 Task: Find connections with filter location Seinäjoki with filter topic #Businessmindsetswith filter profile language French with filter current company Jellyfish with filter school New Era High School with filter industry Courts of Law with filter service category Home Networking with filter keywords title Nurse
Action: Mouse moved to (299, 247)
Screenshot: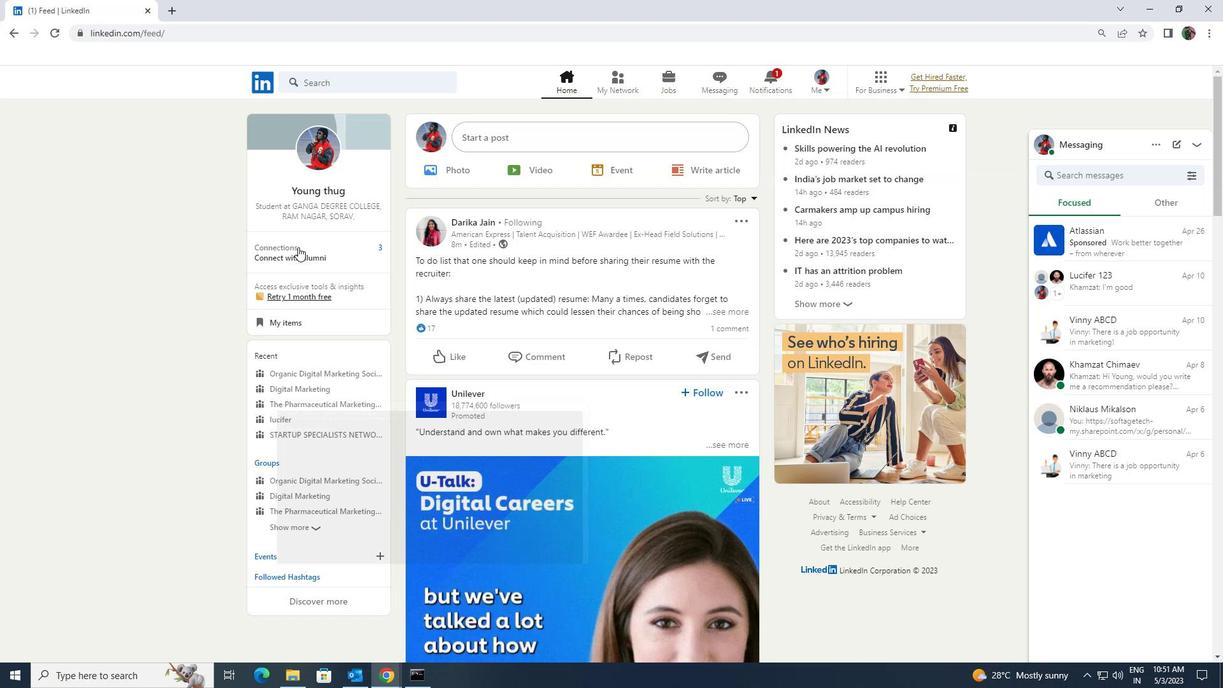 
Action: Mouse pressed left at (299, 247)
Screenshot: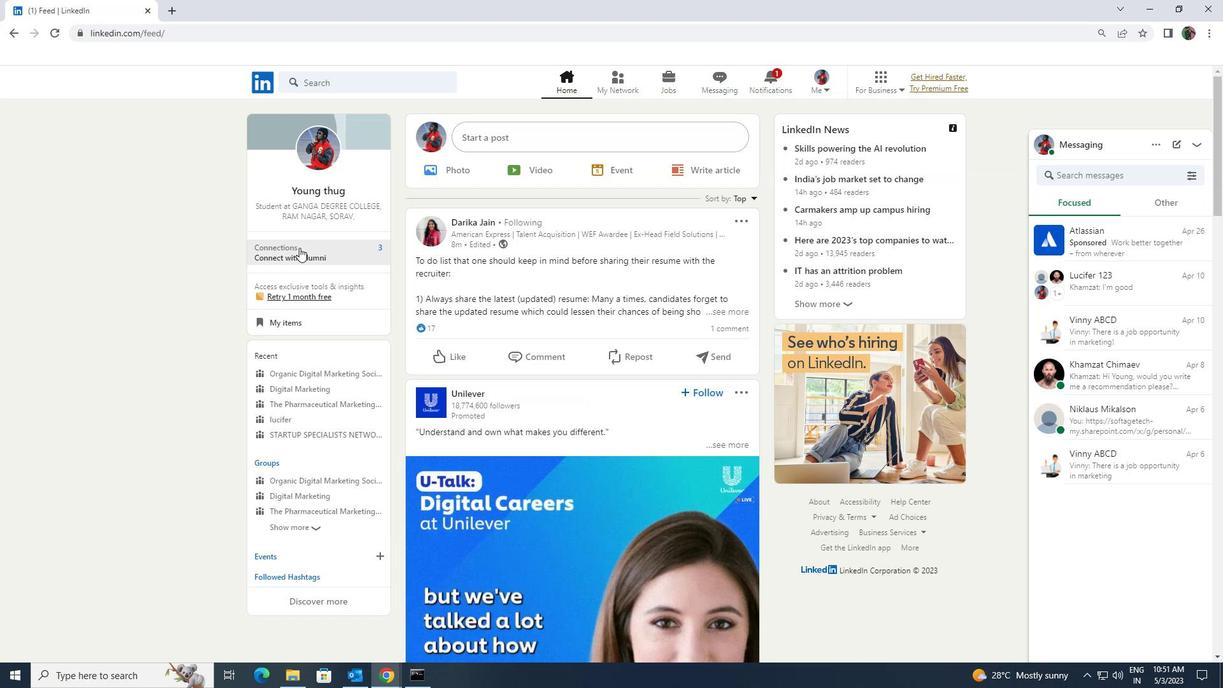 
Action: Mouse moved to (324, 154)
Screenshot: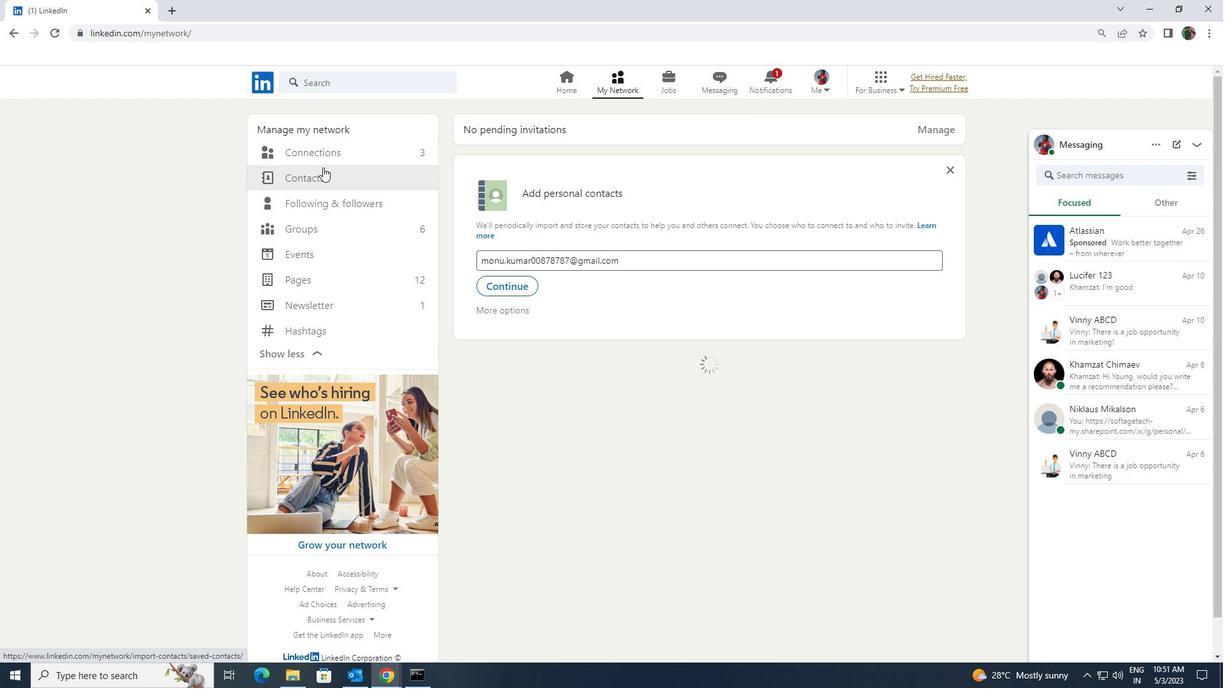 
Action: Mouse pressed left at (324, 154)
Screenshot: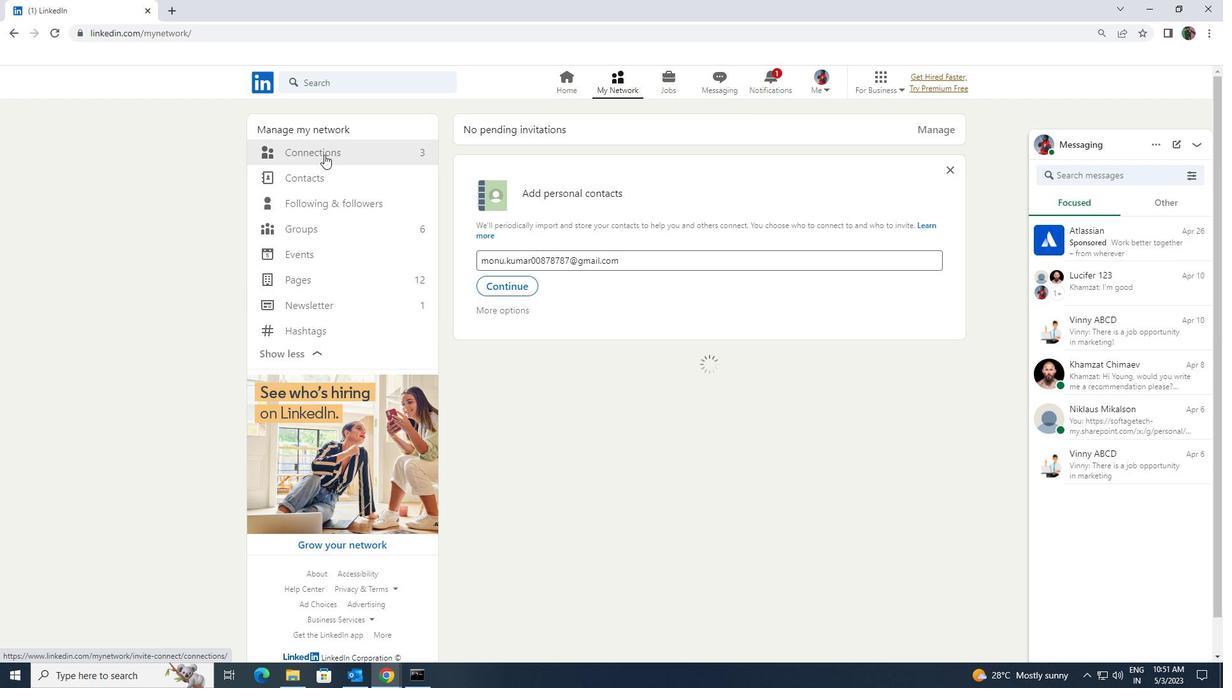 
Action: Mouse moved to (717, 153)
Screenshot: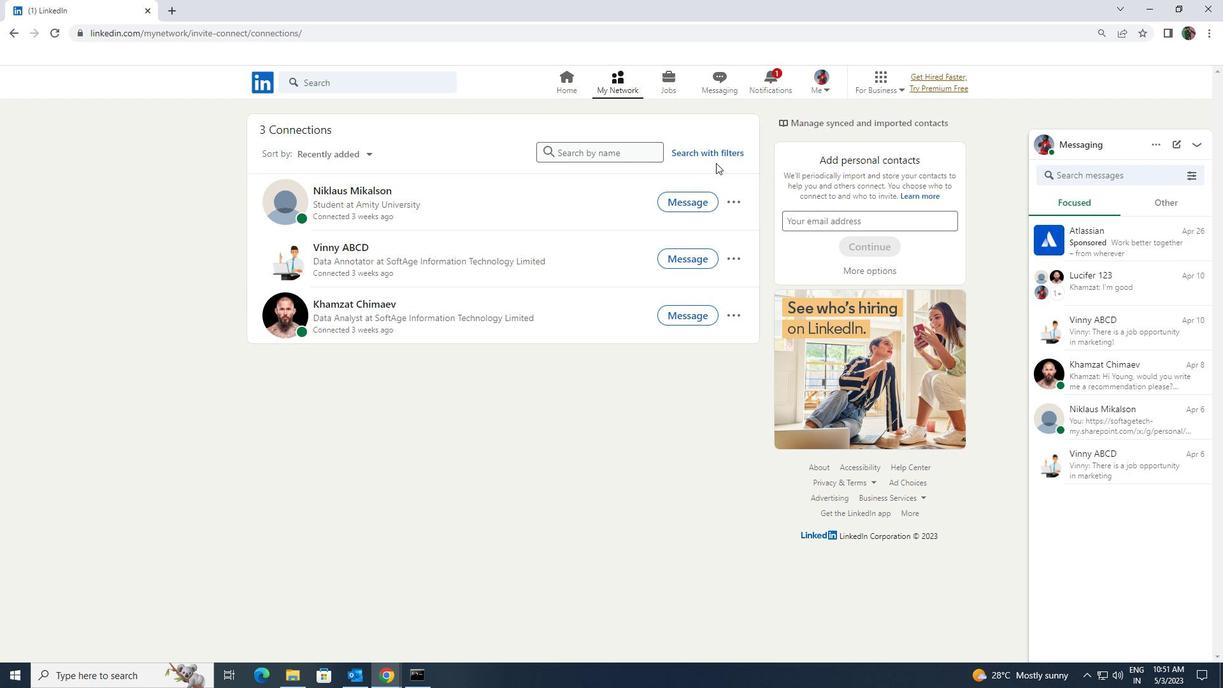 
Action: Mouse pressed left at (717, 153)
Screenshot: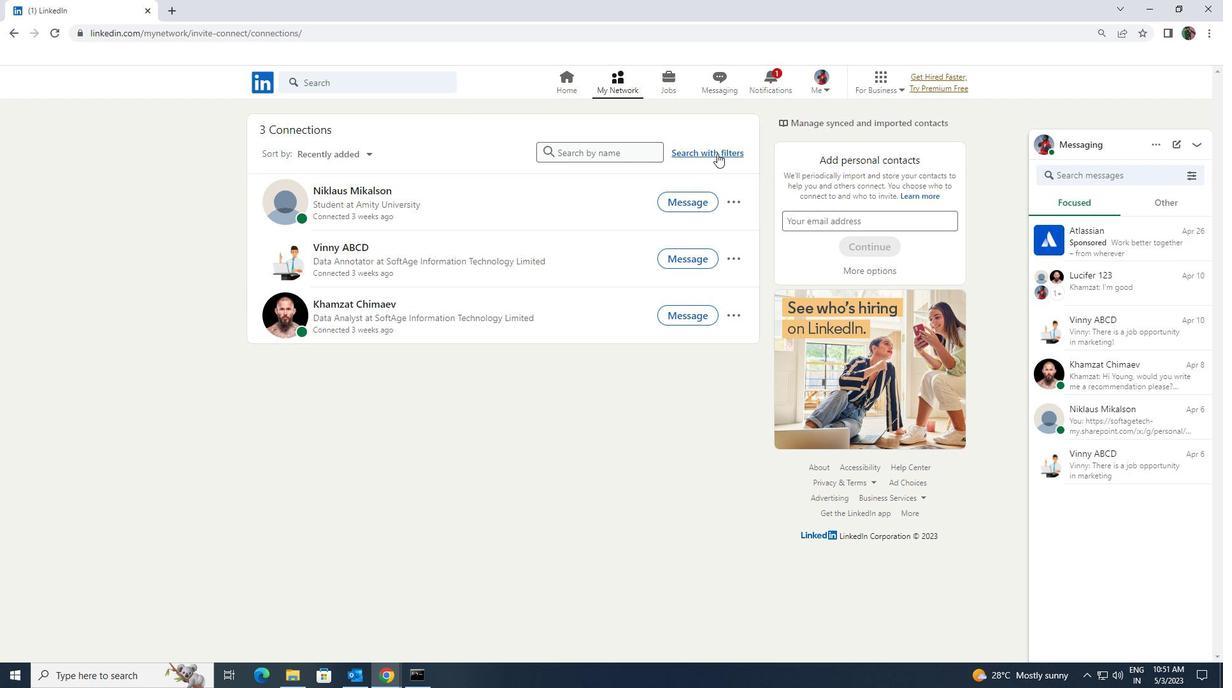 
Action: Mouse moved to (662, 119)
Screenshot: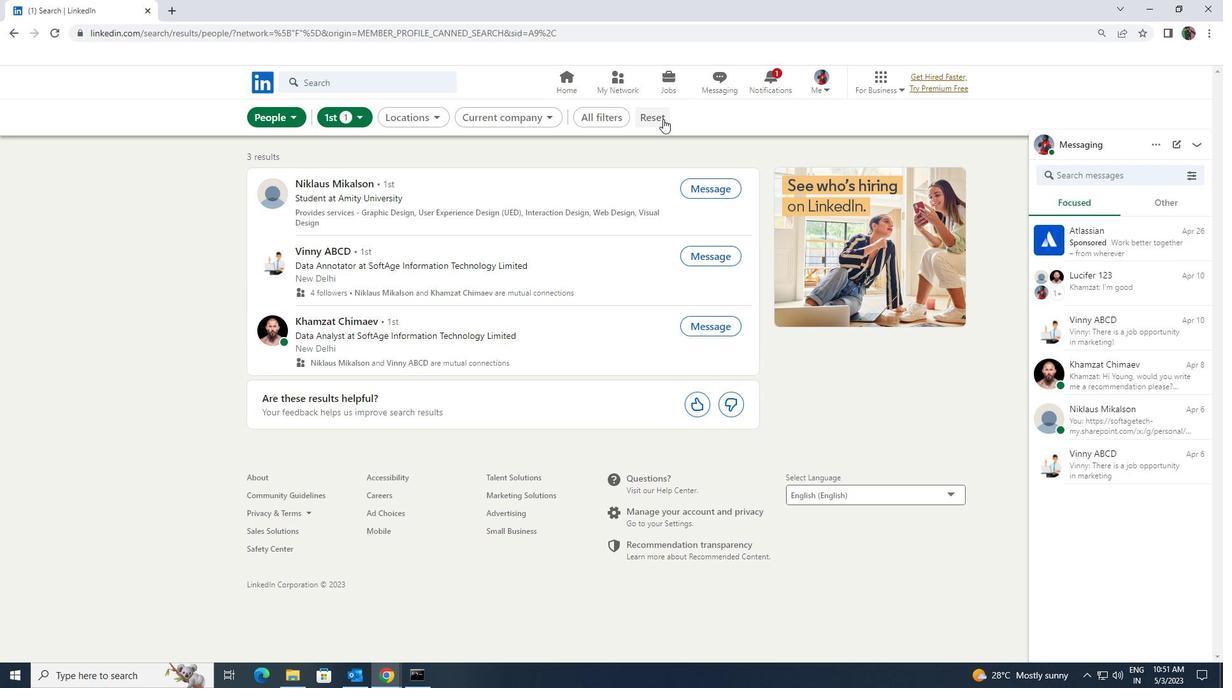 
Action: Mouse pressed left at (662, 119)
Screenshot: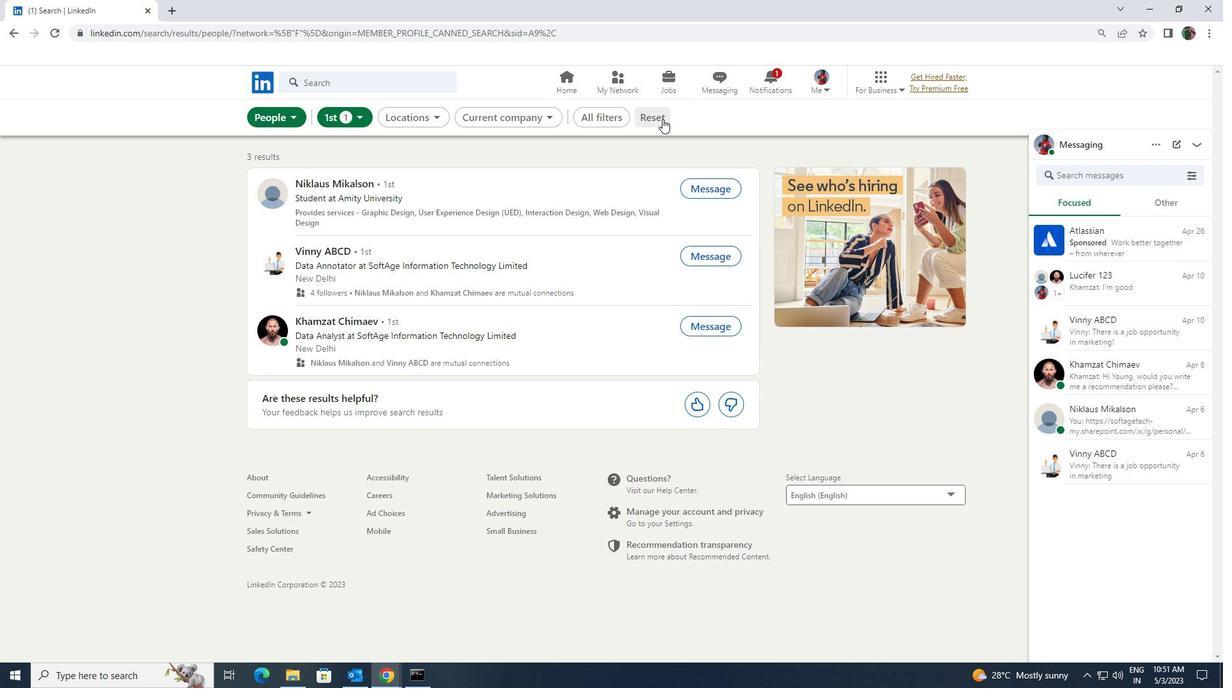 
Action: Mouse moved to (632, 117)
Screenshot: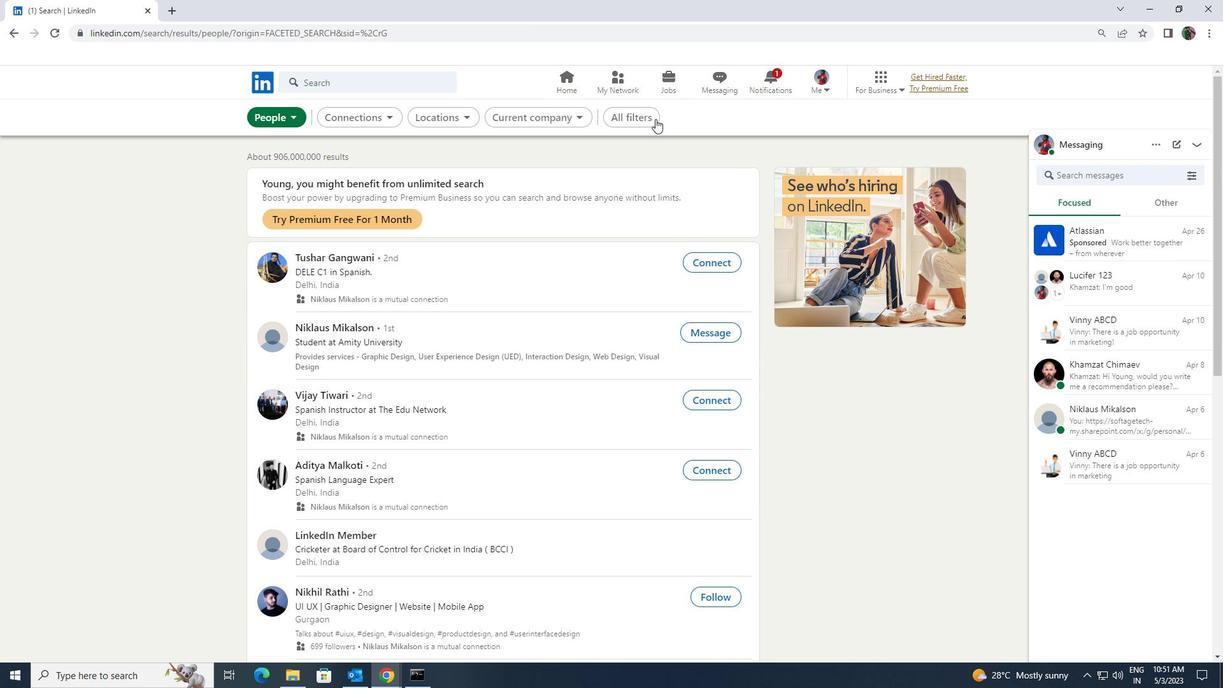 
Action: Mouse pressed left at (632, 117)
Screenshot: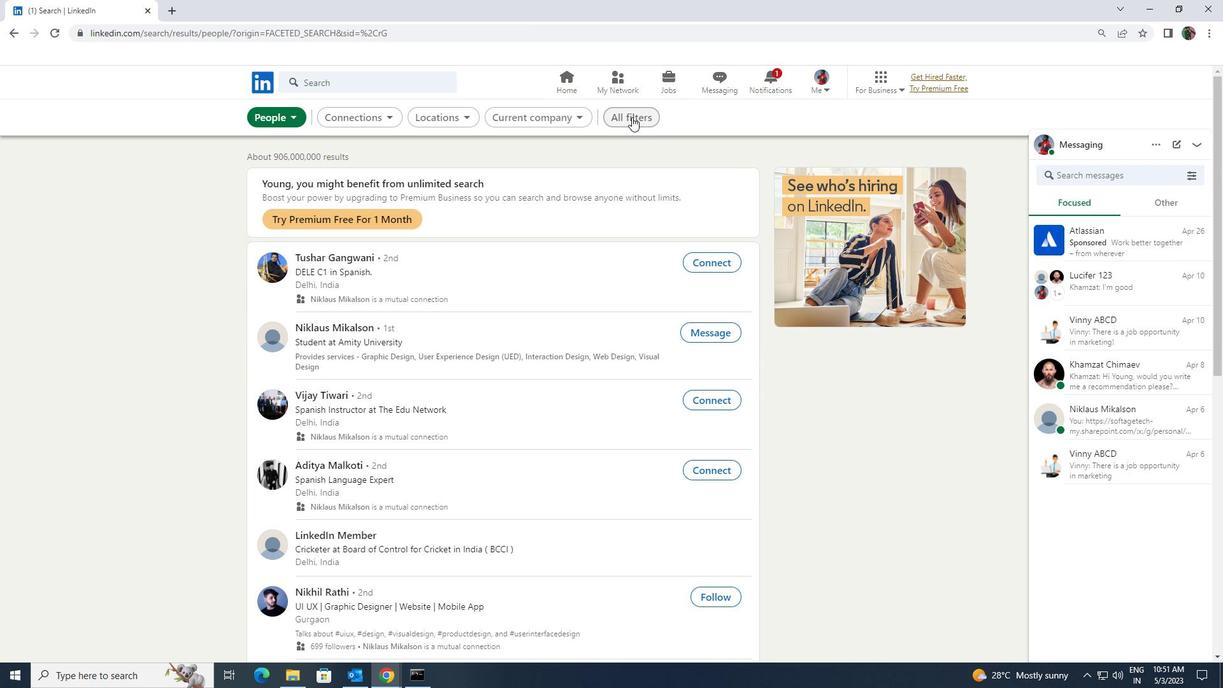 
Action: Mouse moved to (1053, 495)
Screenshot: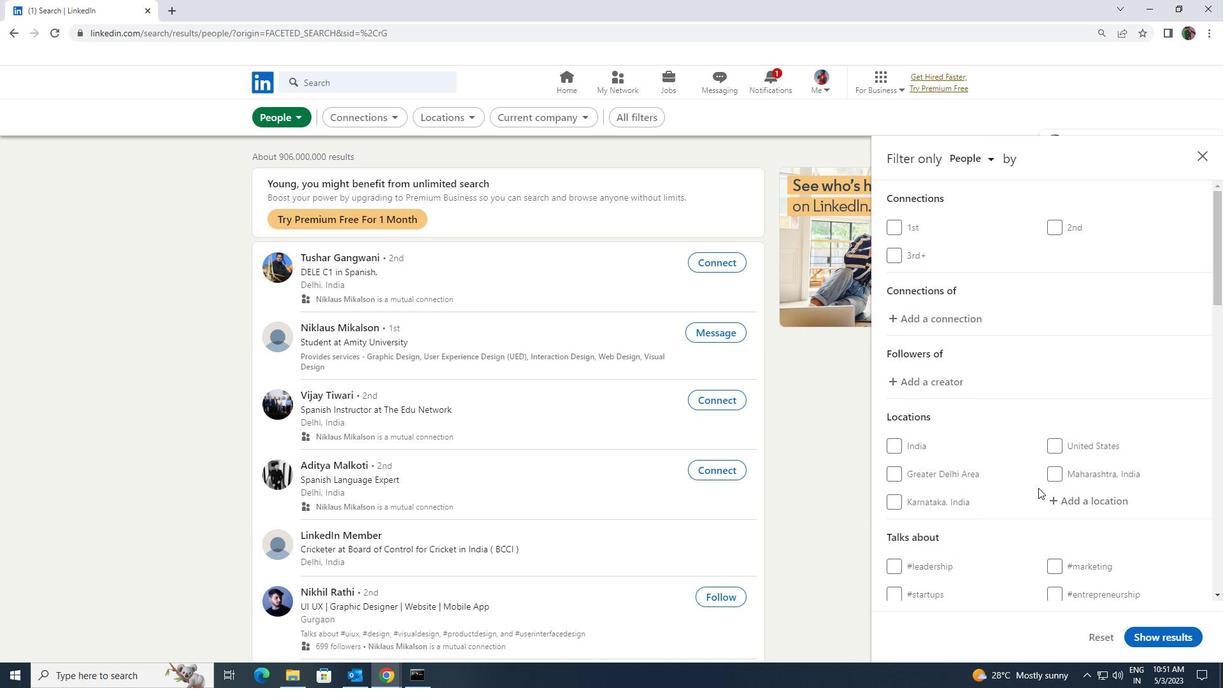 
Action: Mouse pressed left at (1053, 495)
Screenshot: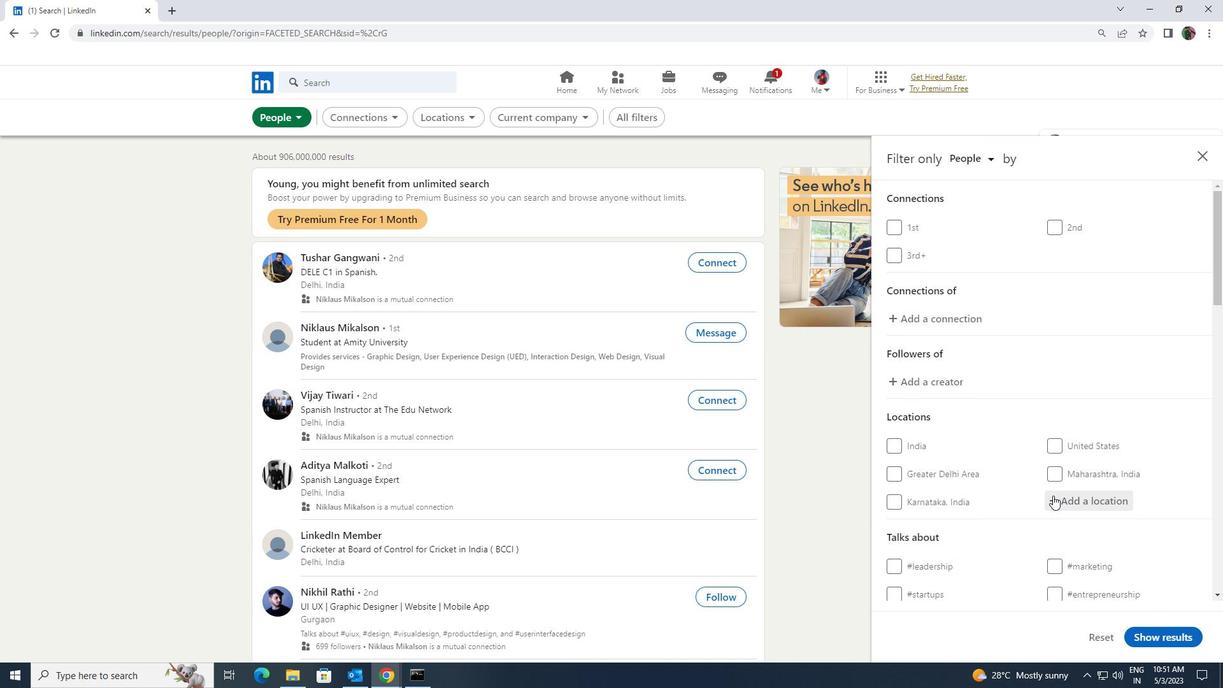 
Action: Mouse moved to (1045, 488)
Screenshot: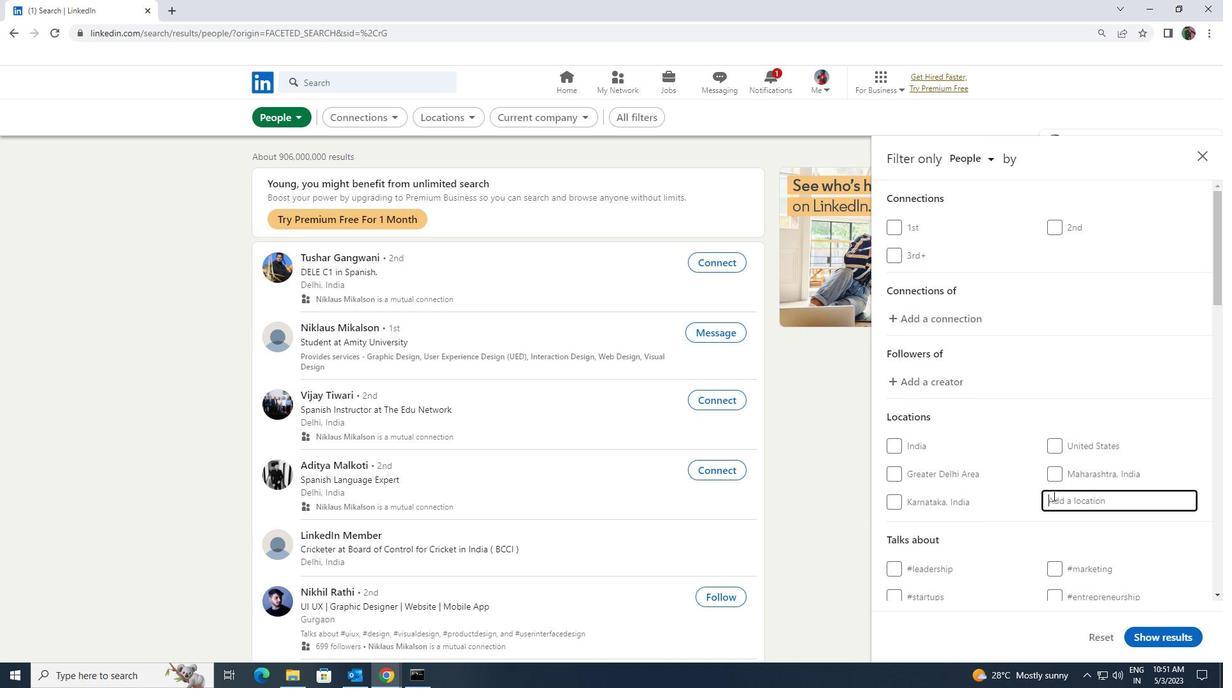 
Action: Key pressed <Key.shift>SEINA
Screenshot: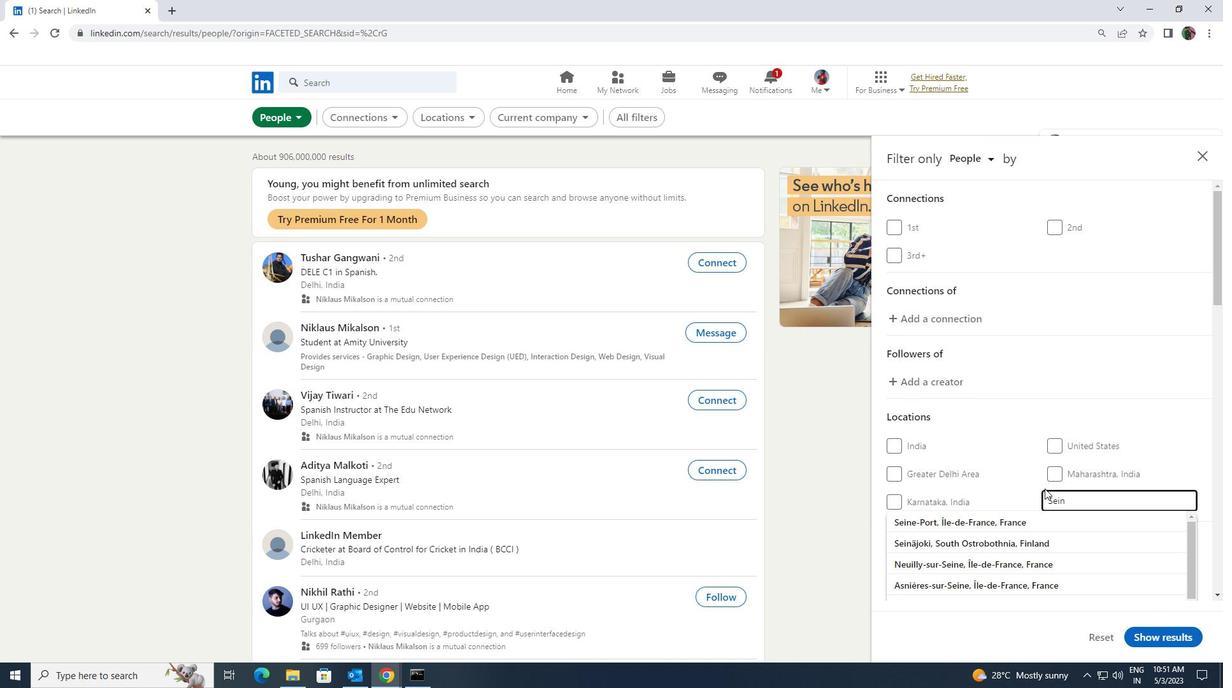 
Action: Mouse moved to (1036, 512)
Screenshot: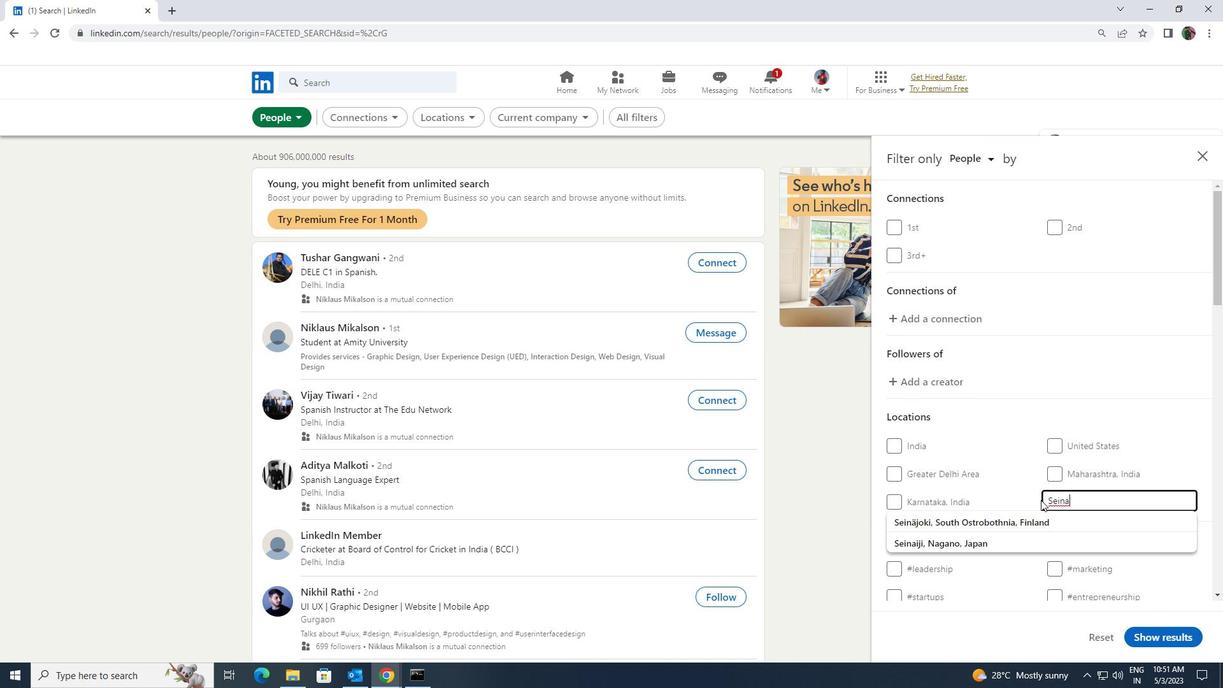 
Action: Mouse pressed left at (1036, 512)
Screenshot: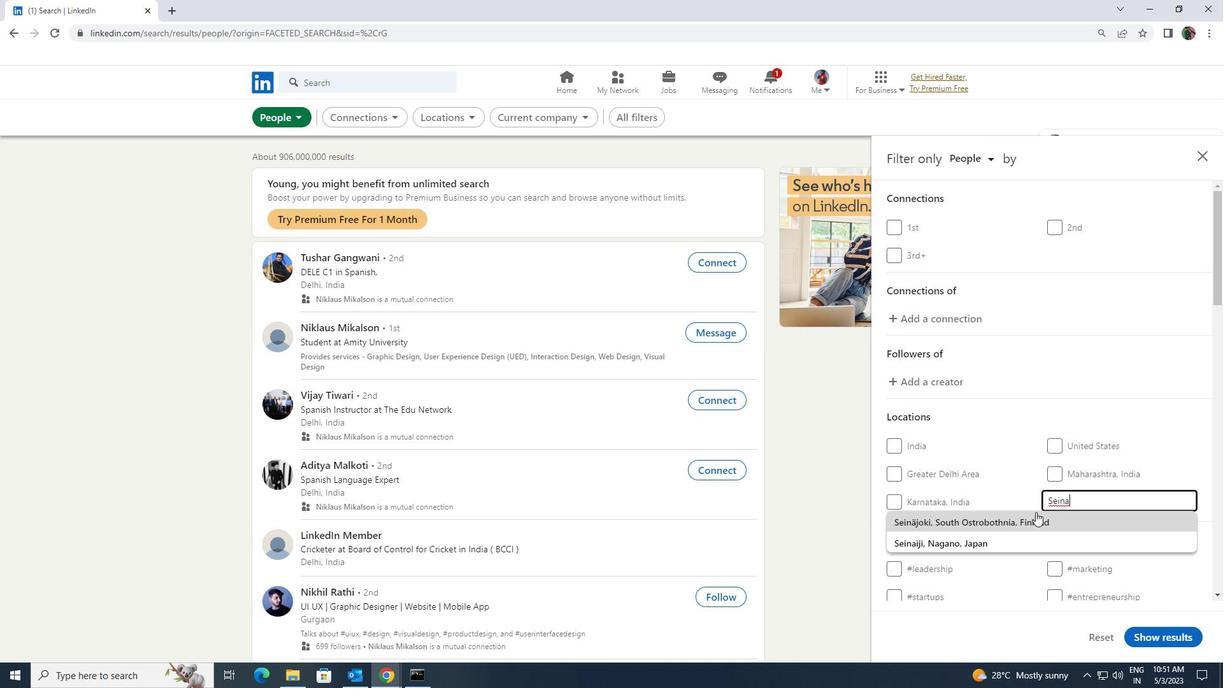 
Action: Mouse scrolled (1036, 511) with delta (0, 0)
Screenshot: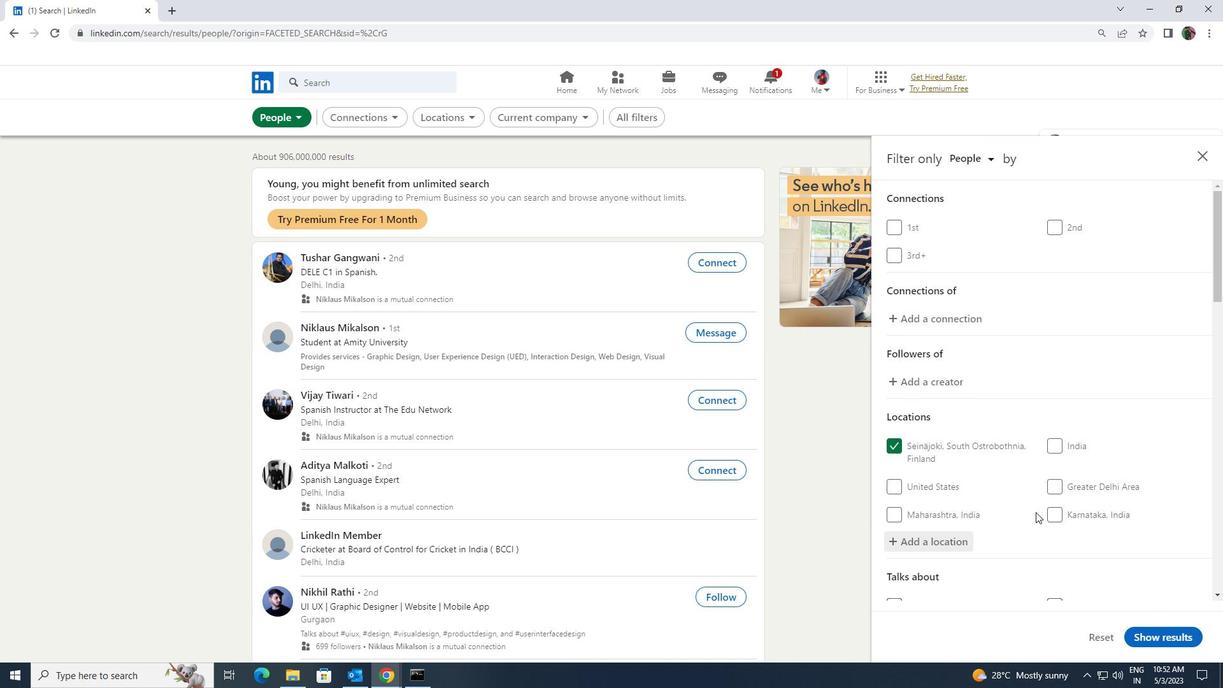 
Action: Mouse scrolled (1036, 511) with delta (0, 0)
Screenshot: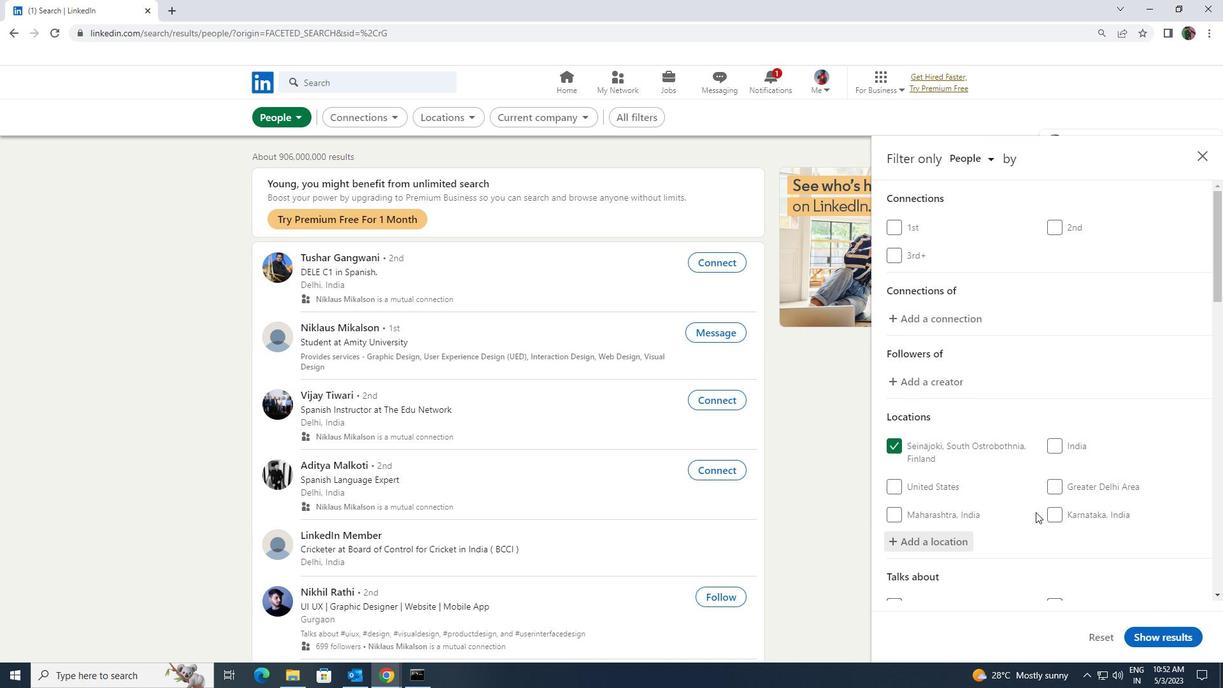 
Action: Mouse moved to (1057, 525)
Screenshot: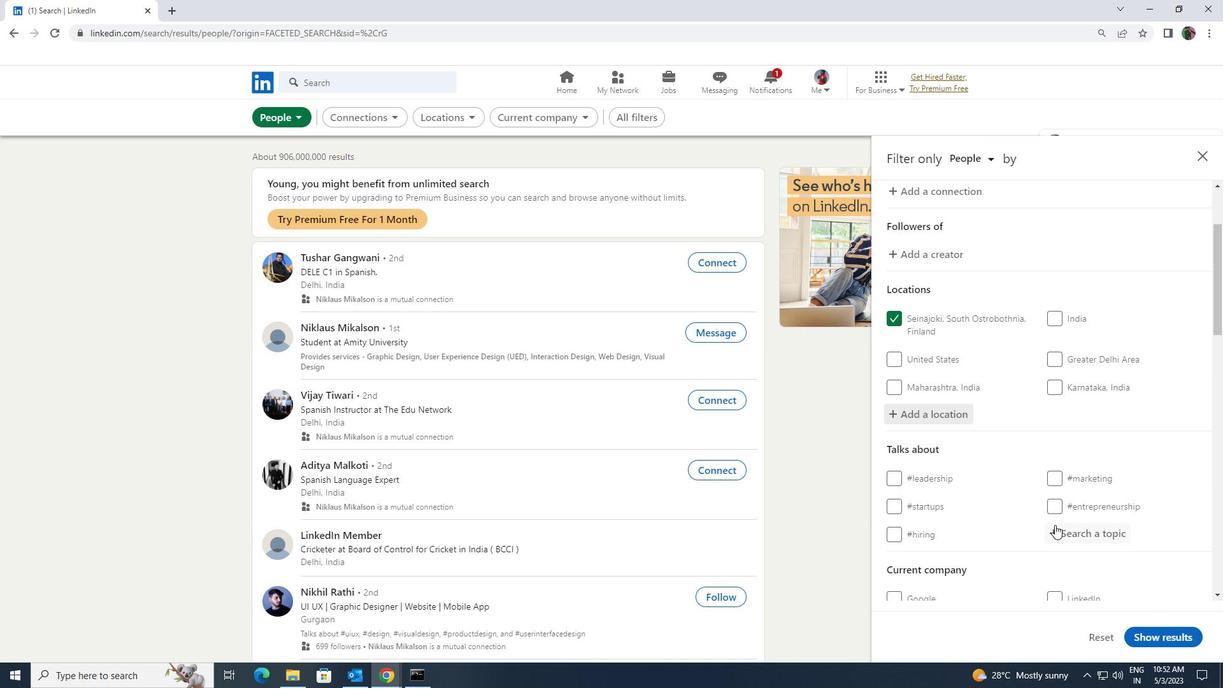
Action: Mouse pressed left at (1057, 525)
Screenshot: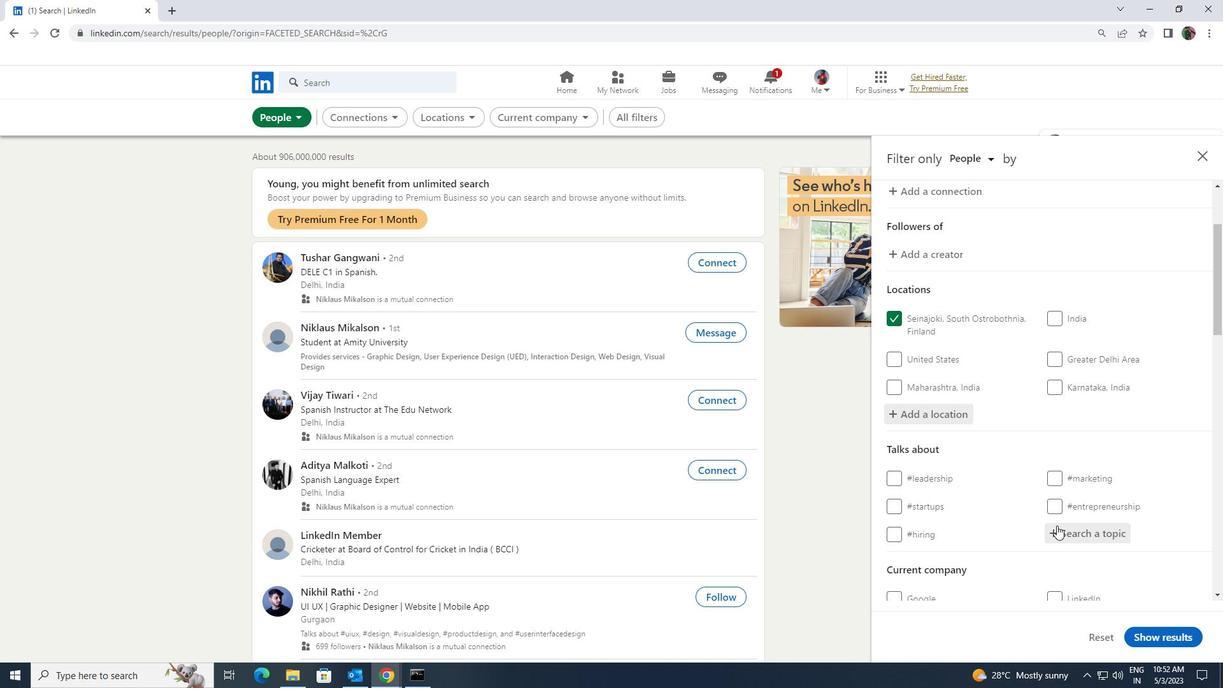
Action: Key pressed <Key.shift><Key.shift>BUSINEES<Key.backspace><Key.backspace>SSMINDSET
Screenshot: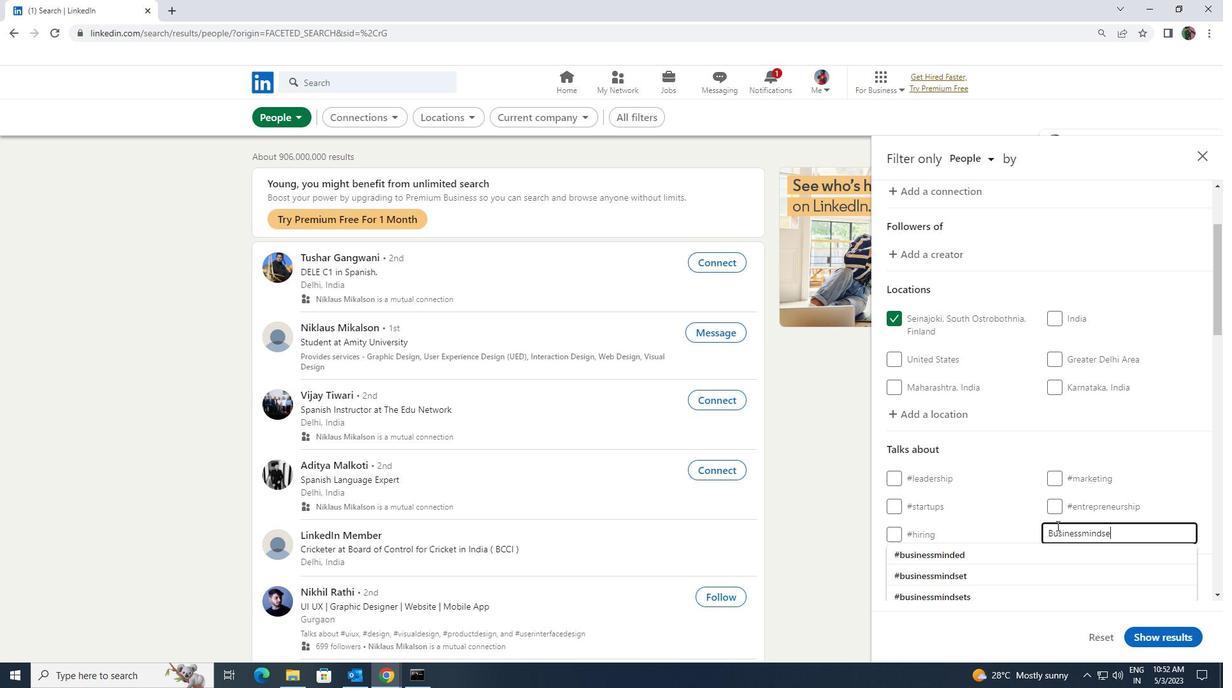 
Action: Mouse moved to (1029, 575)
Screenshot: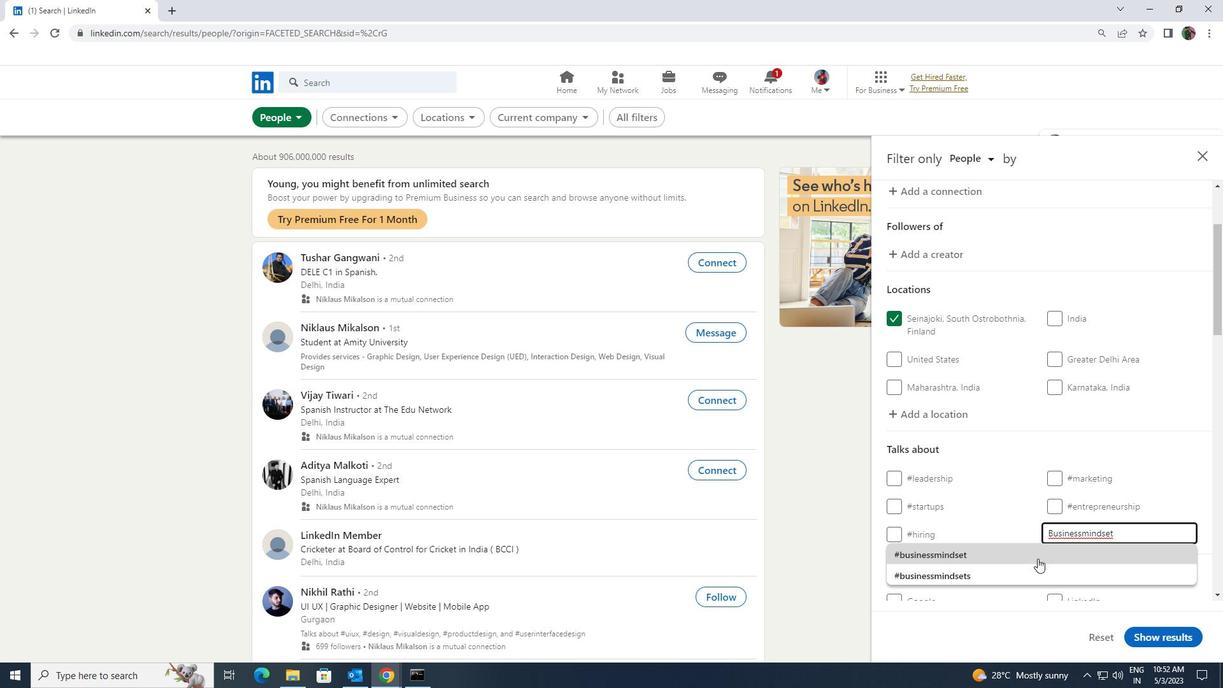 
Action: Mouse pressed left at (1029, 575)
Screenshot: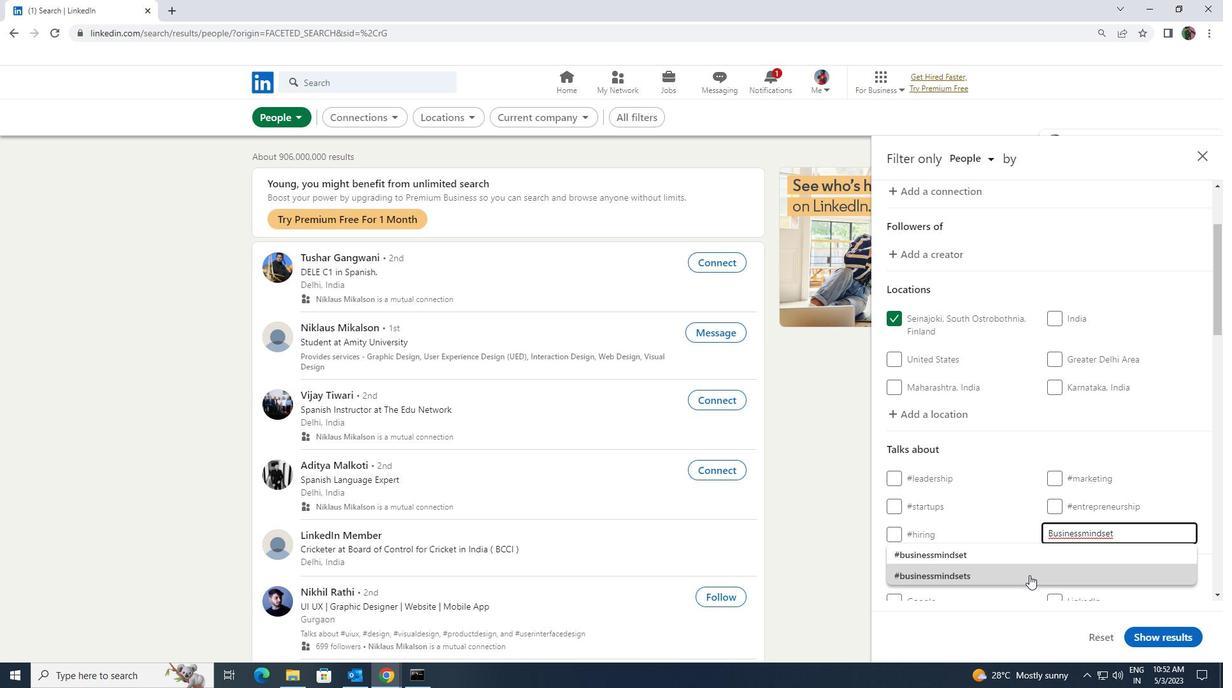 
Action: Mouse moved to (1030, 571)
Screenshot: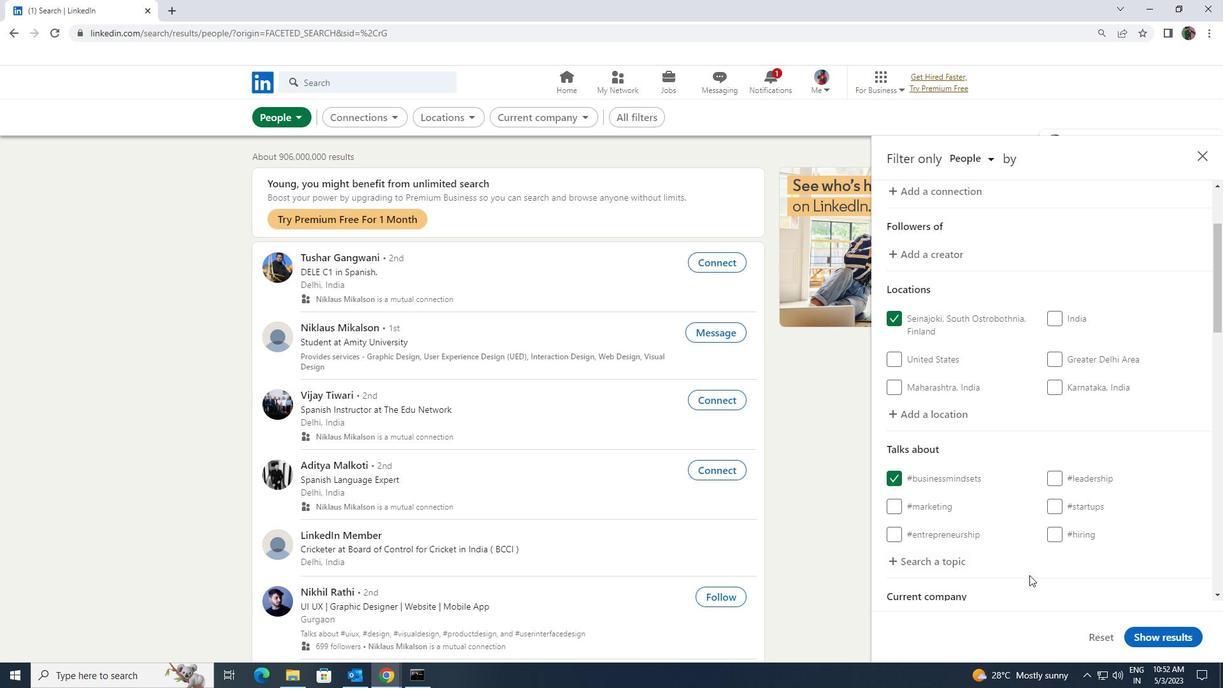 
Action: Mouse scrolled (1030, 570) with delta (0, 0)
Screenshot: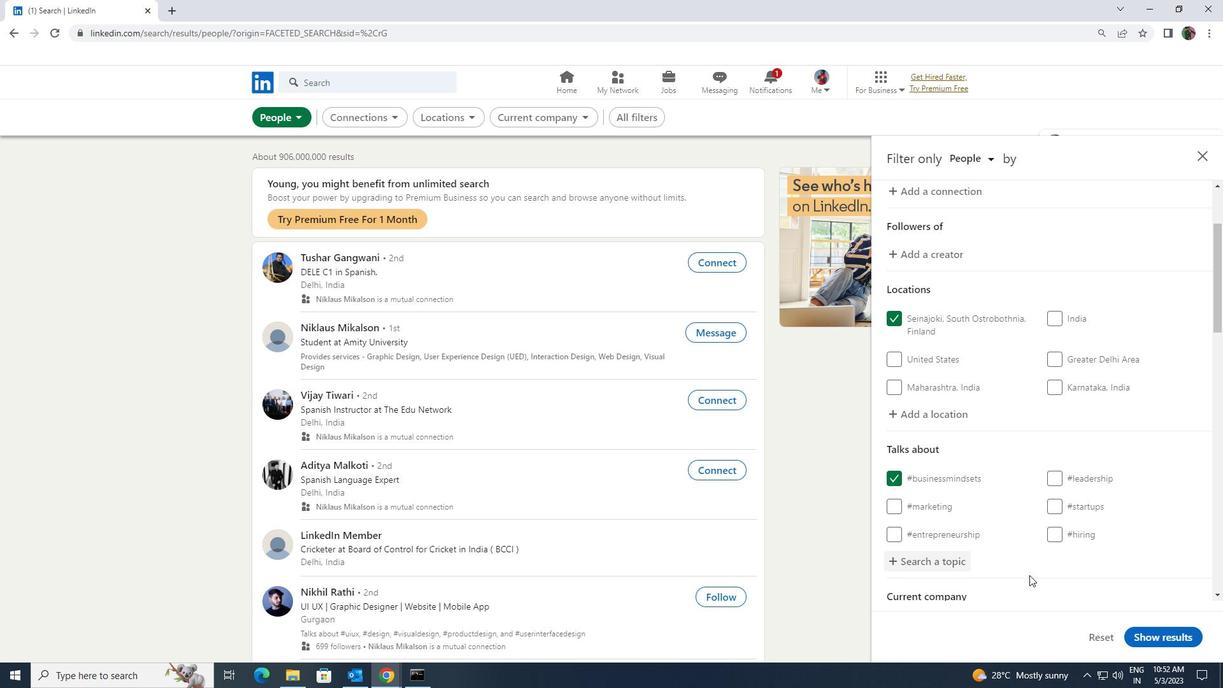 
Action: Mouse scrolled (1030, 570) with delta (0, 0)
Screenshot: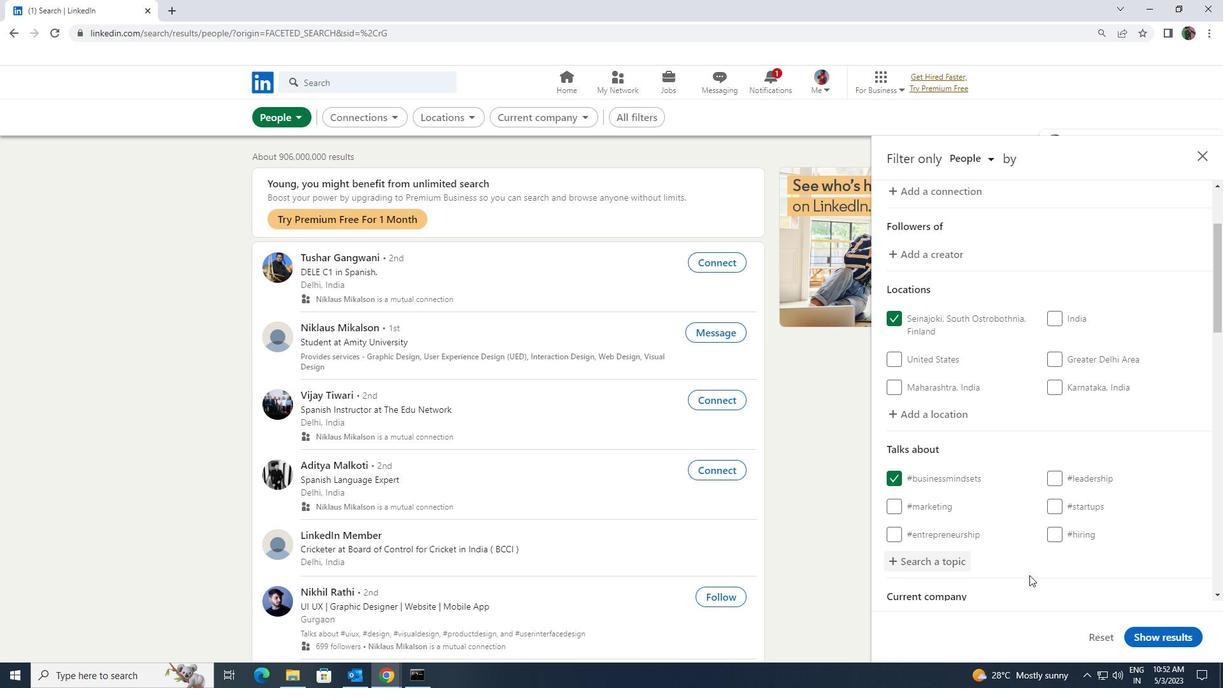 
Action: Mouse moved to (1029, 552)
Screenshot: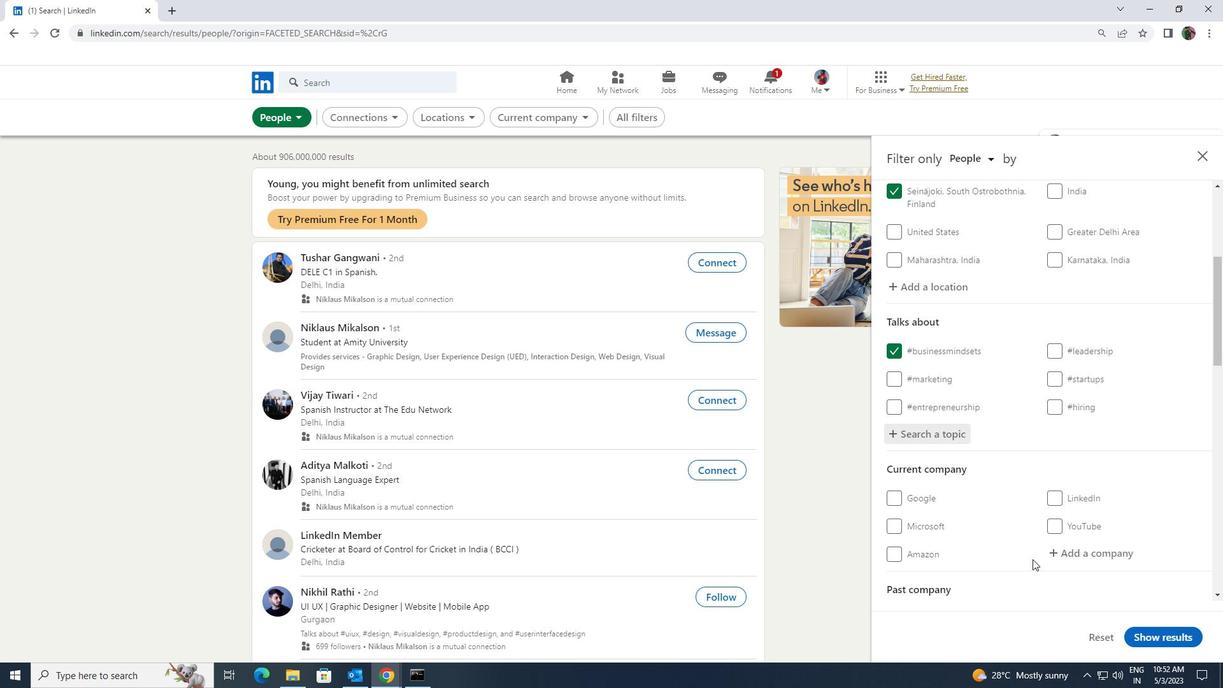 
Action: Mouse scrolled (1029, 551) with delta (0, 0)
Screenshot: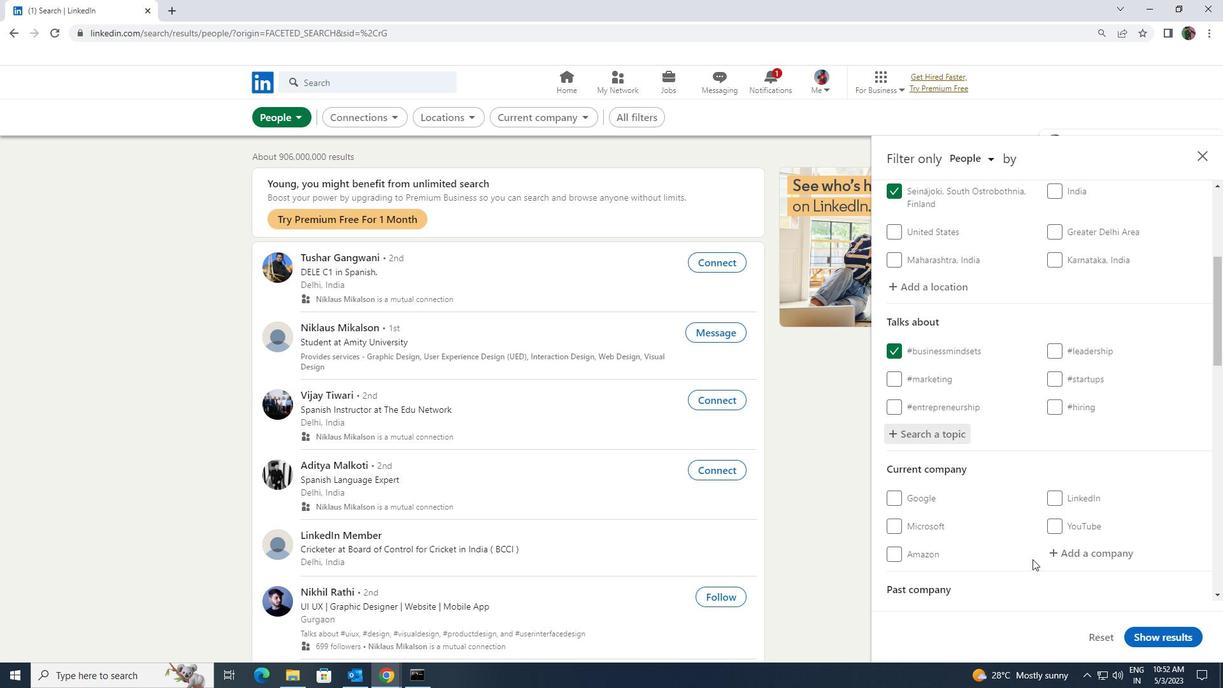 
Action: Mouse scrolled (1029, 551) with delta (0, 0)
Screenshot: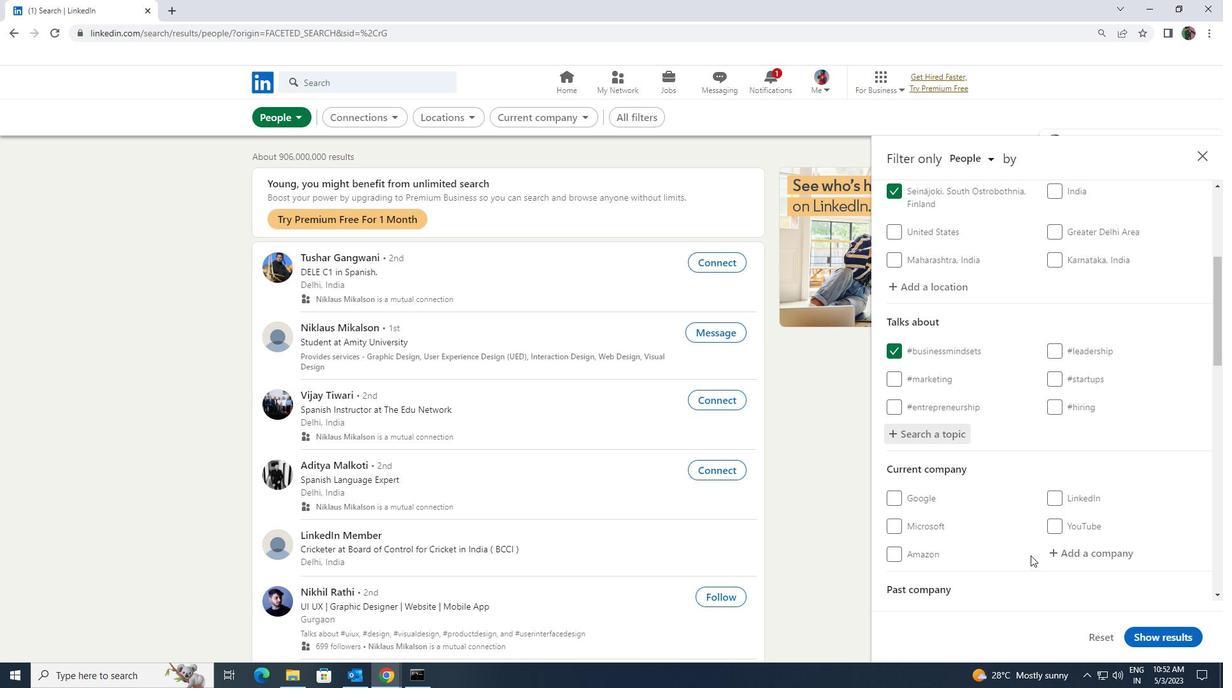 
Action: Mouse moved to (1029, 550)
Screenshot: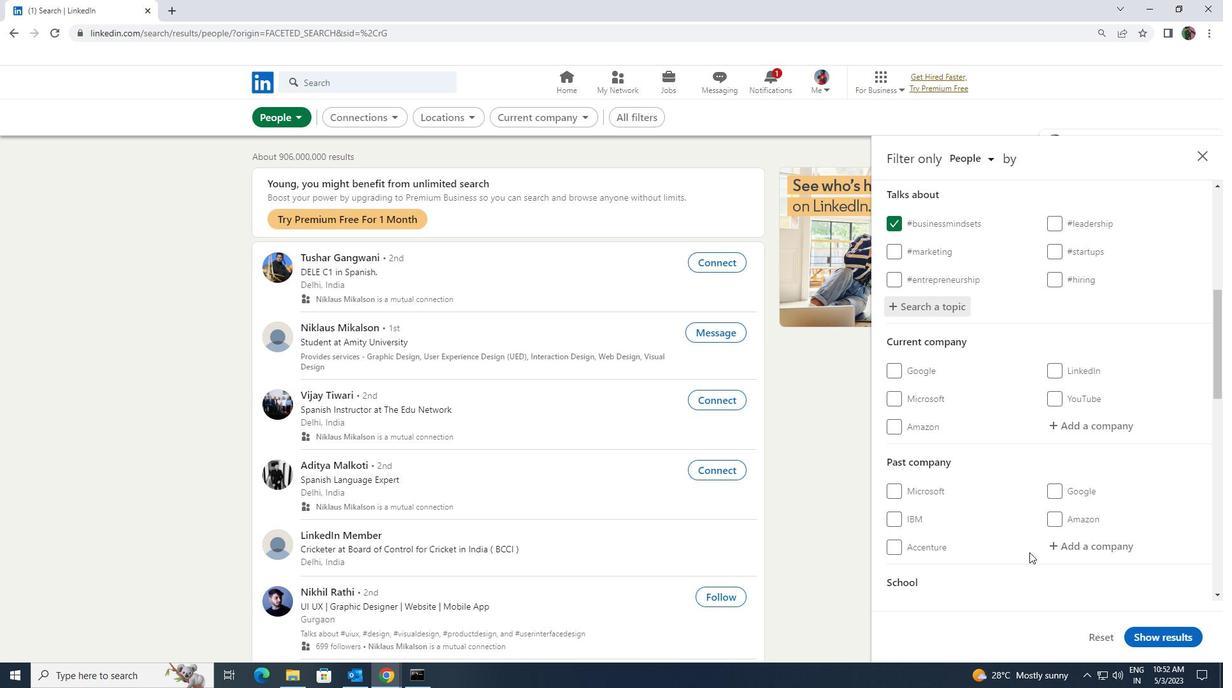 
Action: Mouse scrolled (1029, 549) with delta (0, 0)
Screenshot: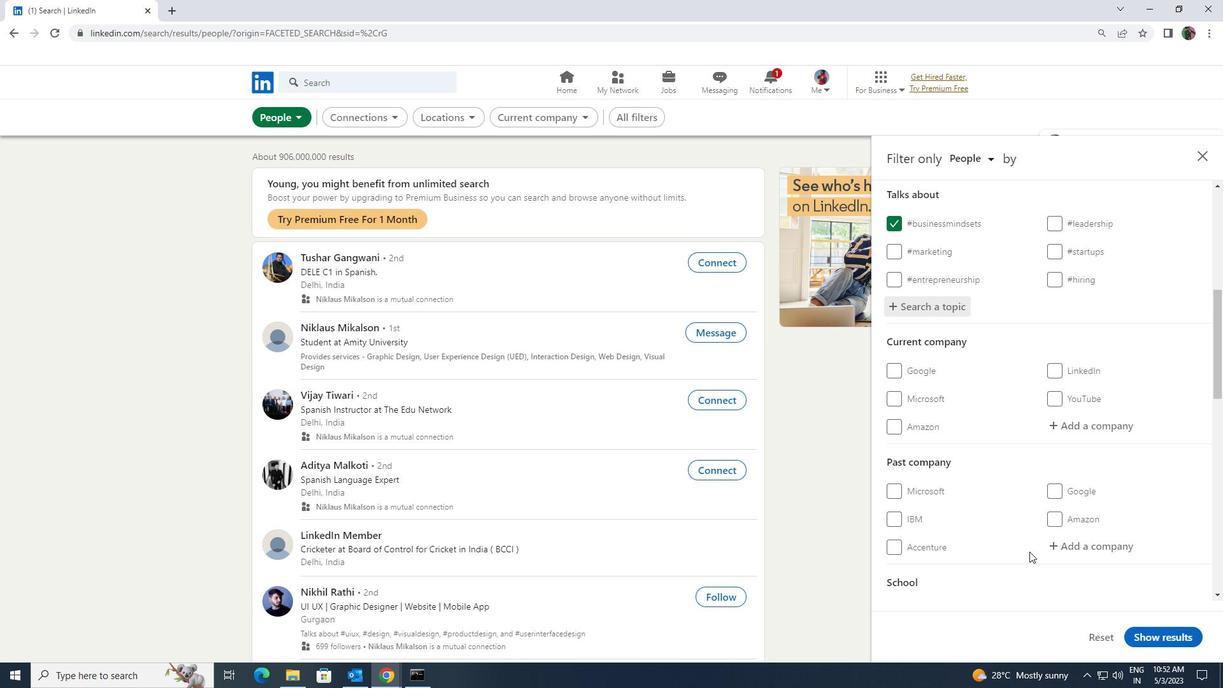 
Action: Mouse scrolled (1029, 549) with delta (0, 0)
Screenshot: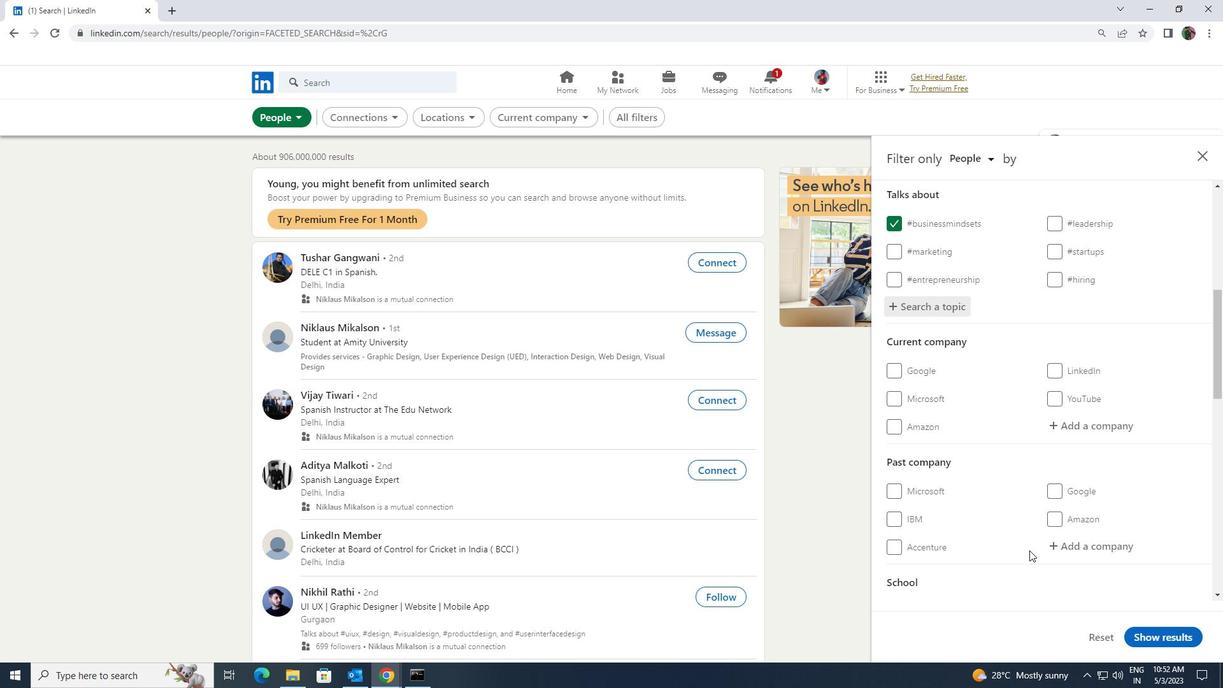 
Action: Mouse scrolled (1029, 549) with delta (0, 0)
Screenshot: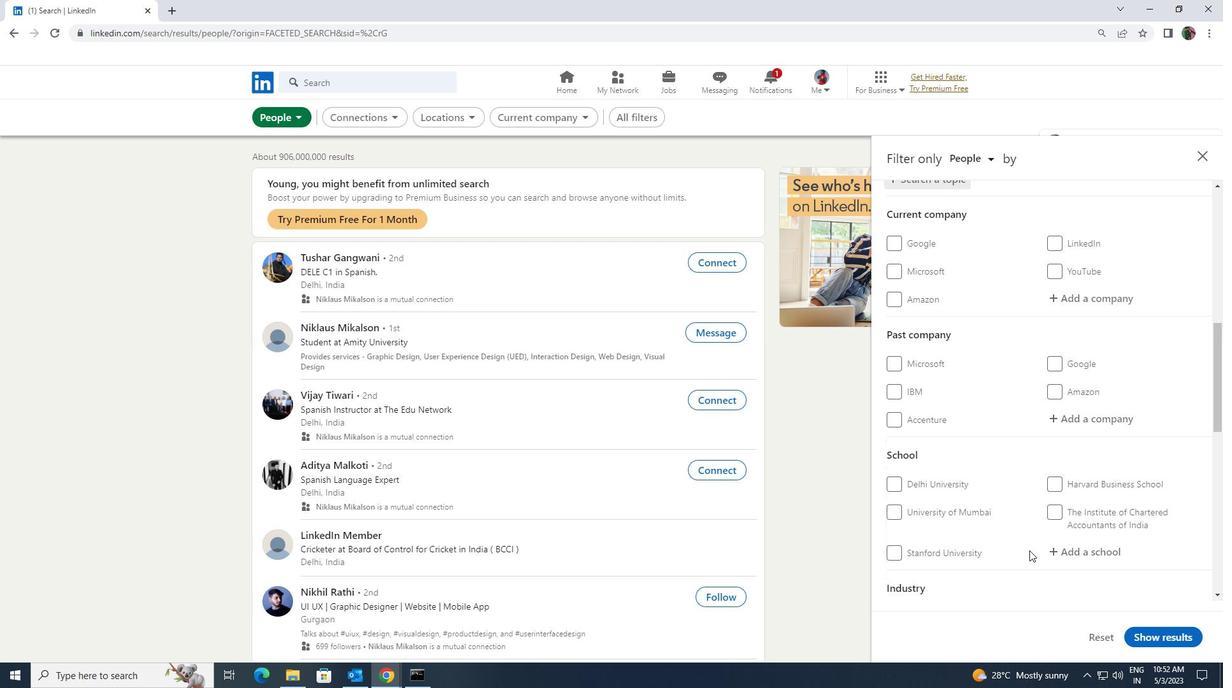 
Action: Mouse scrolled (1029, 549) with delta (0, 0)
Screenshot: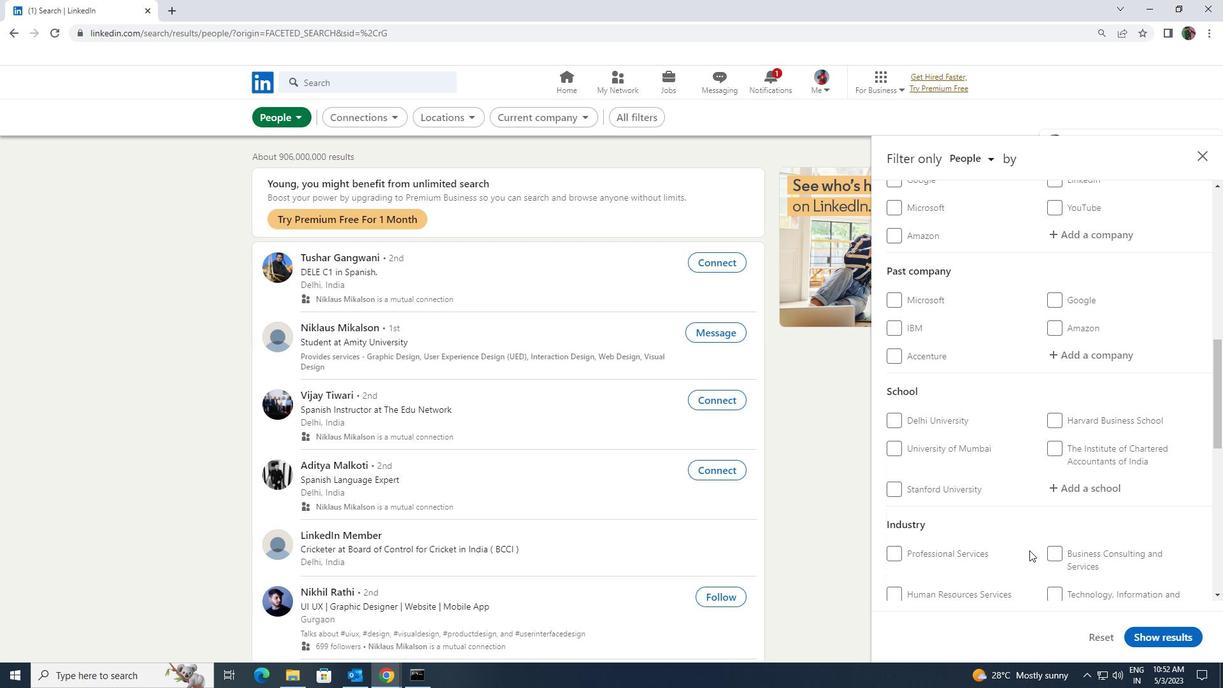 
Action: Mouse scrolled (1029, 549) with delta (0, 0)
Screenshot: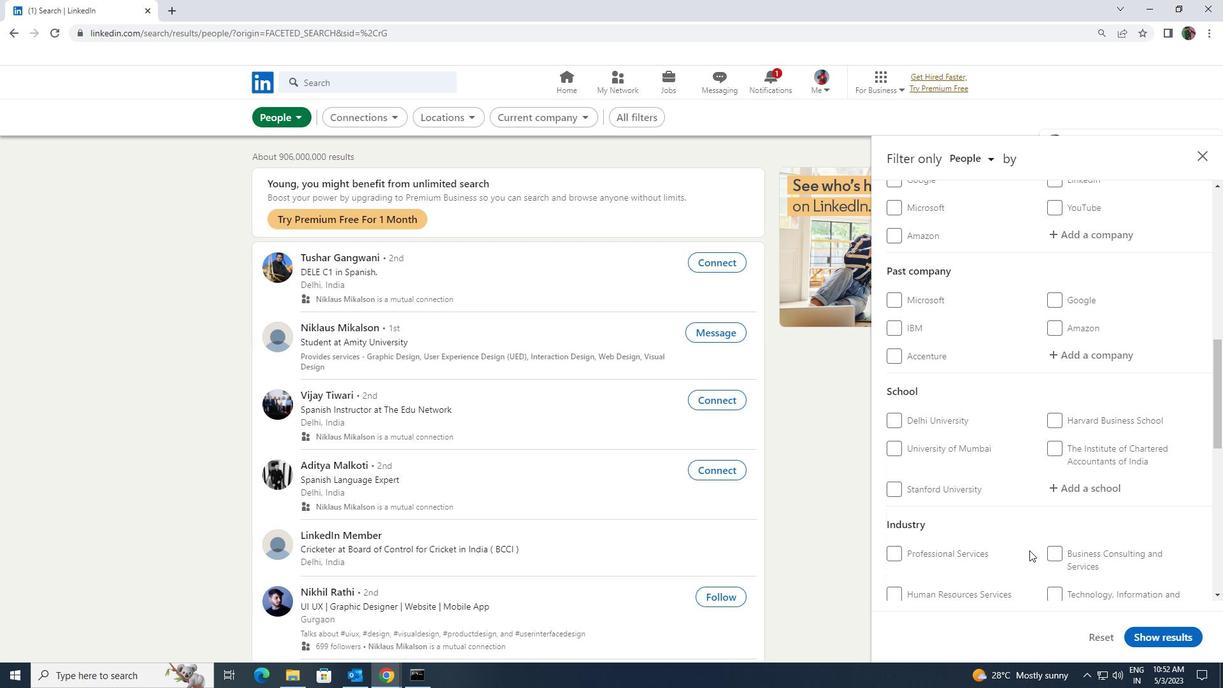 
Action: Mouse moved to (1050, 583)
Screenshot: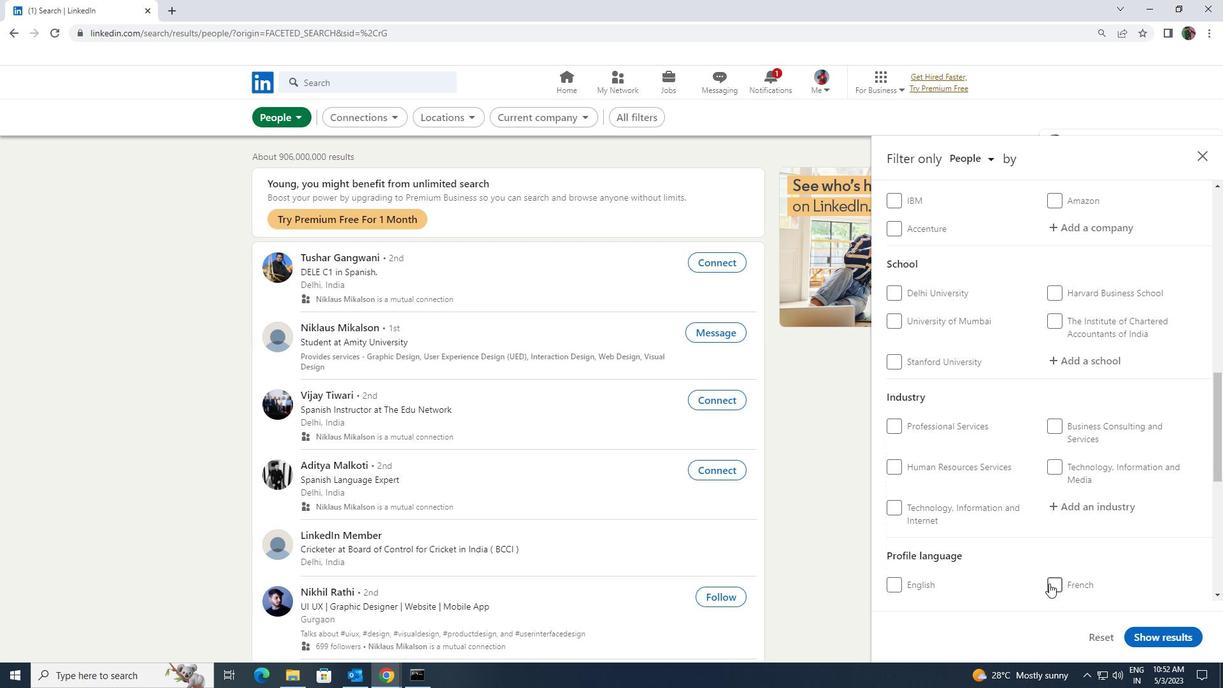 
Action: Mouse pressed left at (1050, 583)
Screenshot: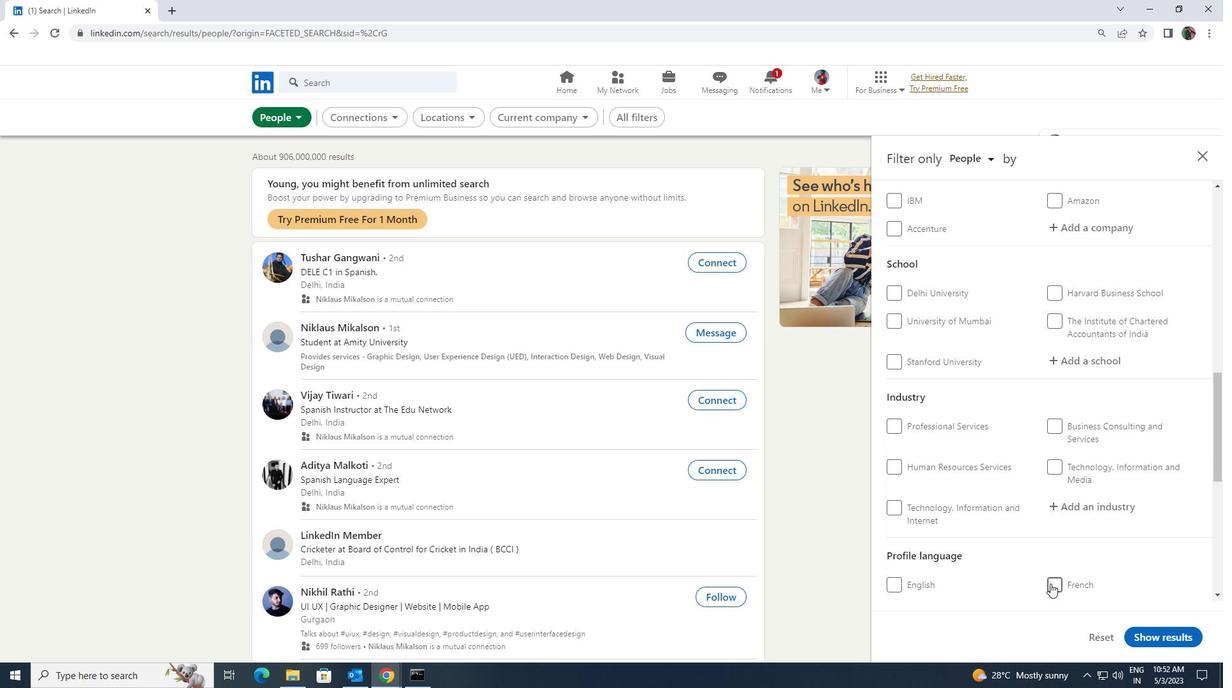 
Action: Mouse scrolled (1050, 584) with delta (0, 0)
Screenshot: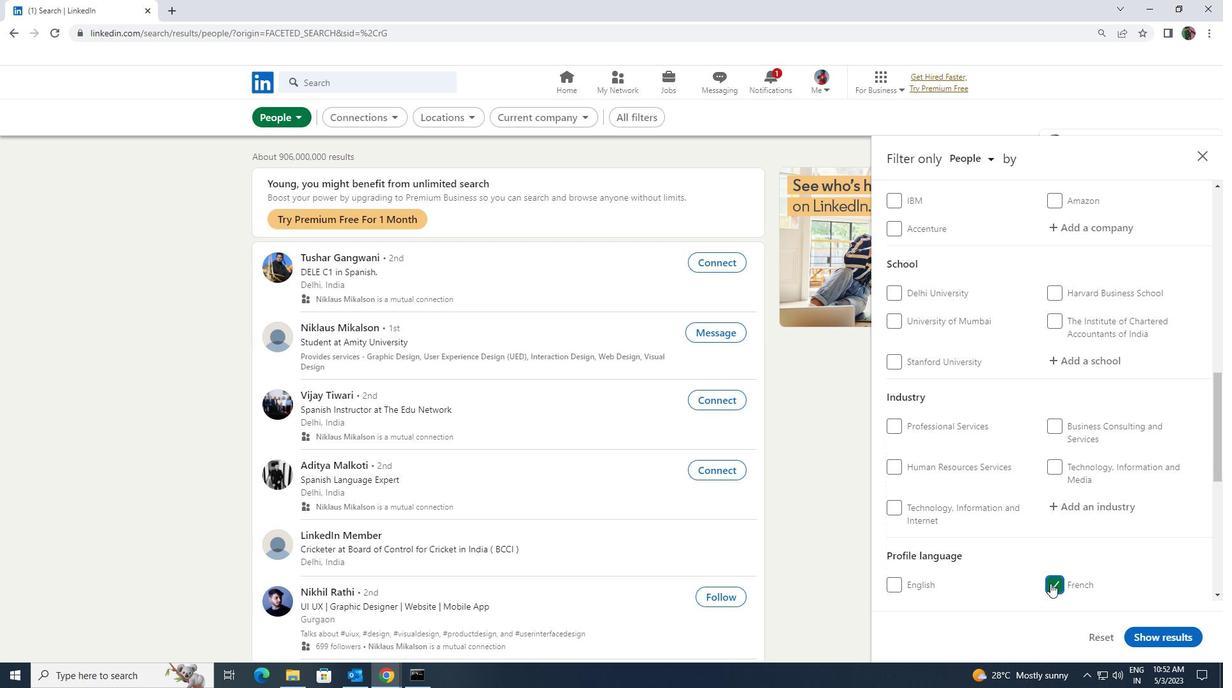 
Action: Mouse scrolled (1050, 584) with delta (0, 0)
Screenshot: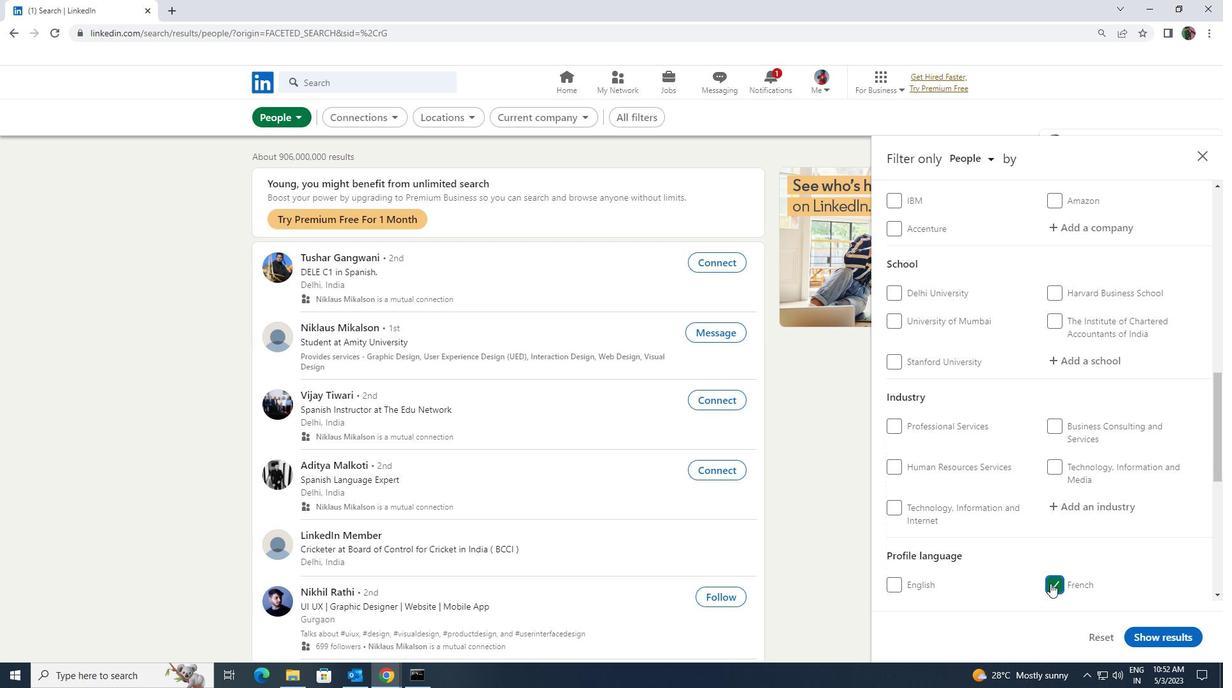 
Action: Mouse moved to (1046, 574)
Screenshot: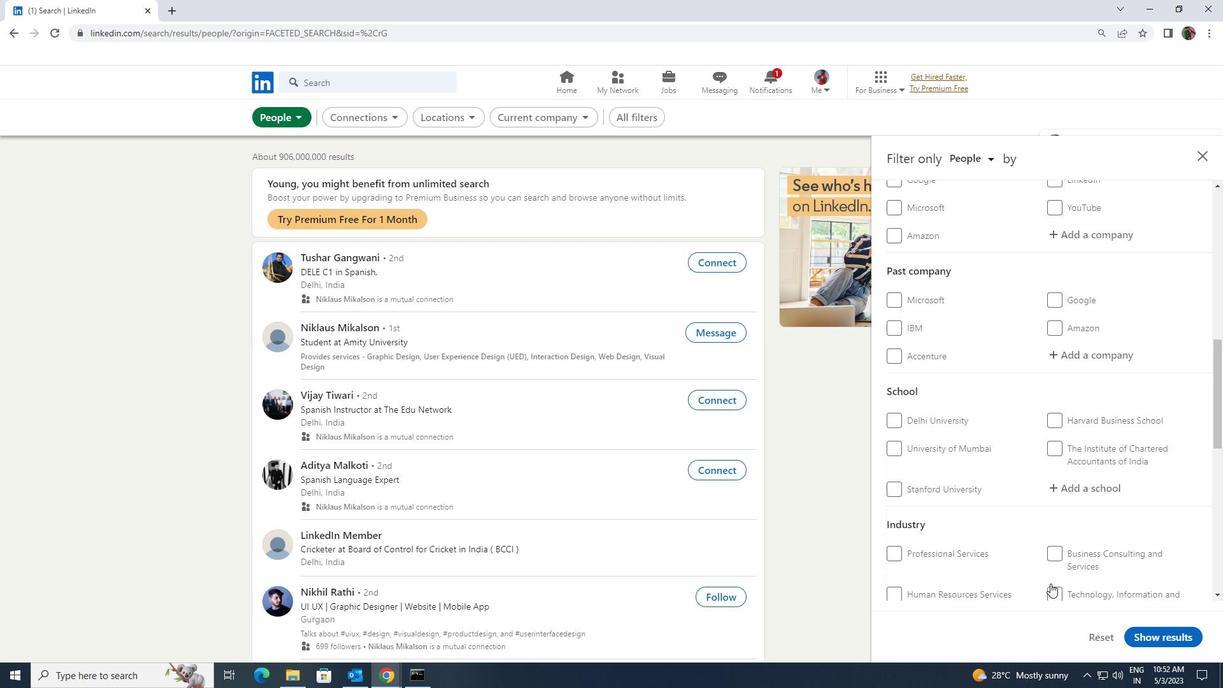 
Action: Mouse scrolled (1046, 574) with delta (0, 0)
Screenshot: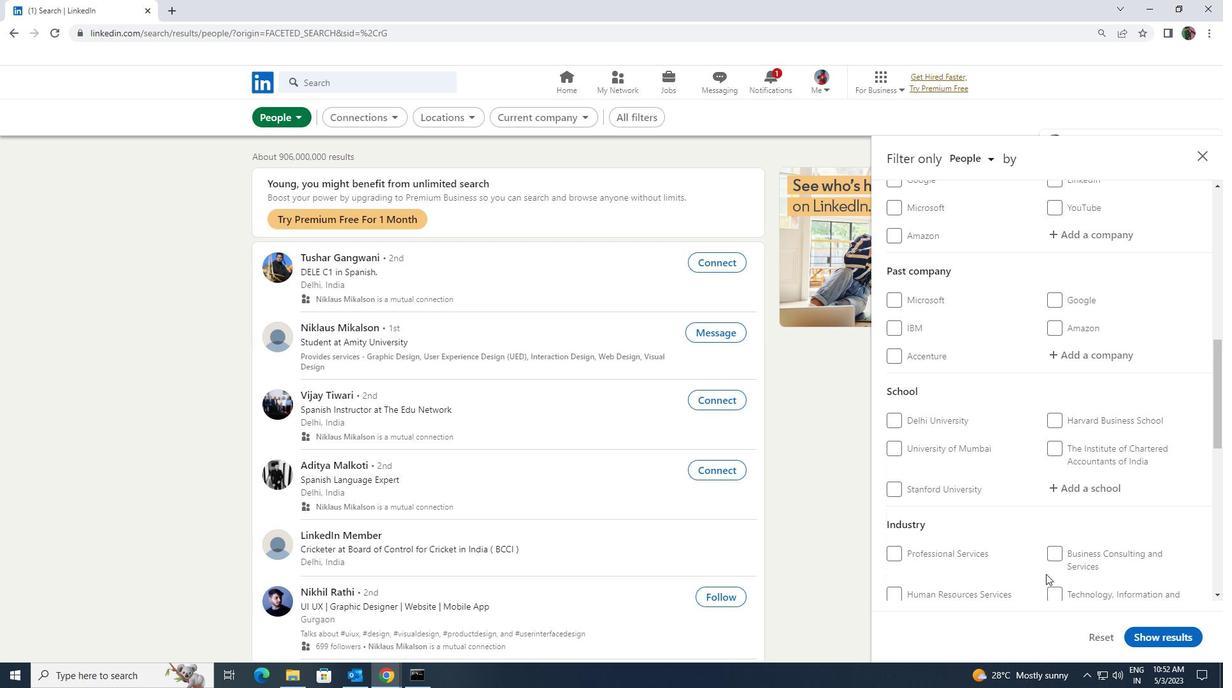 
Action: Mouse scrolled (1046, 574) with delta (0, 0)
Screenshot: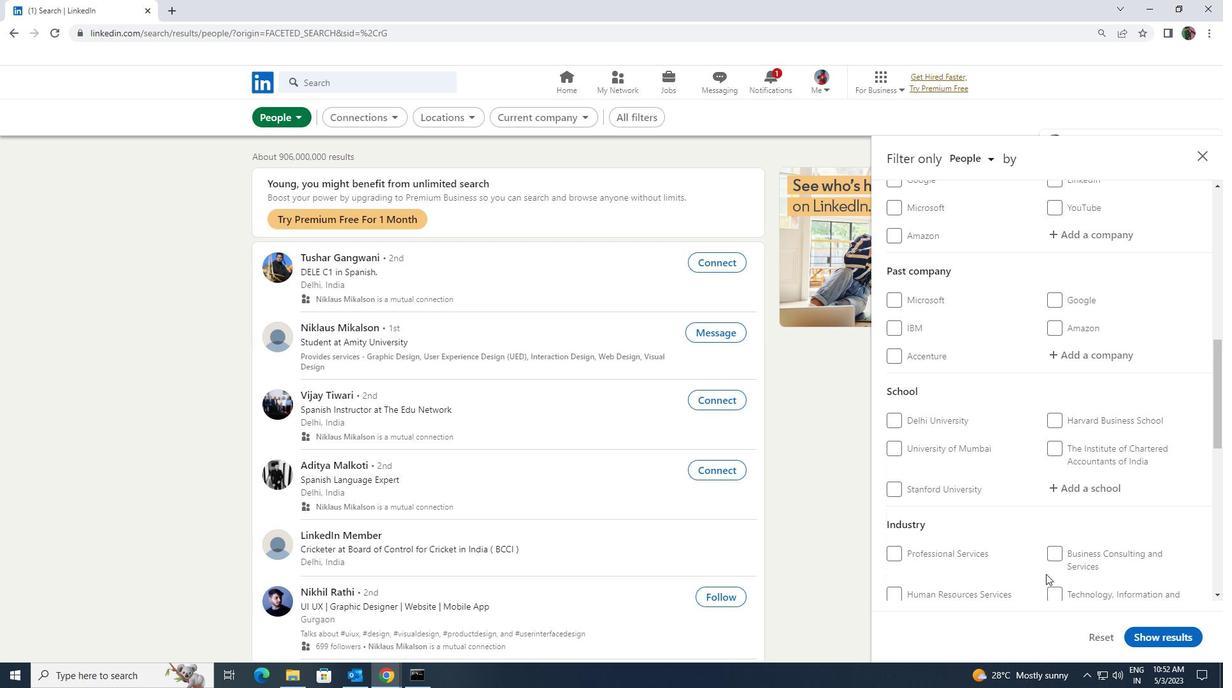 
Action: Mouse moved to (1045, 574)
Screenshot: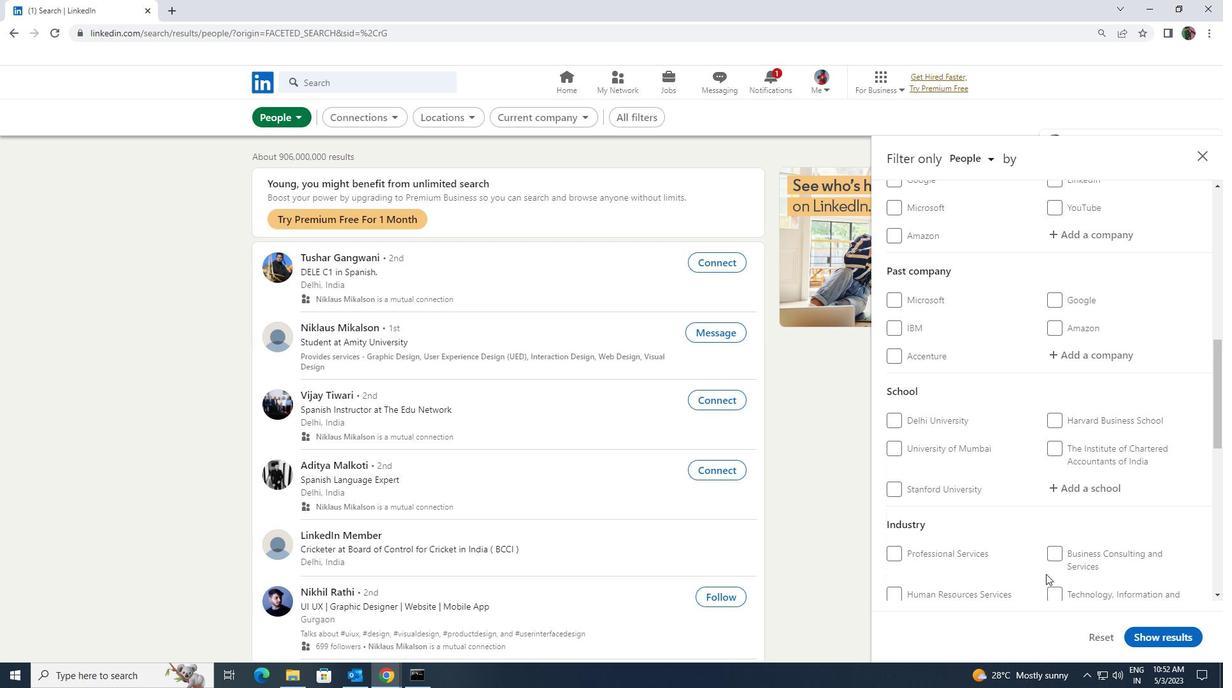 
Action: Mouse scrolled (1045, 574) with delta (0, 0)
Screenshot: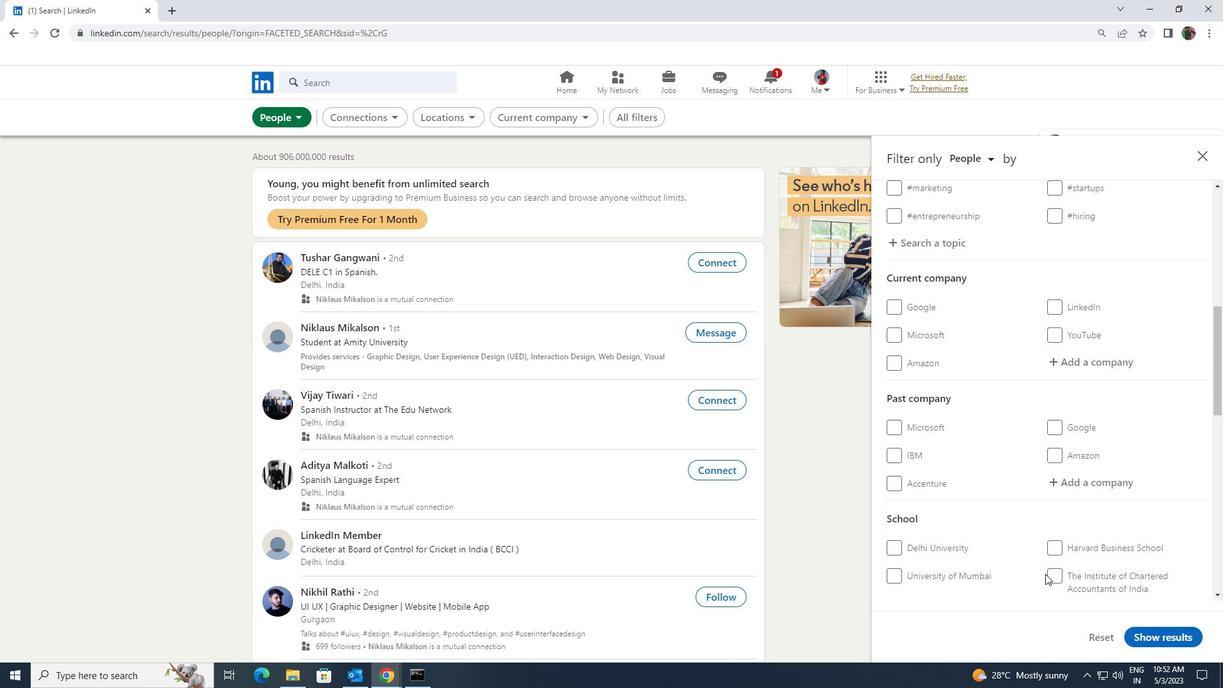 
Action: Mouse scrolled (1045, 574) with delta (0, 0)
Screenshot: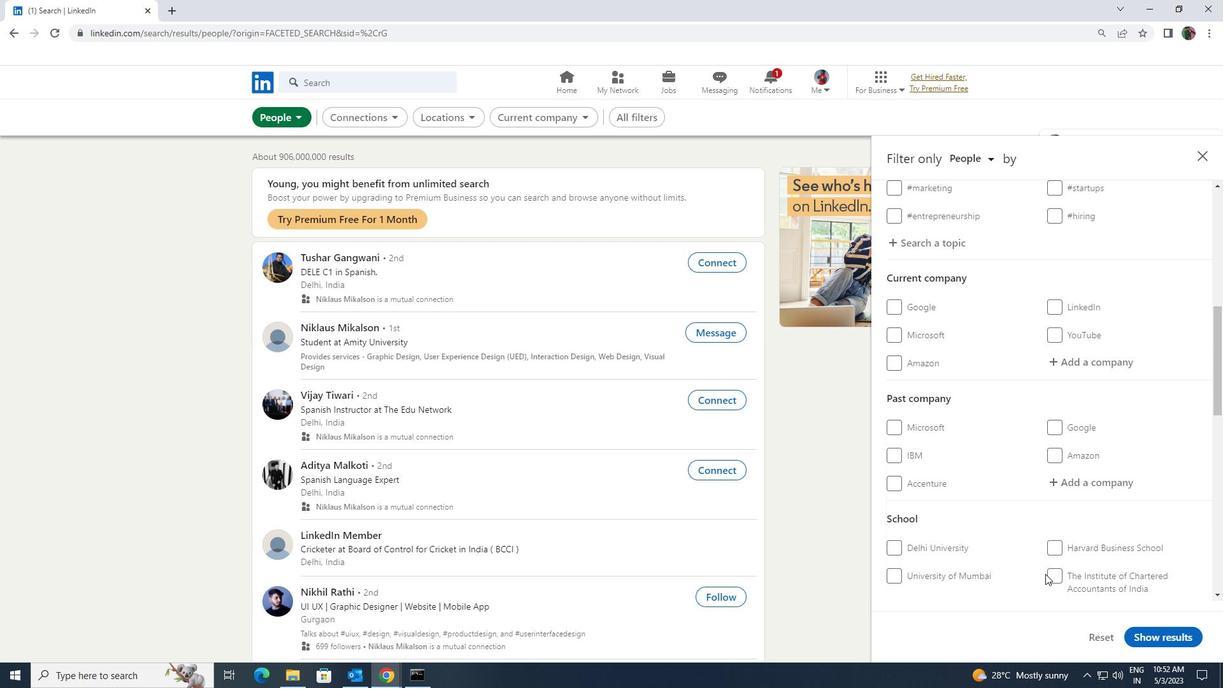 
Action: Mouse scrolled (1045, 574) with delta (0, 0)
Screenshot: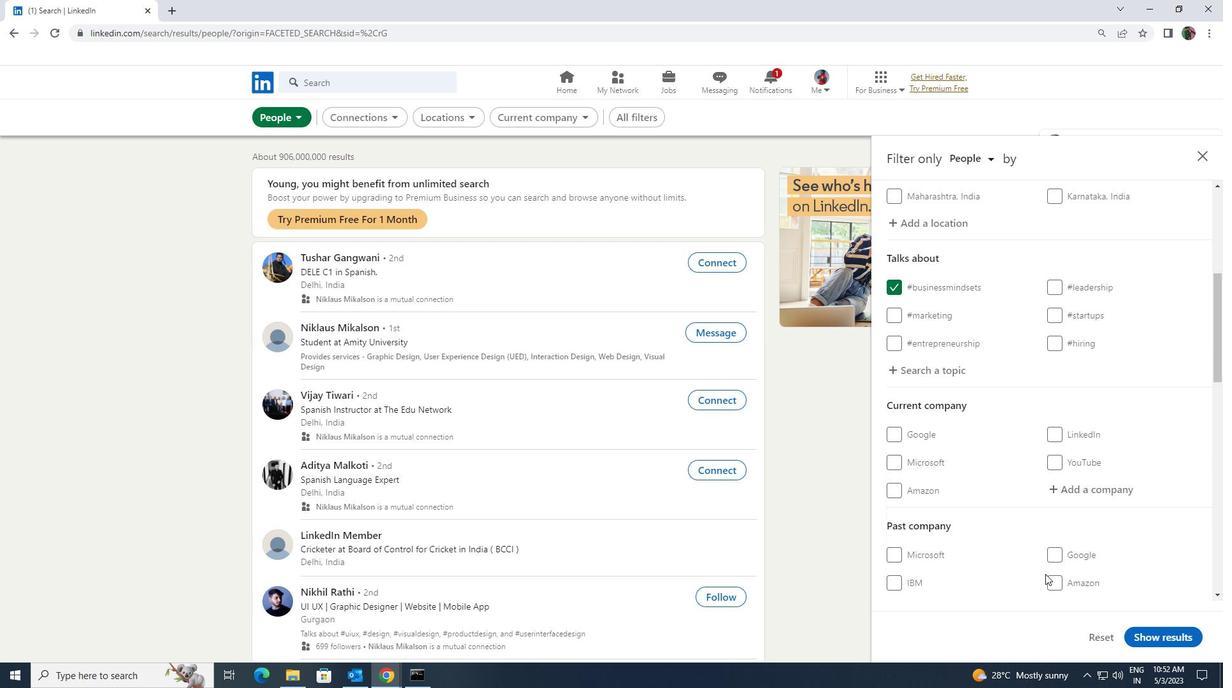 
Action: Mouse scrolled (1045, 574) with delta (0, 0)
Screenshot: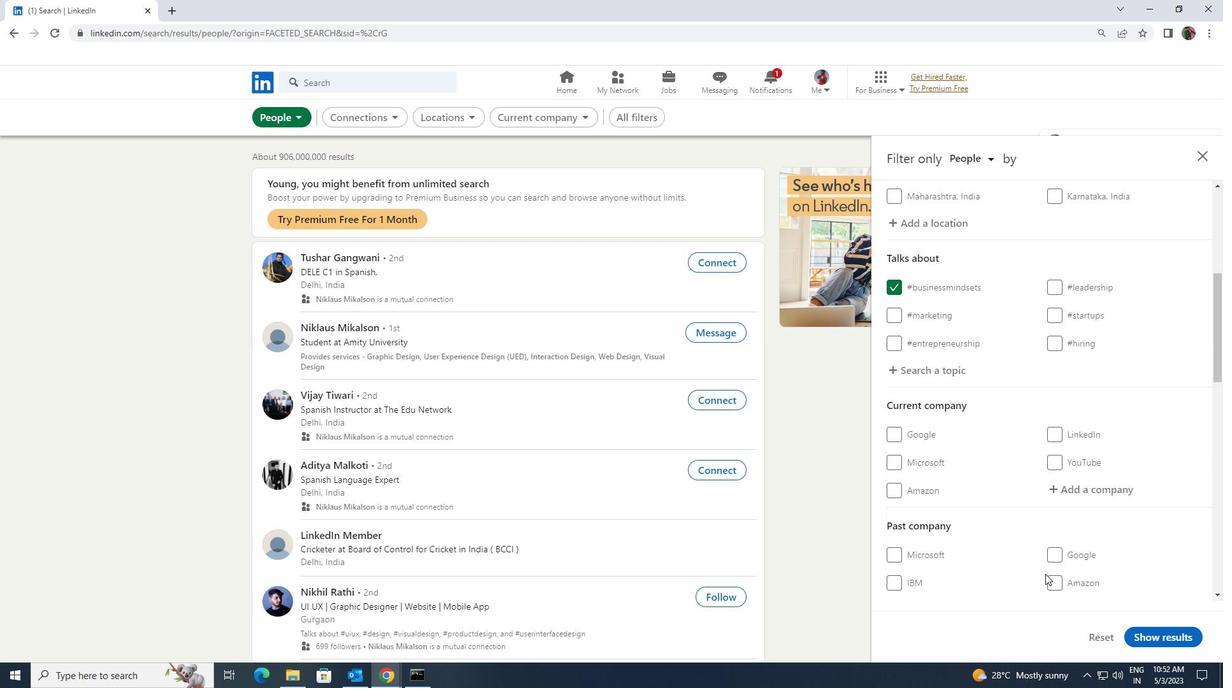 
Action: Mouse scrolled (1045, 573) with delta (0, 0)
Screenshot: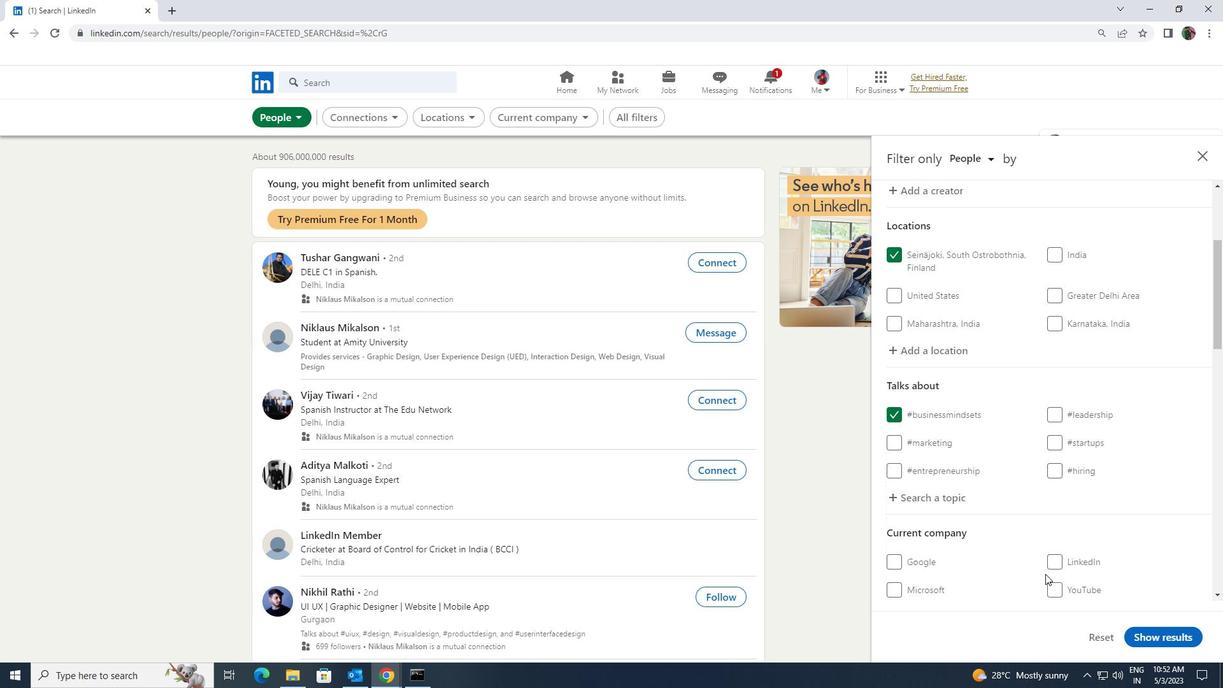 
Action: Mouse moved to (1061, 556)
Screenshot: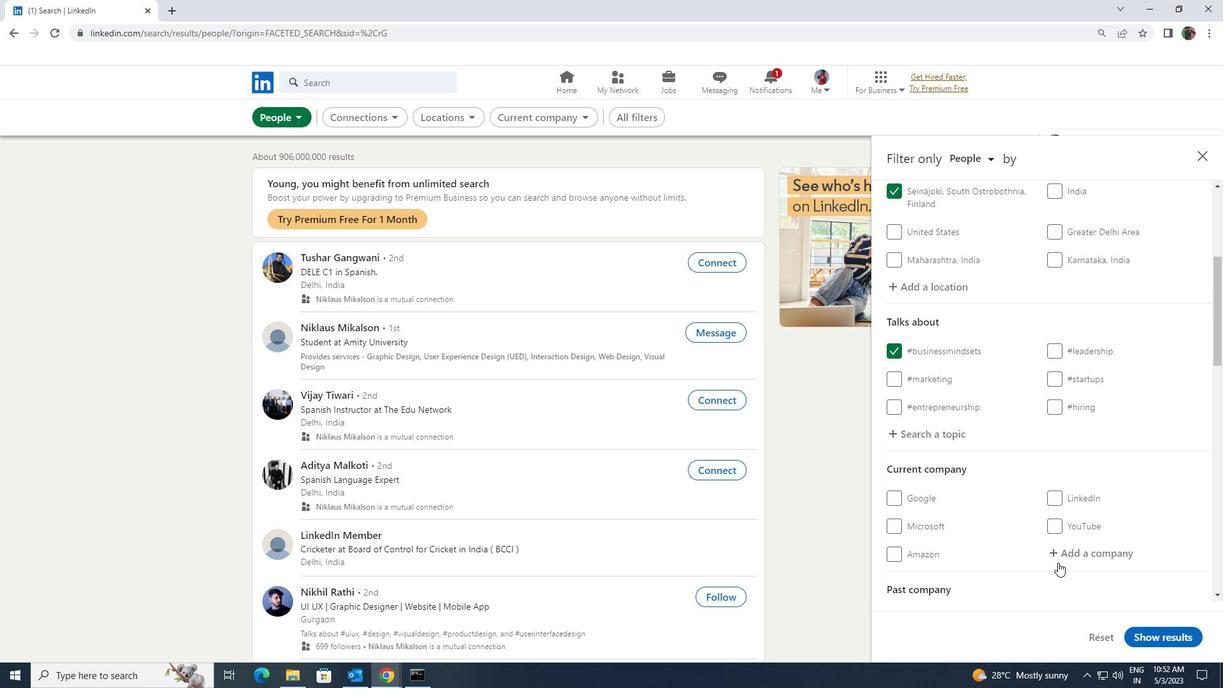 
Action: Mouse pressed left at (1061, 556)
Screenshot: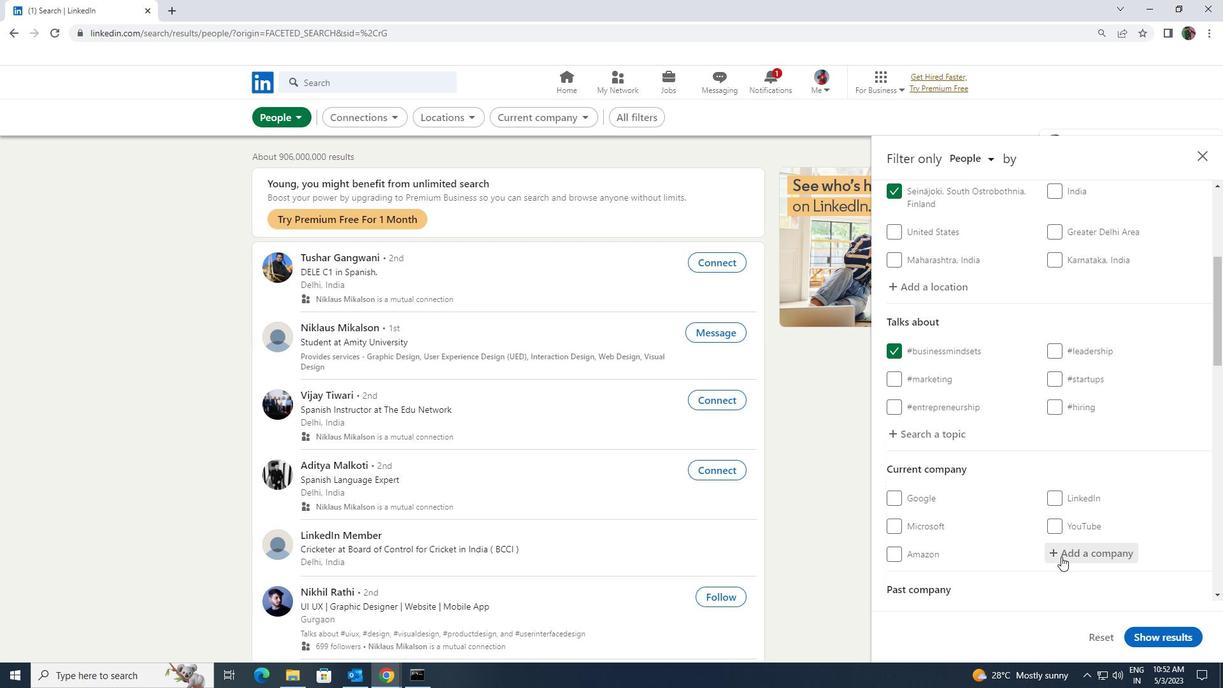 
Action: Key pressed <Key.shift>JELLYF
Screenshot: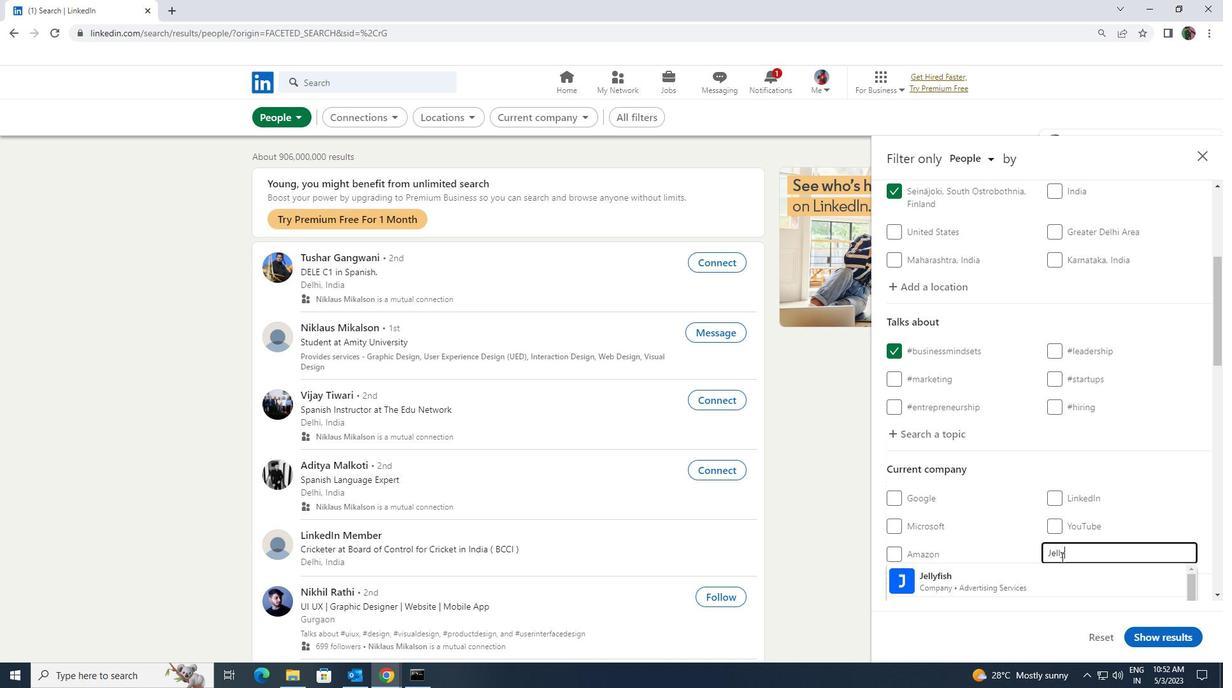 
Action: Mouse moved to (1059, 565)
Screenshot: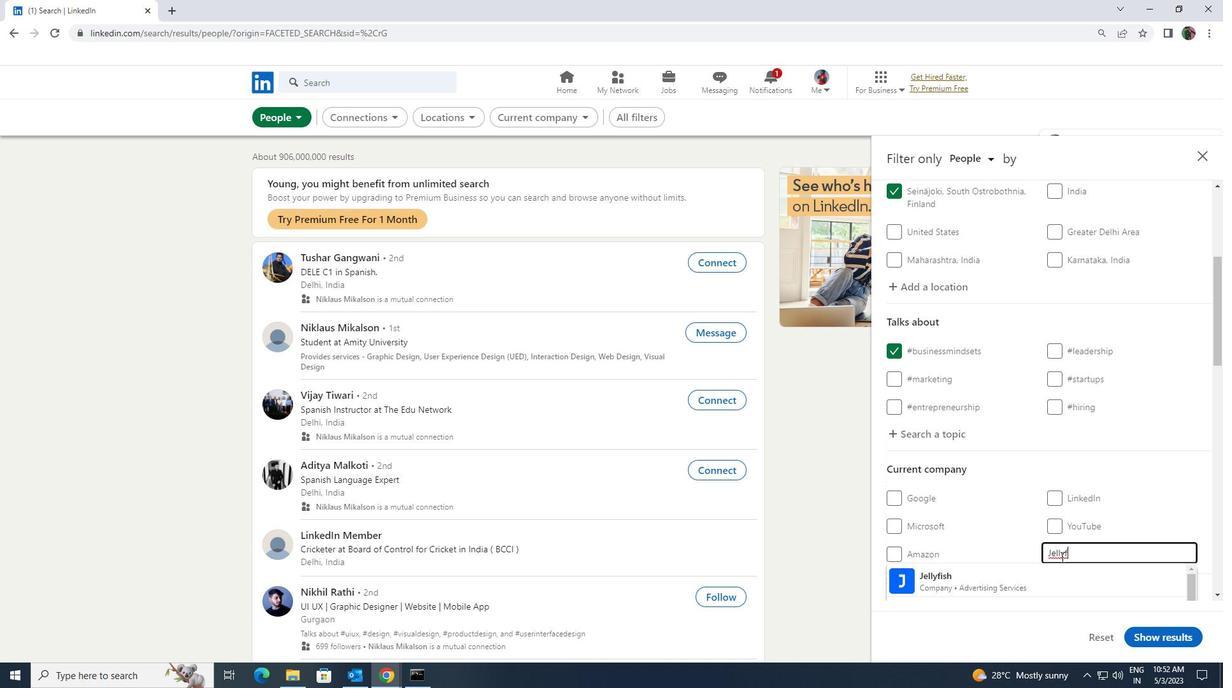 
Action: Mouse pressed left at (1059, 565)
Screenshot: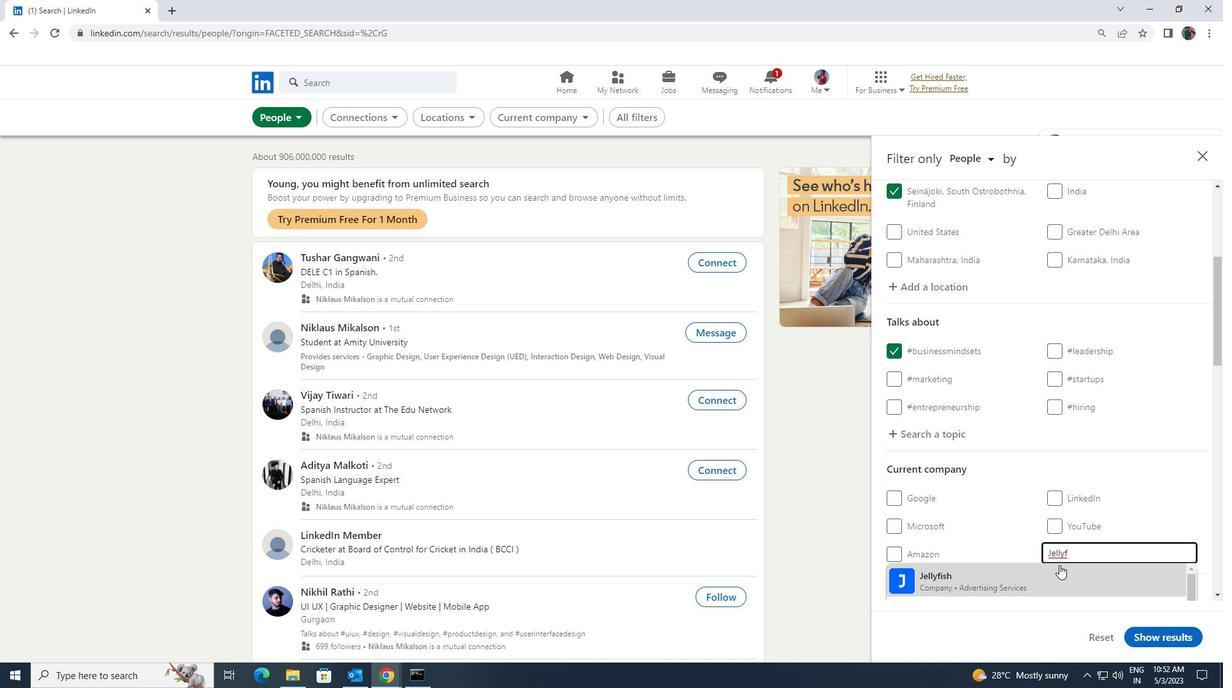 
Action: Mouse scrolled (1059, 564) with delta (0, 0)
Screenshot: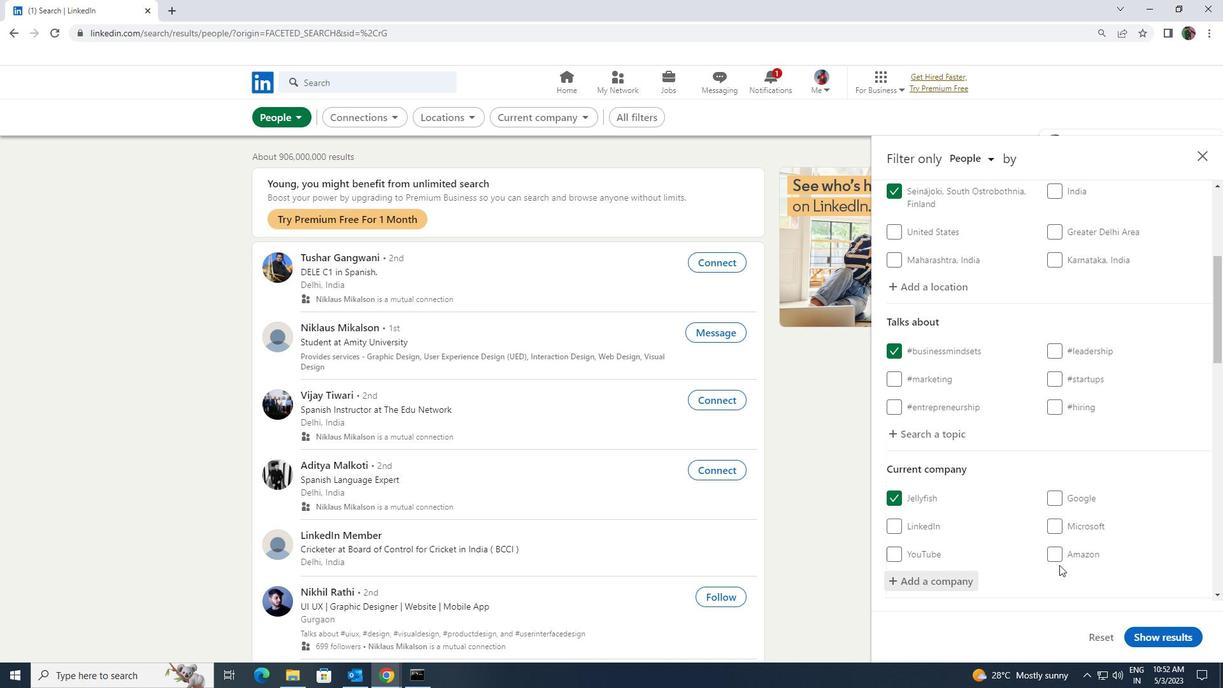 
Action: Mouse scrolled (1059, 564) with delta (0, 0)
Screenshot: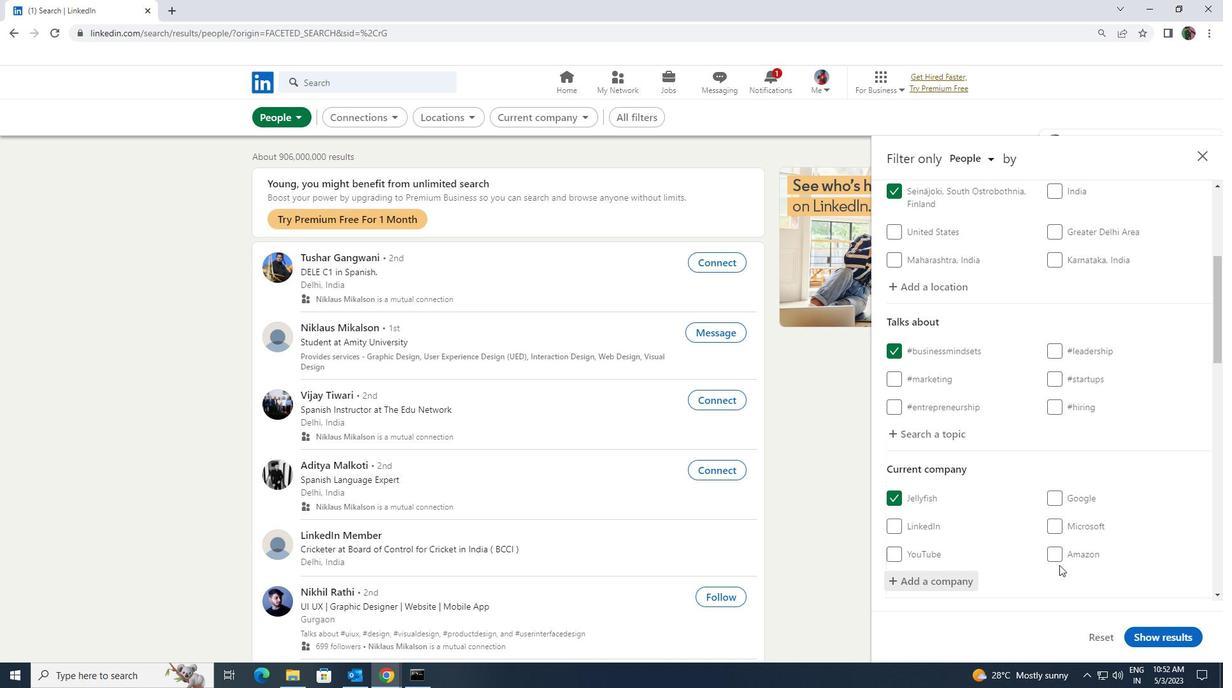 
Action: Mouse scrolled (1059, 564) with delta (0, 0)
Screenshot: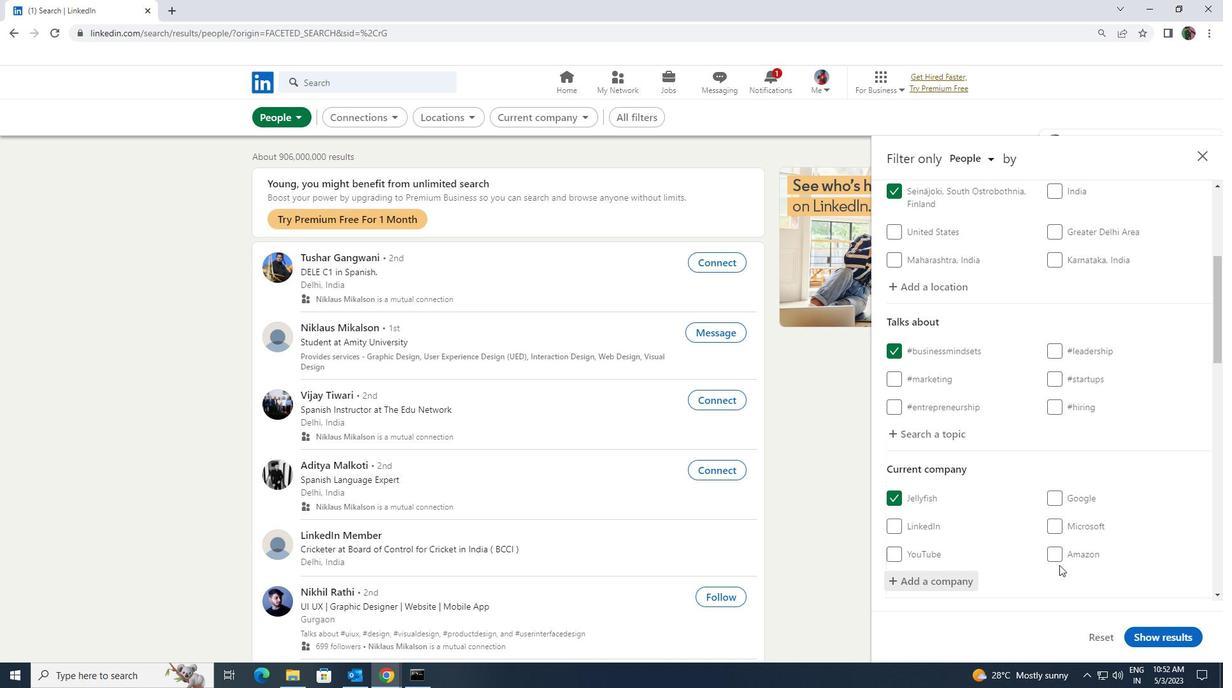 
Action: Mouse scrolled (1059, 564) with delta (0, 0)
Screenshot: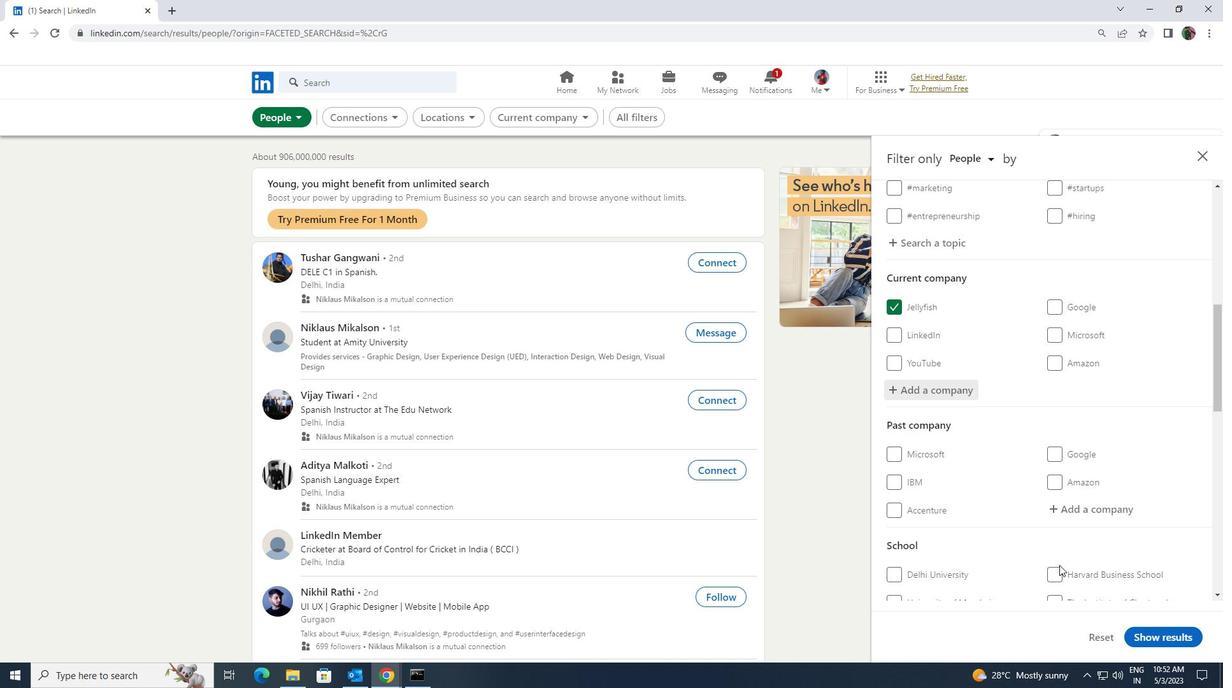 
Action: Mouse moved to (1055, 574)
Screenshot: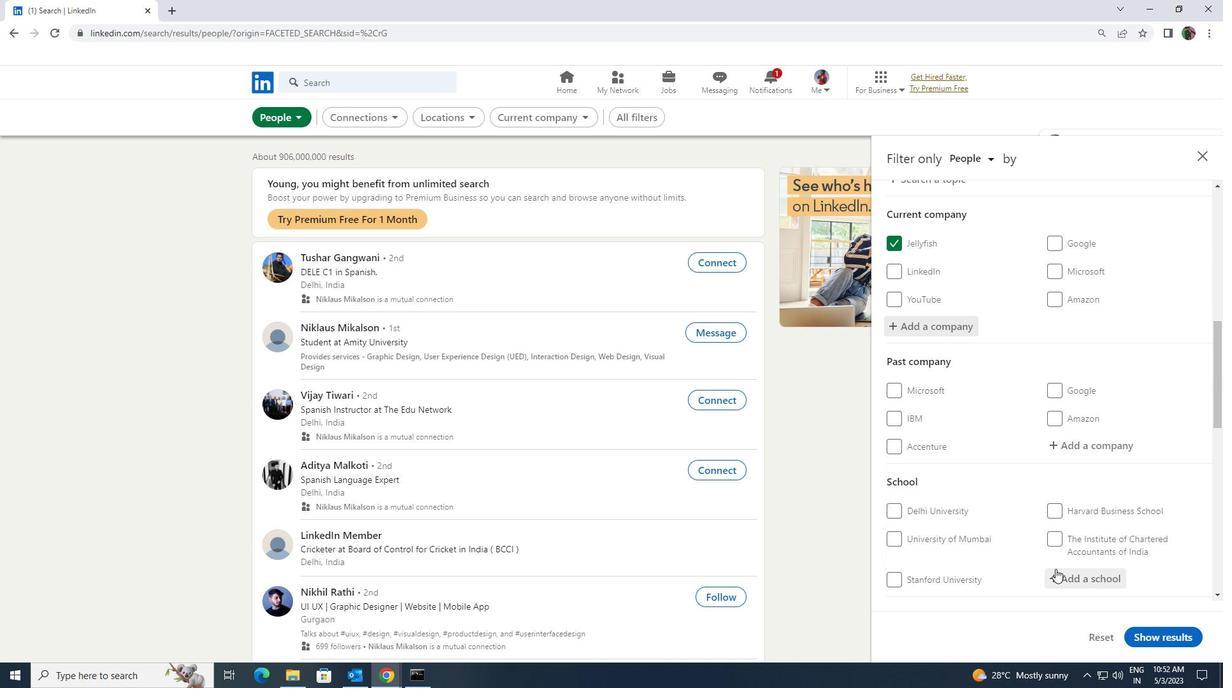 
Action: Mouse pressed left at (1055, 574)
Screenshot: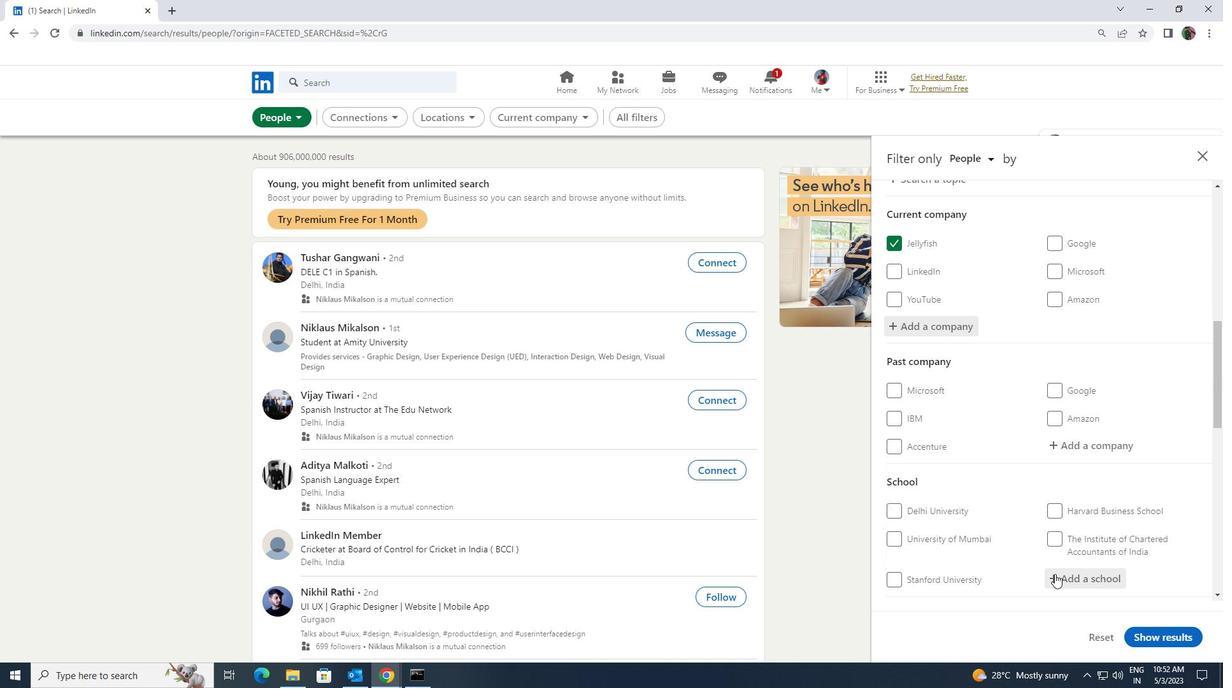 
Action: Key pressed <Key.shift><Key.shift><Key.shift>NEW<Key.space><Key.shift>ERA<Key.space><Key.shift>HIGH<Key.space>
Screenshot: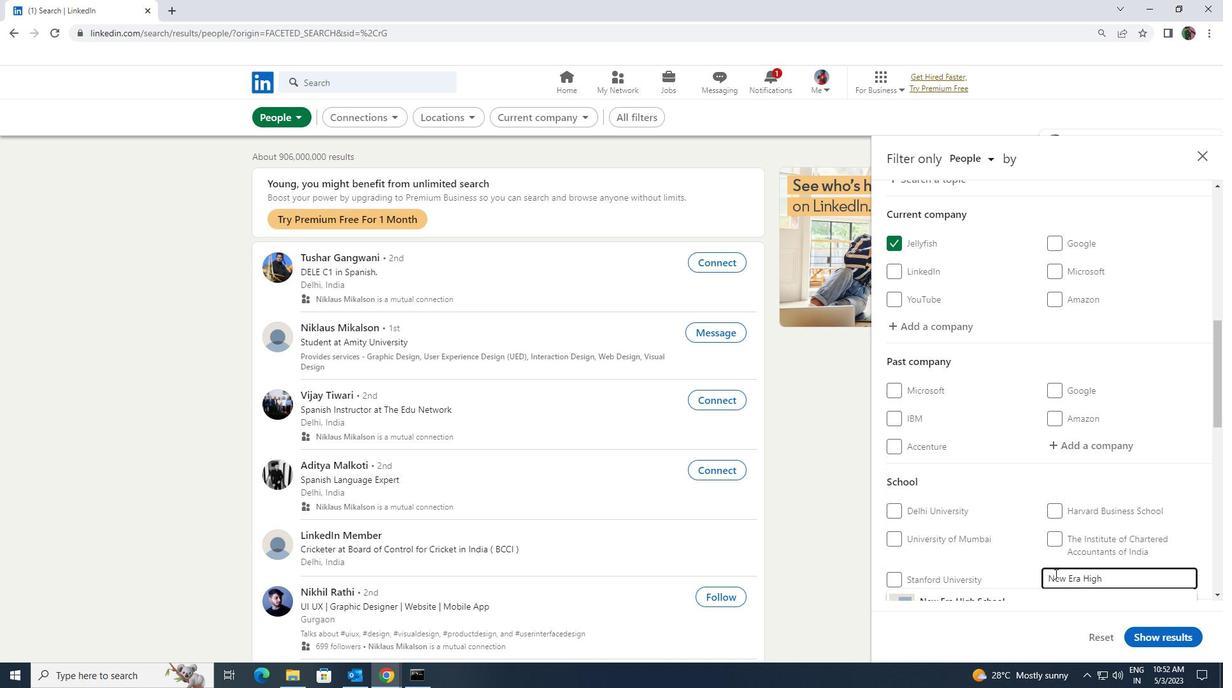 
Action: Mouse scrolled (1055, 573) with delta (0, 0)
Screenshot: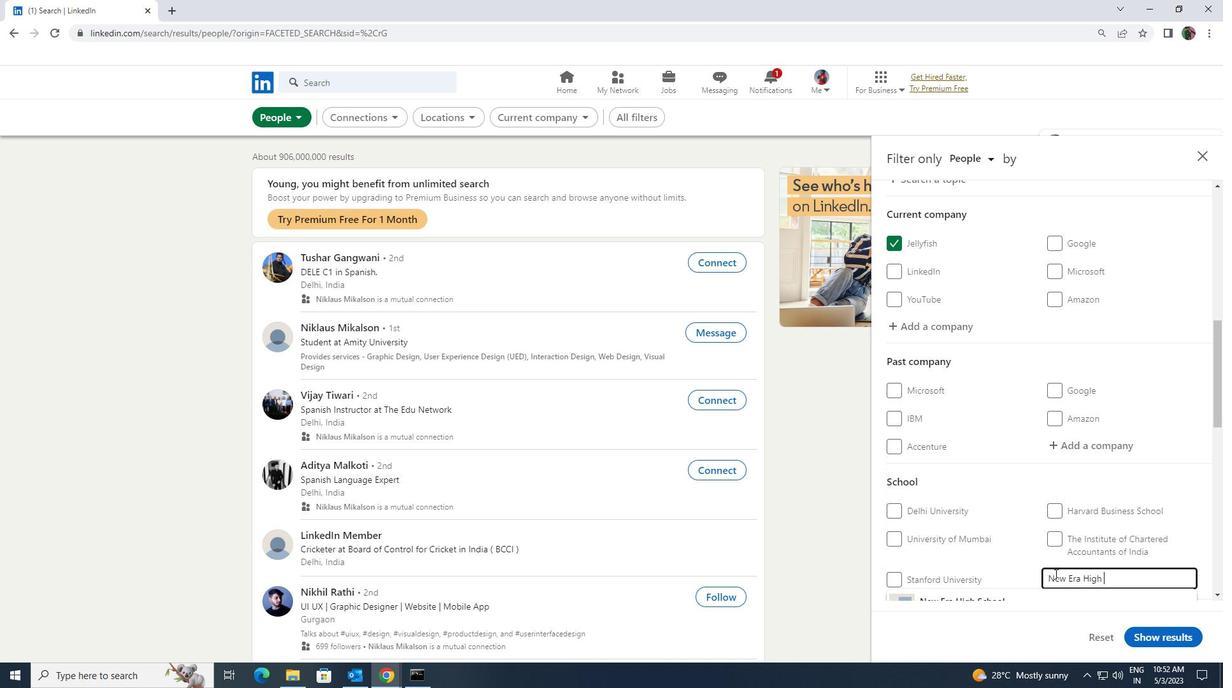 
Action: Mouse moved to (1045, 542)
Screenshot: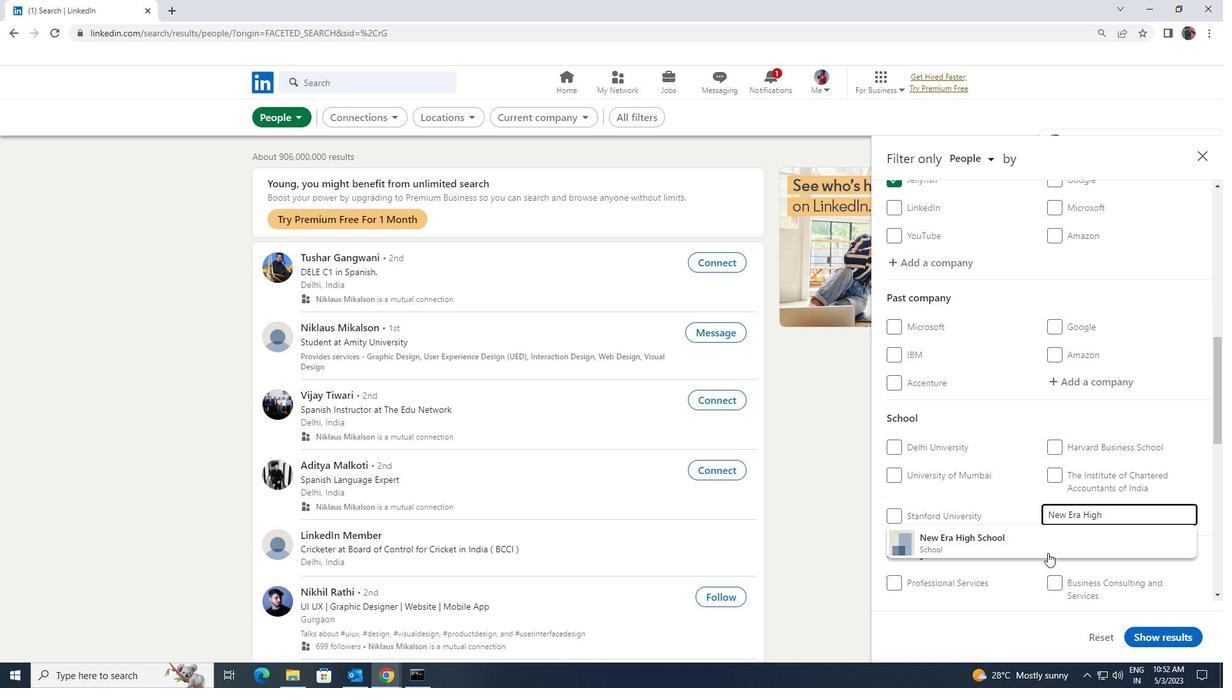 
Action: Mouse pressed left at (1045, 542)
Screenshot: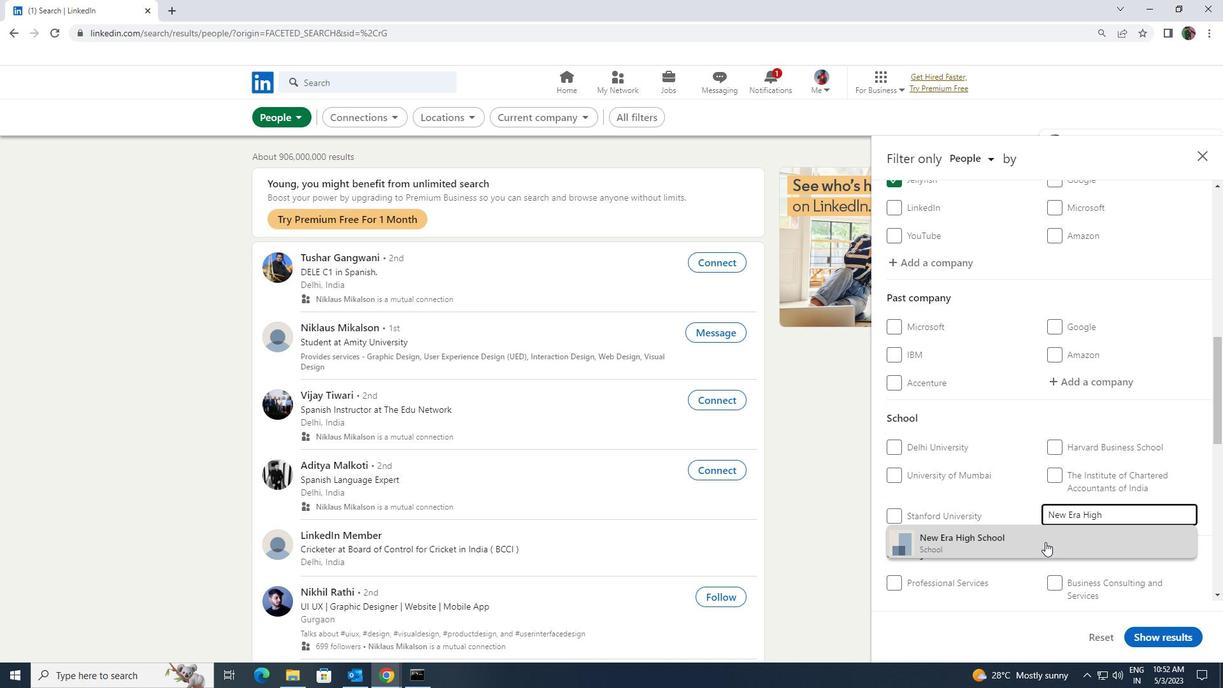 
Action: Mouse scrolled (1045, 541) with delta (0, 0)
Screenshot: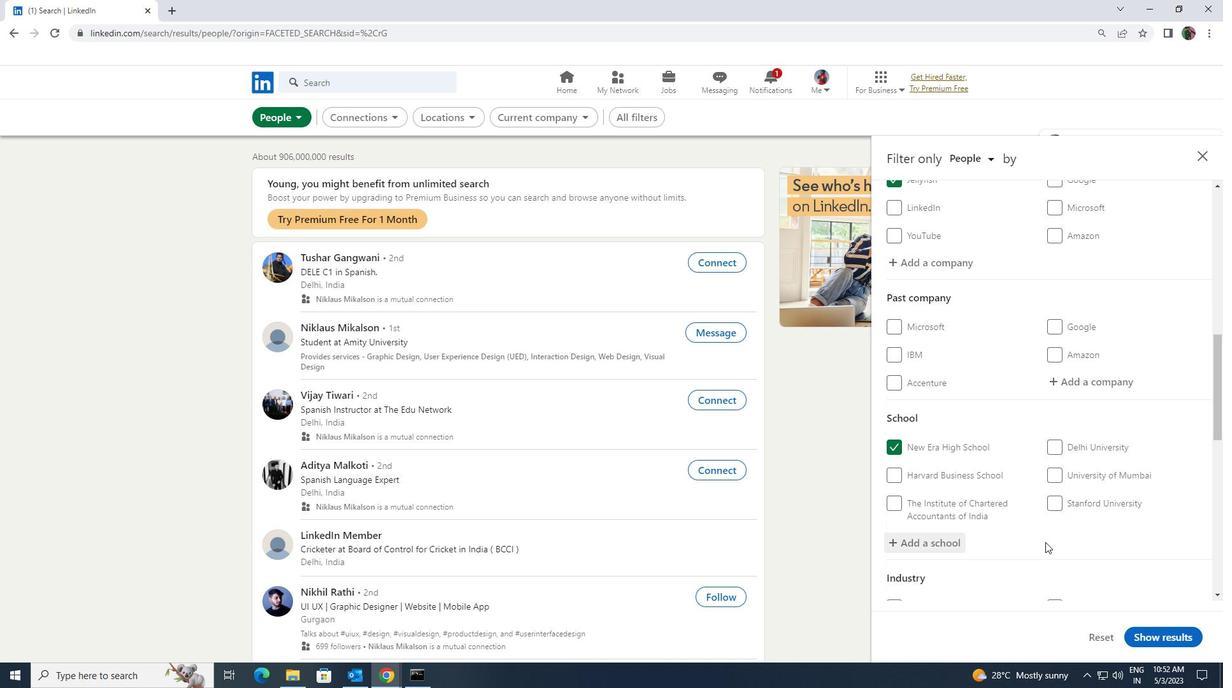 
Action: Mouse scrolled (1045, 541) with delta (0, 0)
Screenshot: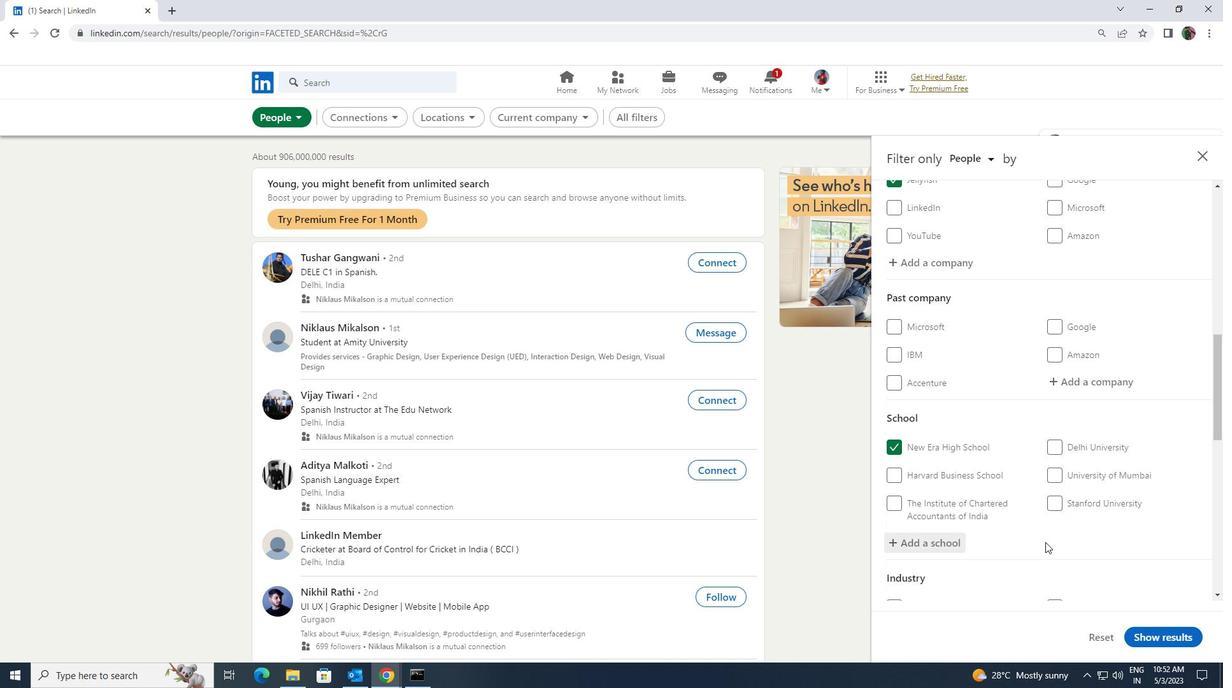 
Action: Mouse moved to (1063, 559)
Screenshot: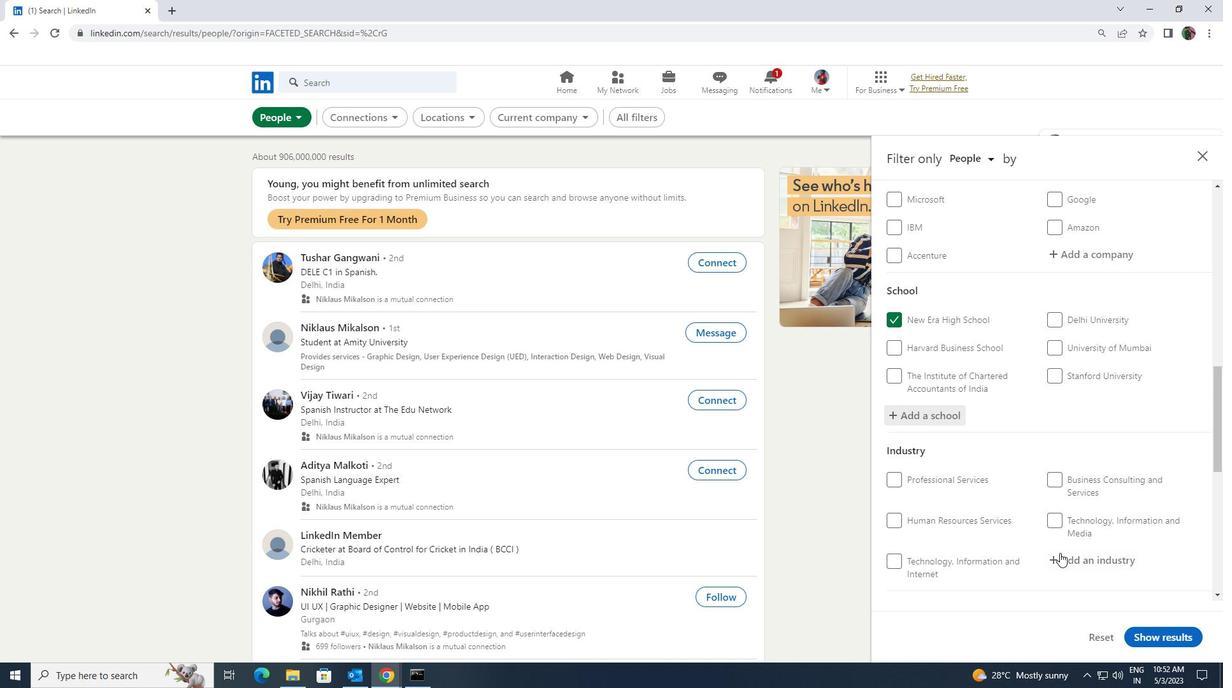 
Action: Mouse pressed left at (1063, 559)
Screenshot: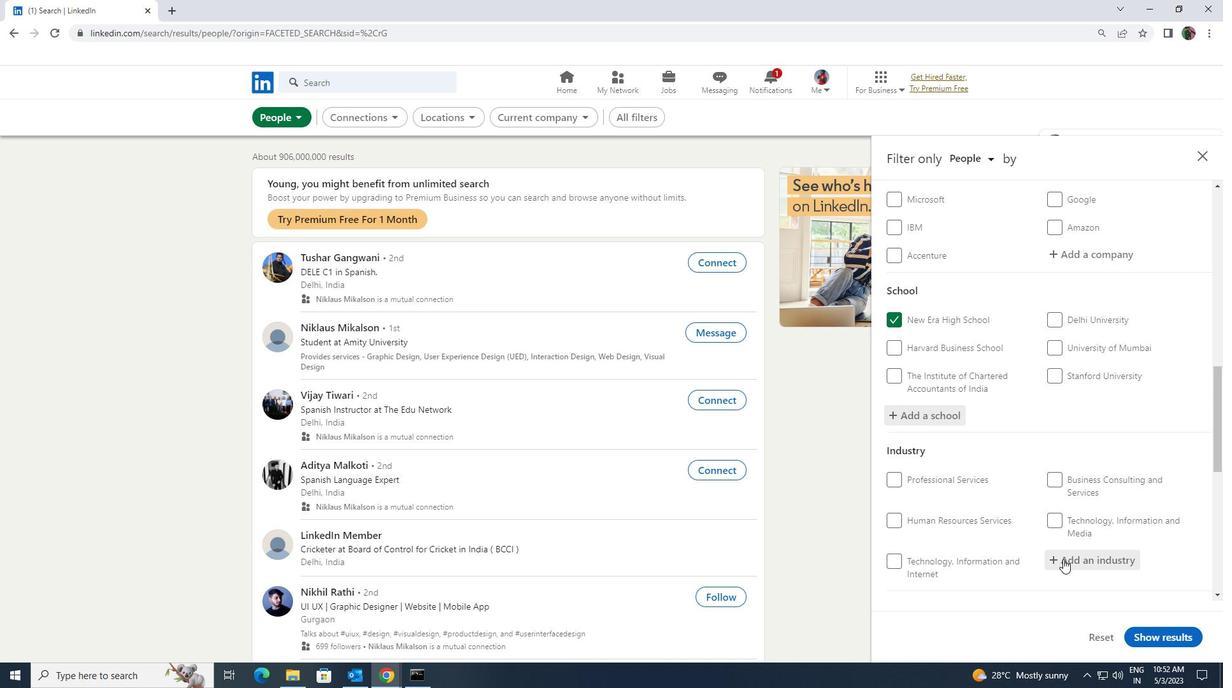 
Action: Key pressed <Key.shift><Key.shift><Key.shift><Key.shift><Key.shift>COURTS
Screenshot: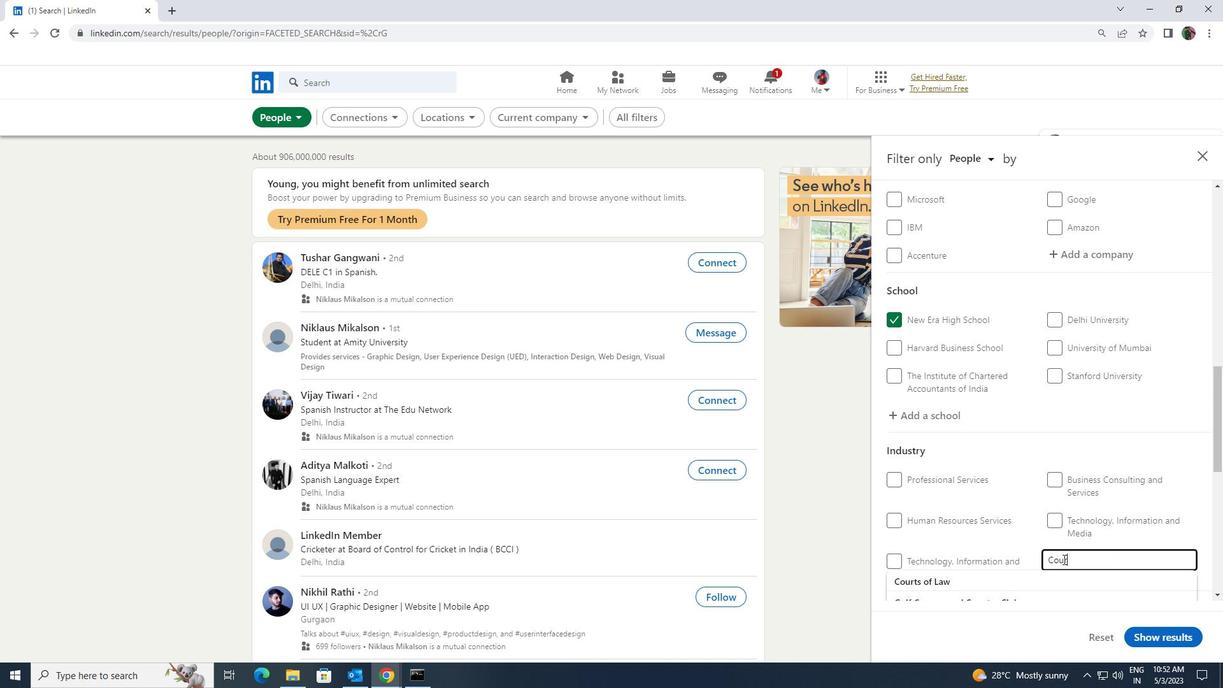 
Action: Mouse moved to (1043, 576)
Screenshot: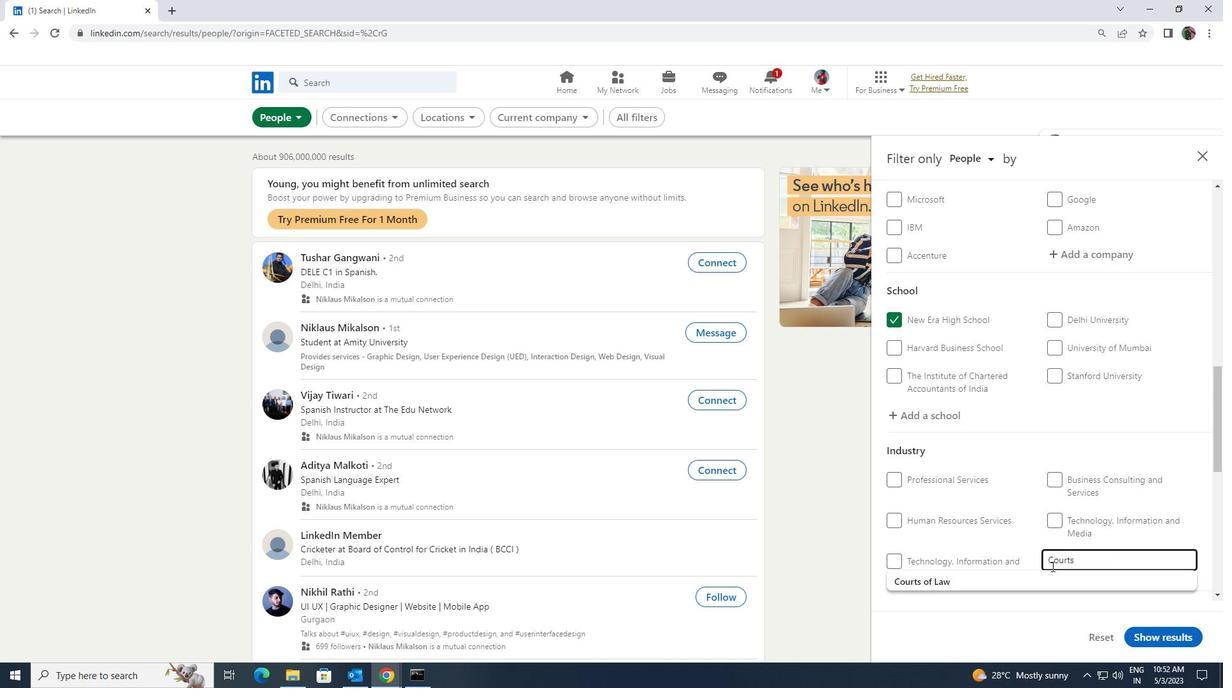 
Action: Mouse pressed left at (1043, 576)
Screenshot: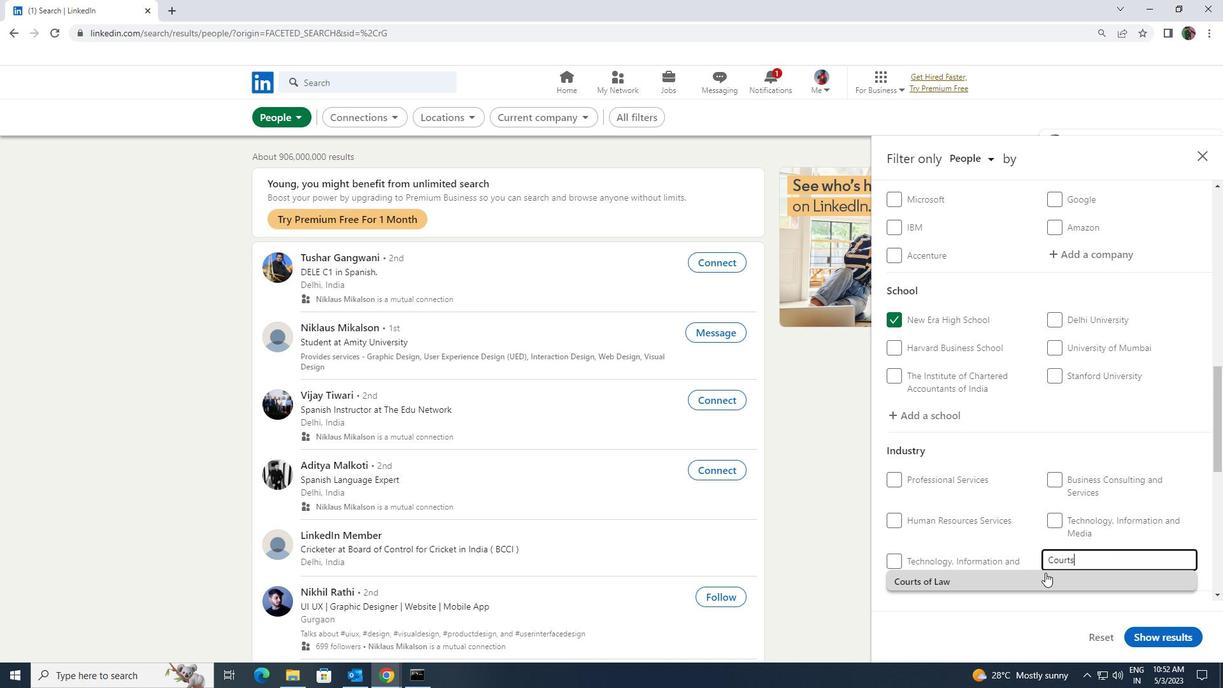 
Action: Mouse moved to (1117, 525)
Screenshot: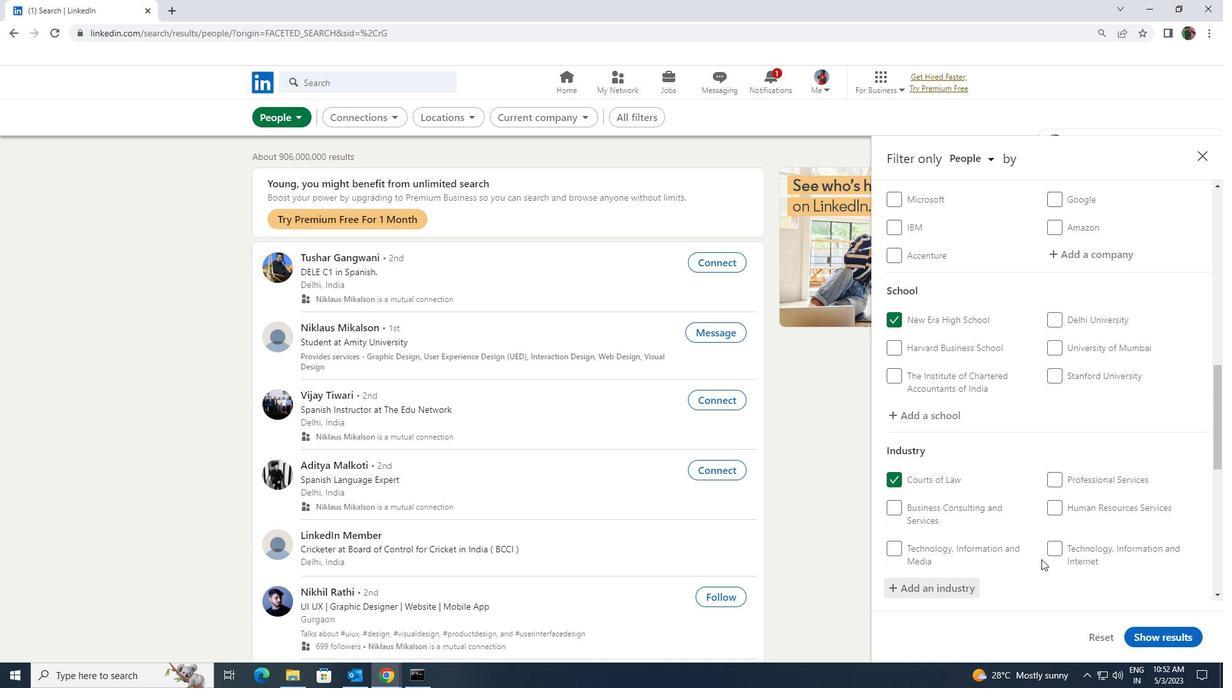 
Action: Mouse scrolled (1117, 524) with delta (0, 0)
Screenshot: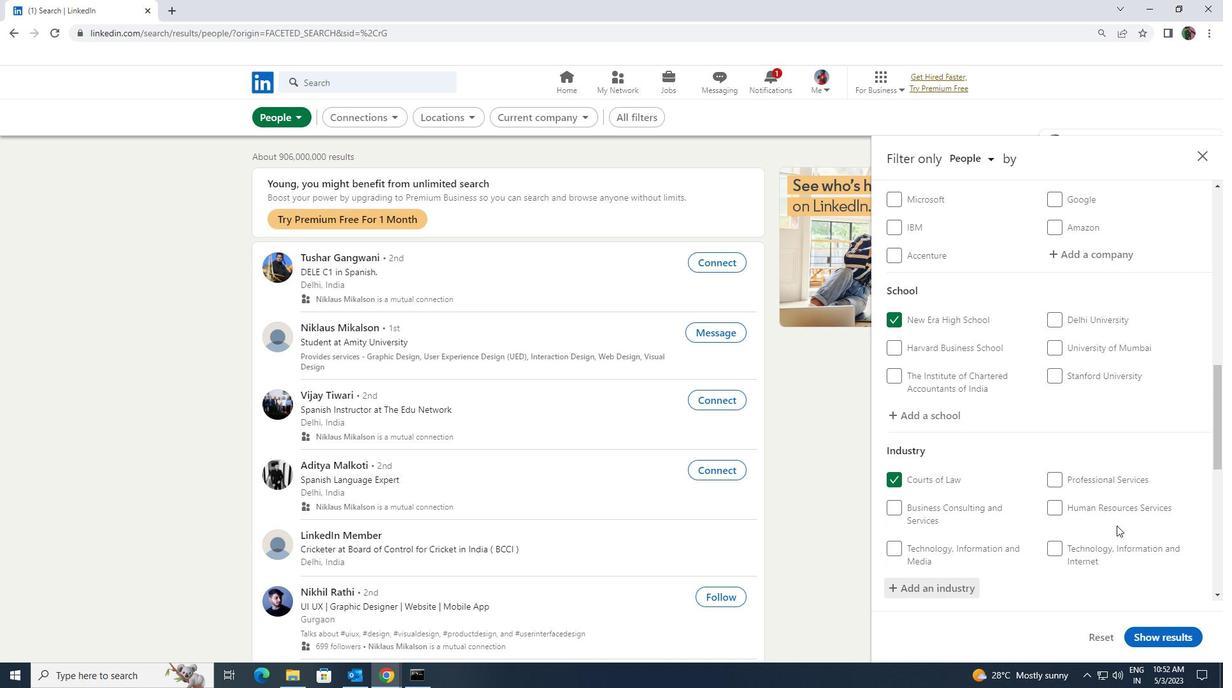 
Action: Mouse moved to (1109, 525)
Screenshot: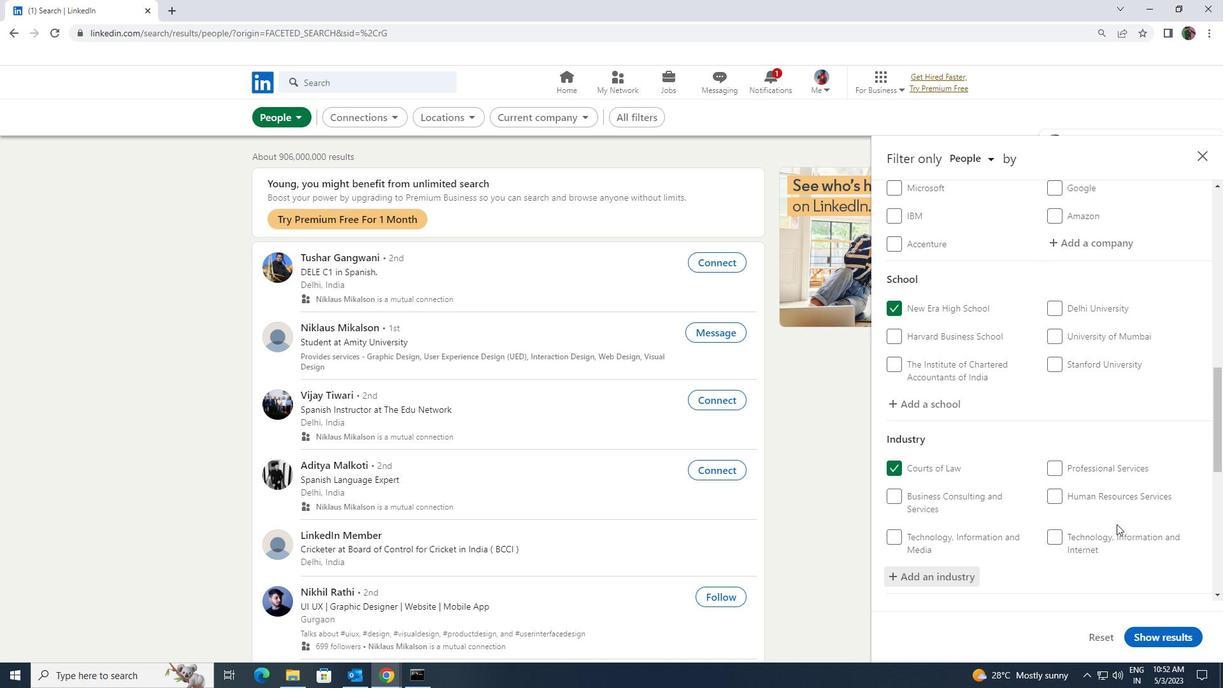 
Action: Mouse scrolled (1109, 524) with delta (0, 0)
Screenshot: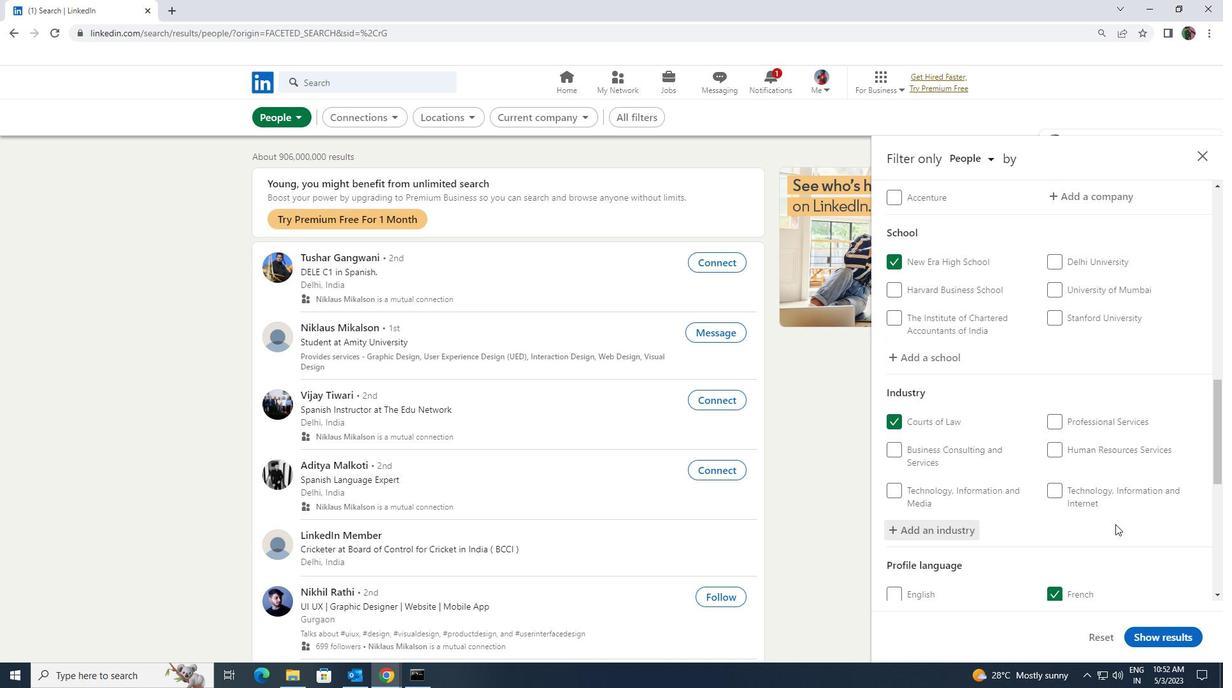 
Action: Mouse scrolled (1109, 524) with delta (0, 0)
Screenshot: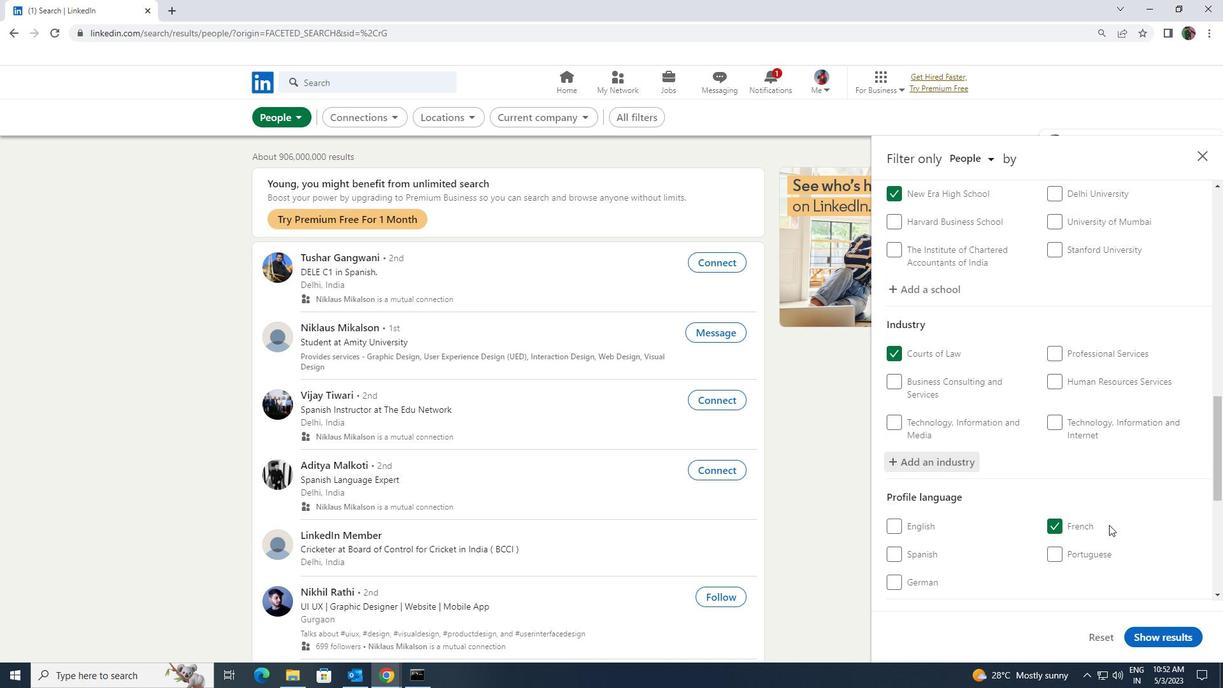 
Action: Mouse scrolled (1109, 524) with delta (0, 0)
Screenshot: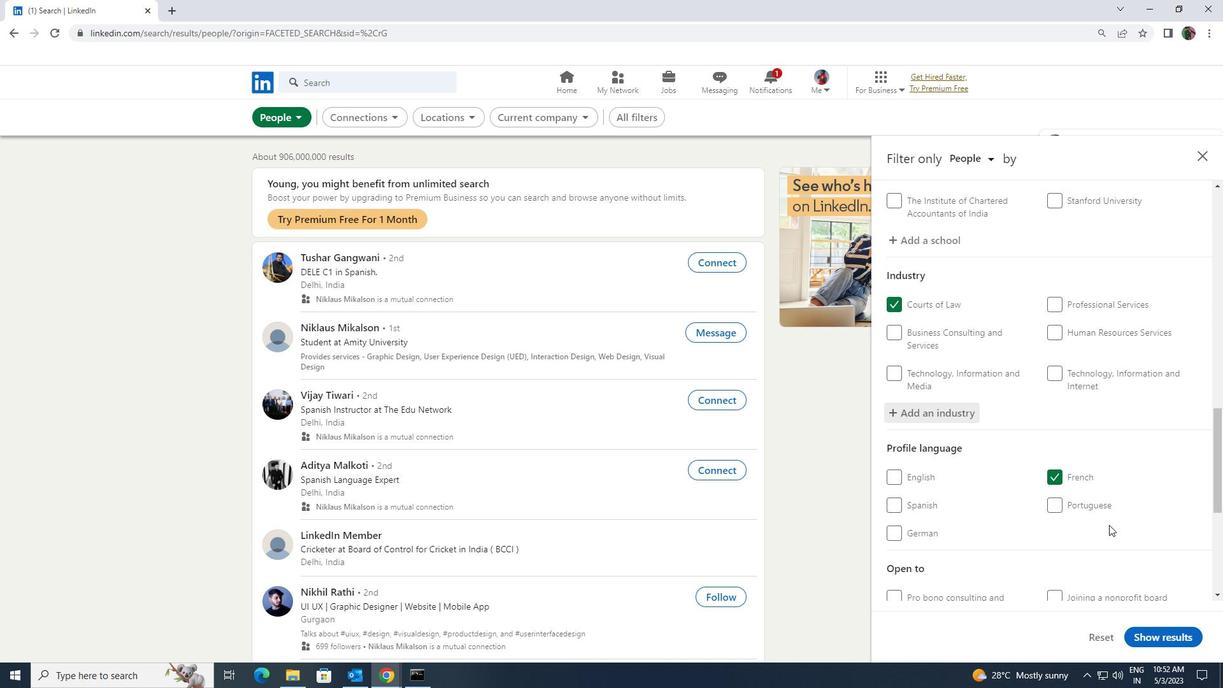
Action: Mouse scrolled (1109, 524) with delta (0, 0)
Screenshot: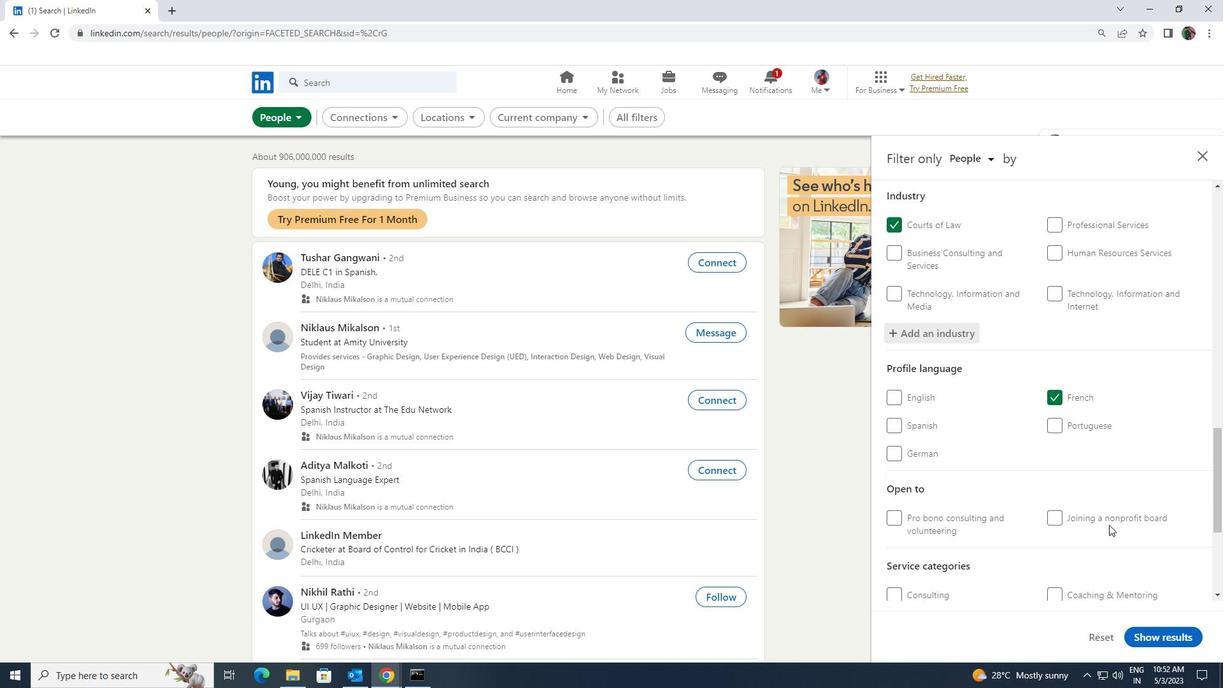 
Action: Mouse scrolled (1109, 524) with delta (0, 0)
Screenshot: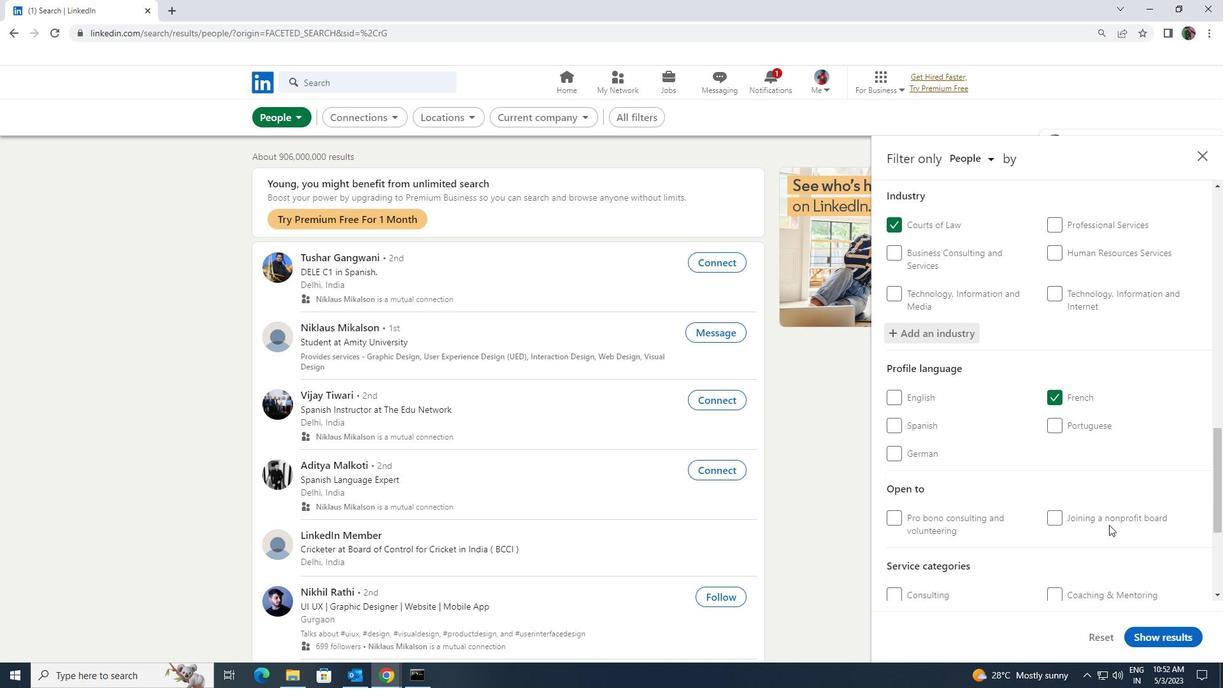 
Action: Mouse moved to (1108, 522)
Screenshot: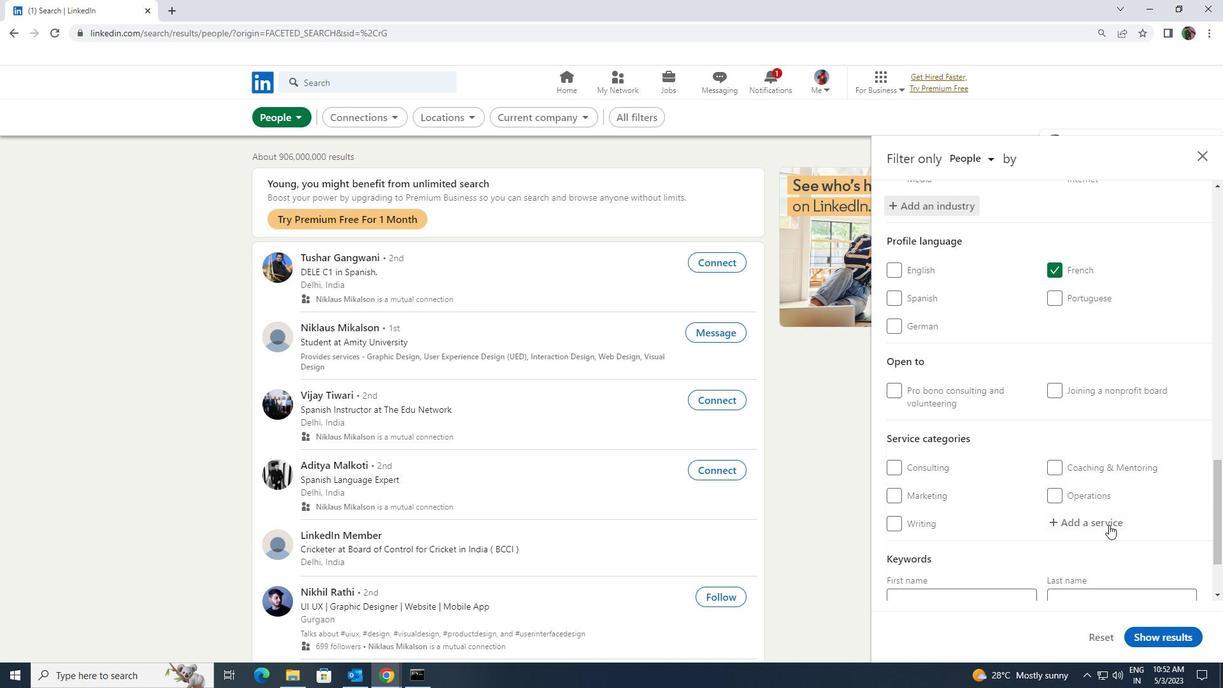 
Action: Mouse pressed left at (1108, 522)
Screenshot: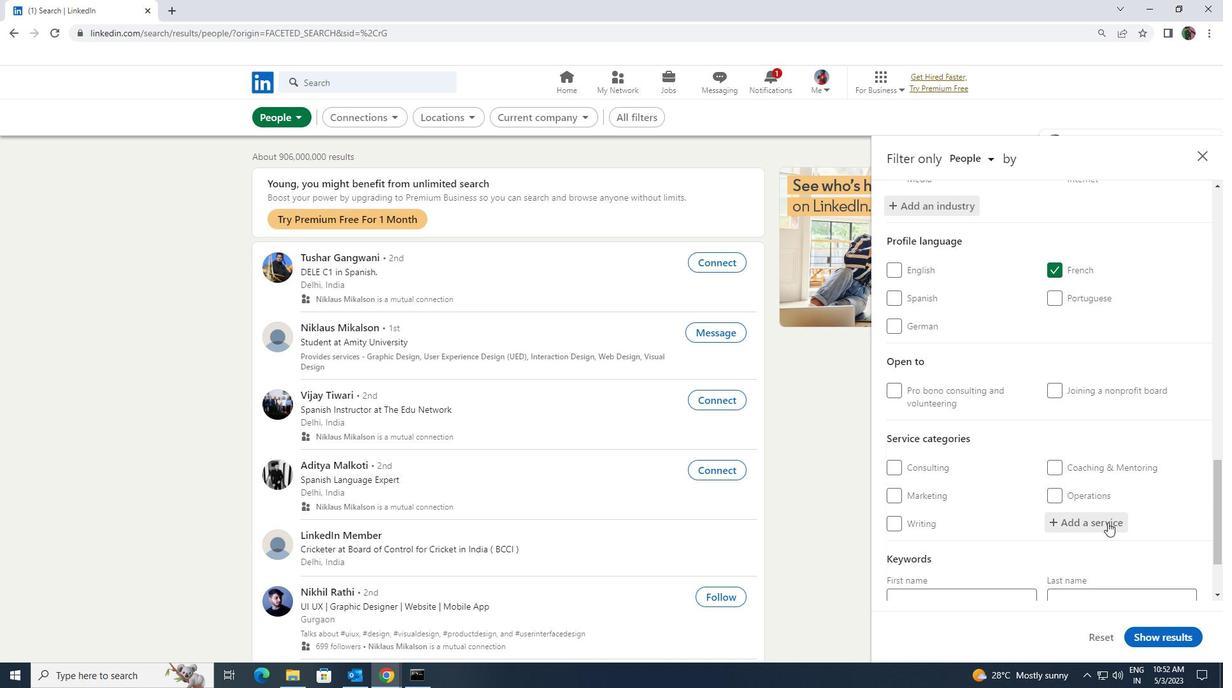 
Action: Key pressed <Key.shift><Key.shift><Key.shift><Key.shift><Key.shift><Key.shift>HOME<Key.space>
Screenshot: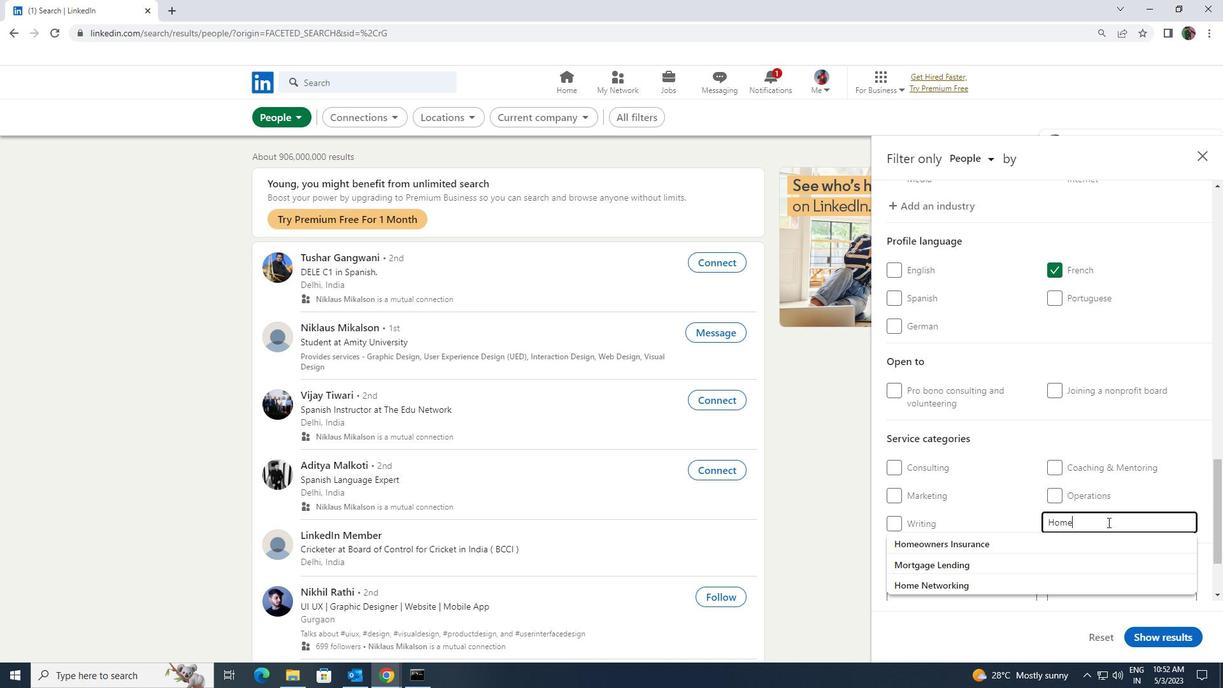 
Action: Mouse moved to (1084, 561)
Screenshot: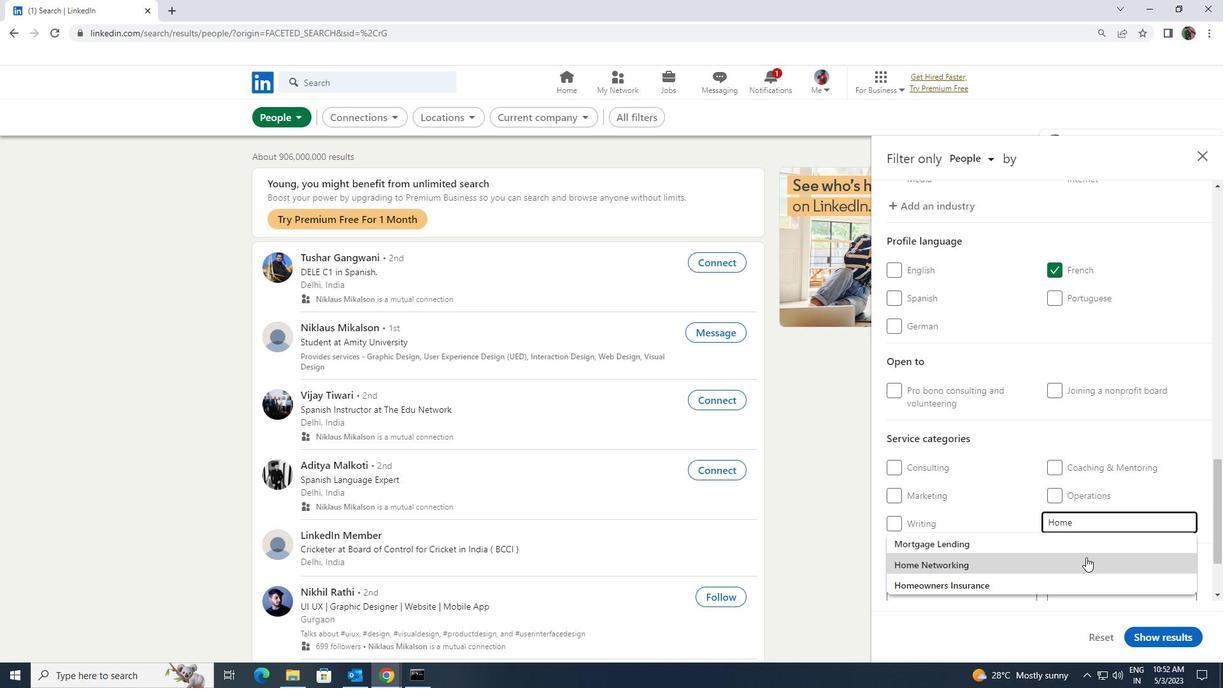 
Action: Mouse pressed left at (1084, 561)
Screenshot: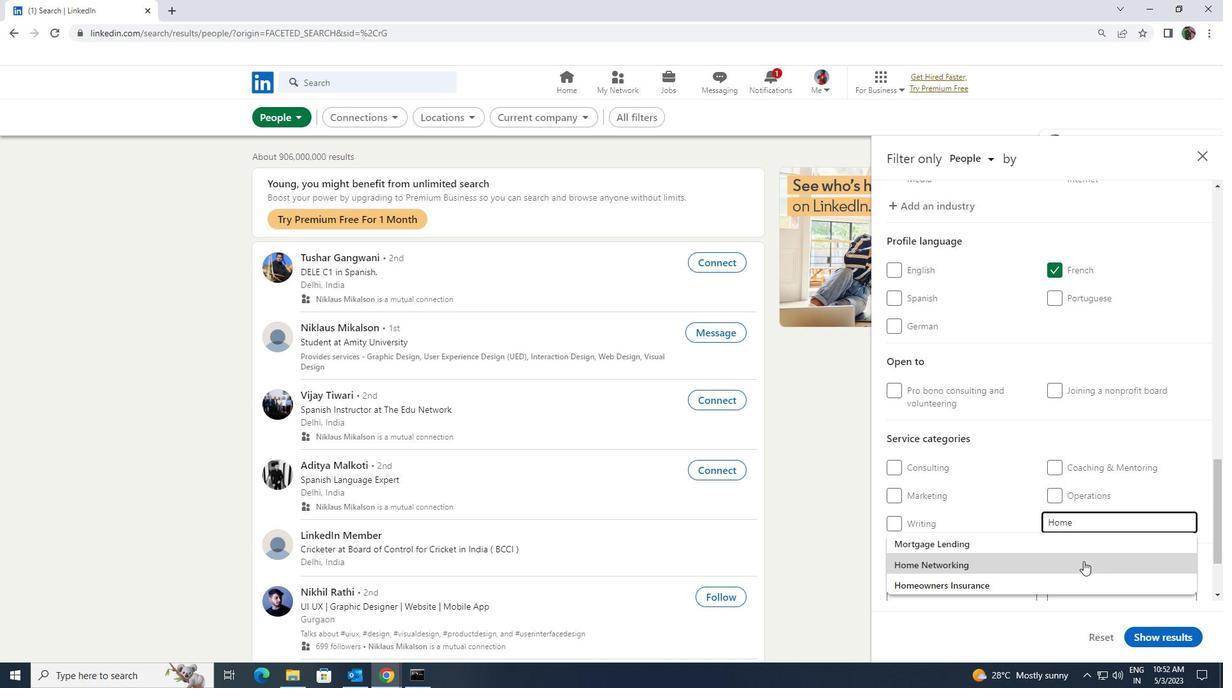 
Action: Mouse scrolled (1084, 560) with delta (0, 0)
Screenshot: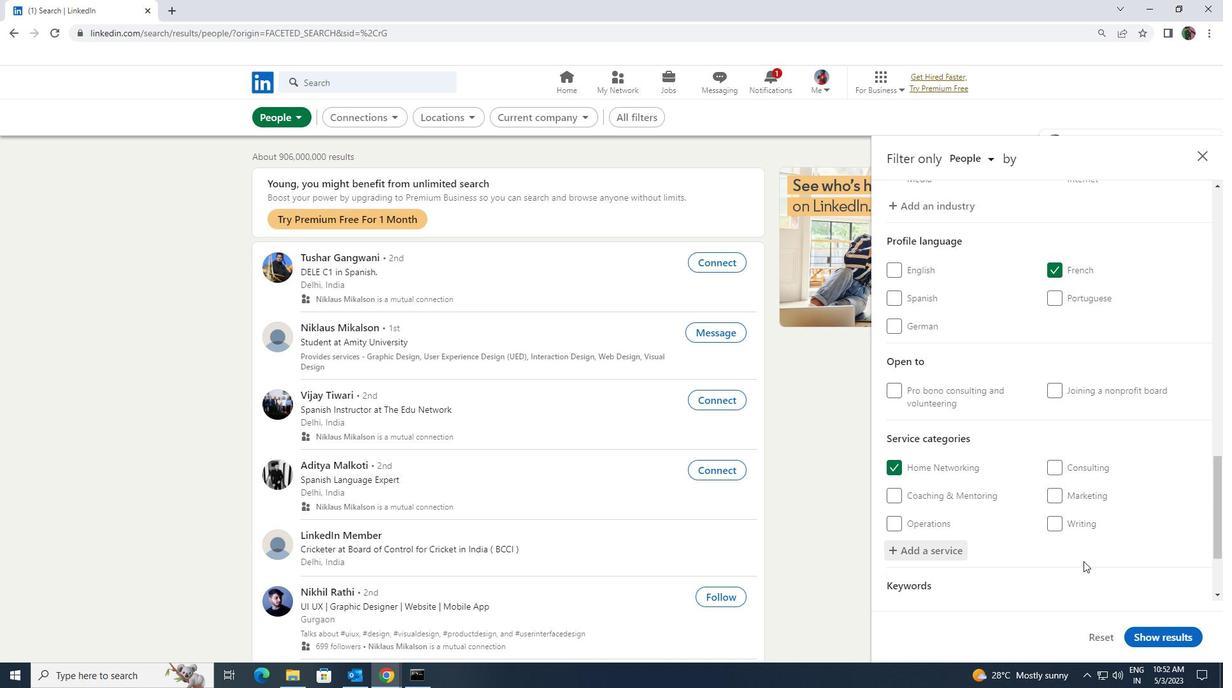 
Action: Mouse scrolled (1084, 560) with delta (0, 0)
Screenshot: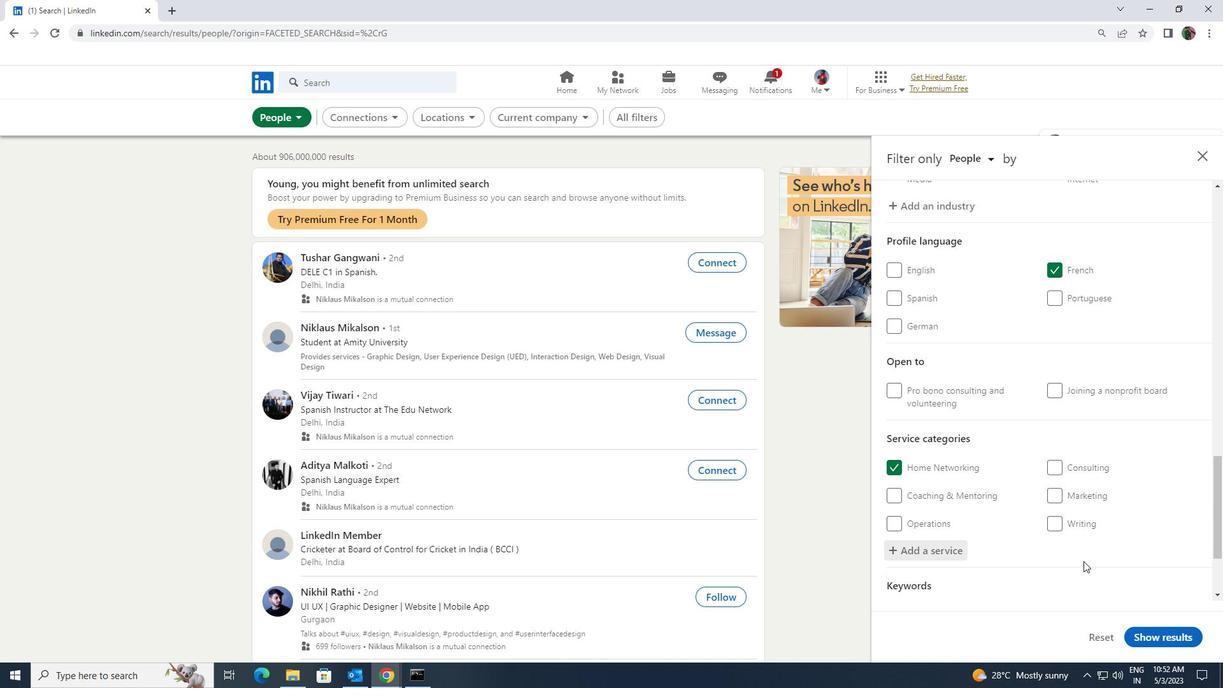 
Action: Mouse moved to (1019, 542)
Screenshot: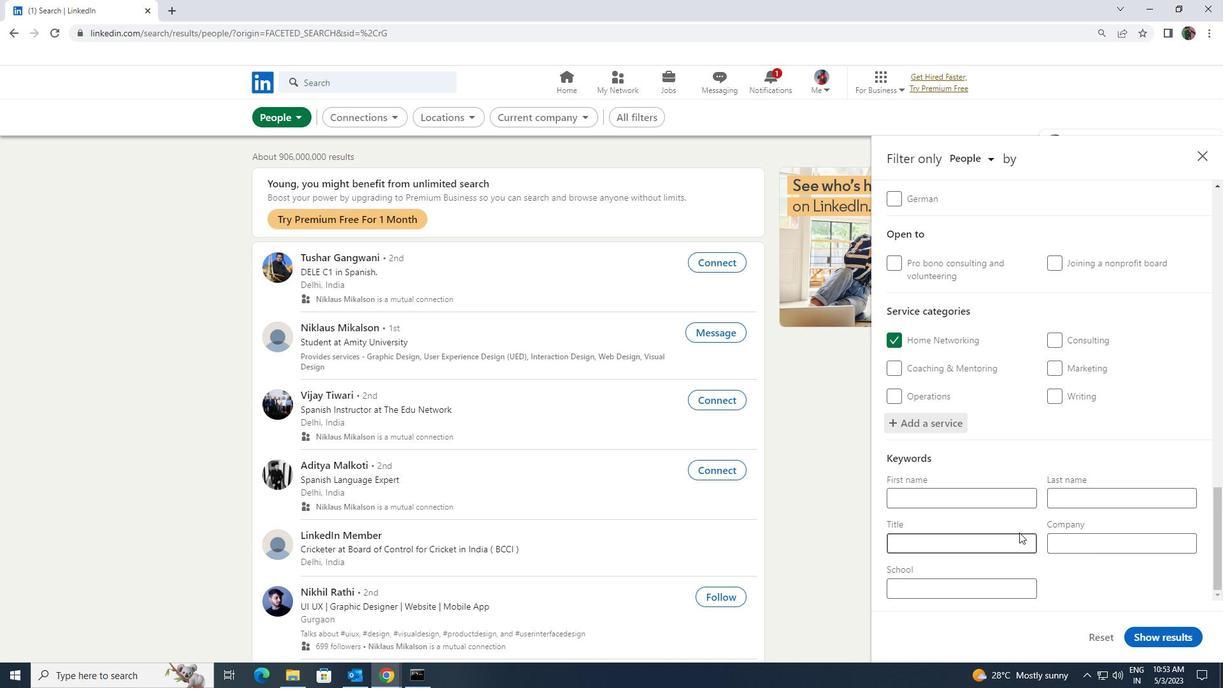 
Action: Mouse pressed left at (1019, 542)
Screenshot: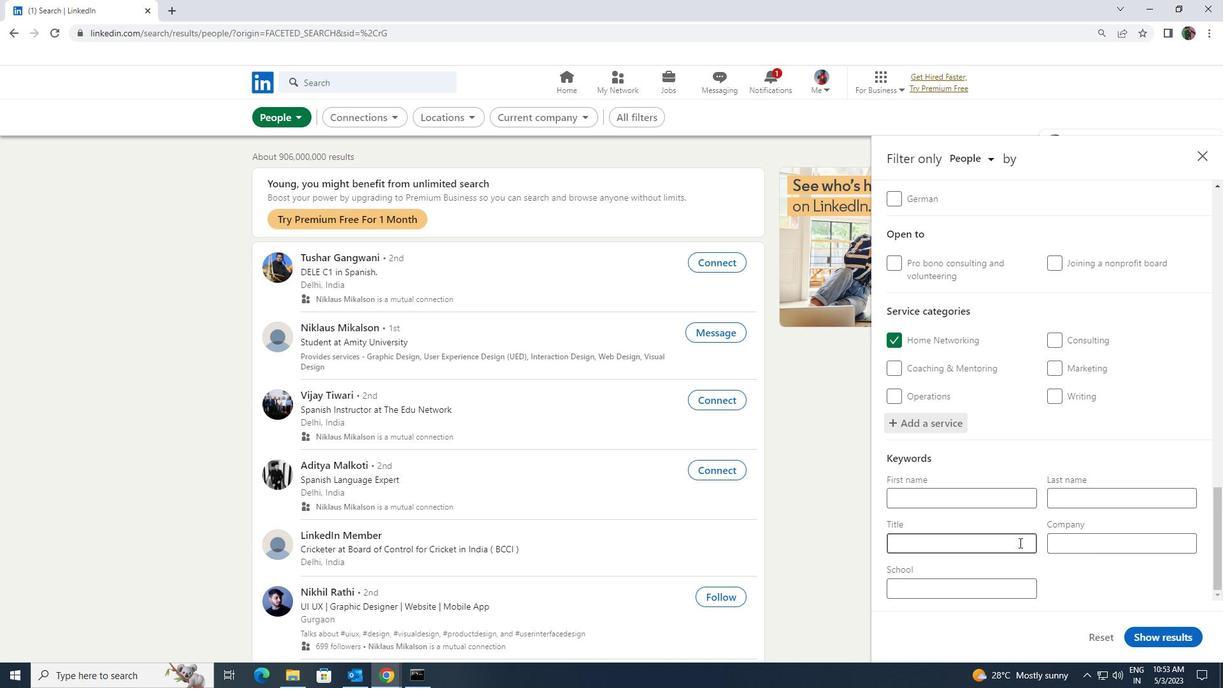 
Action: Key pressed <Key.shift><Key.shift><Key.shift>NURSE
Screenshot: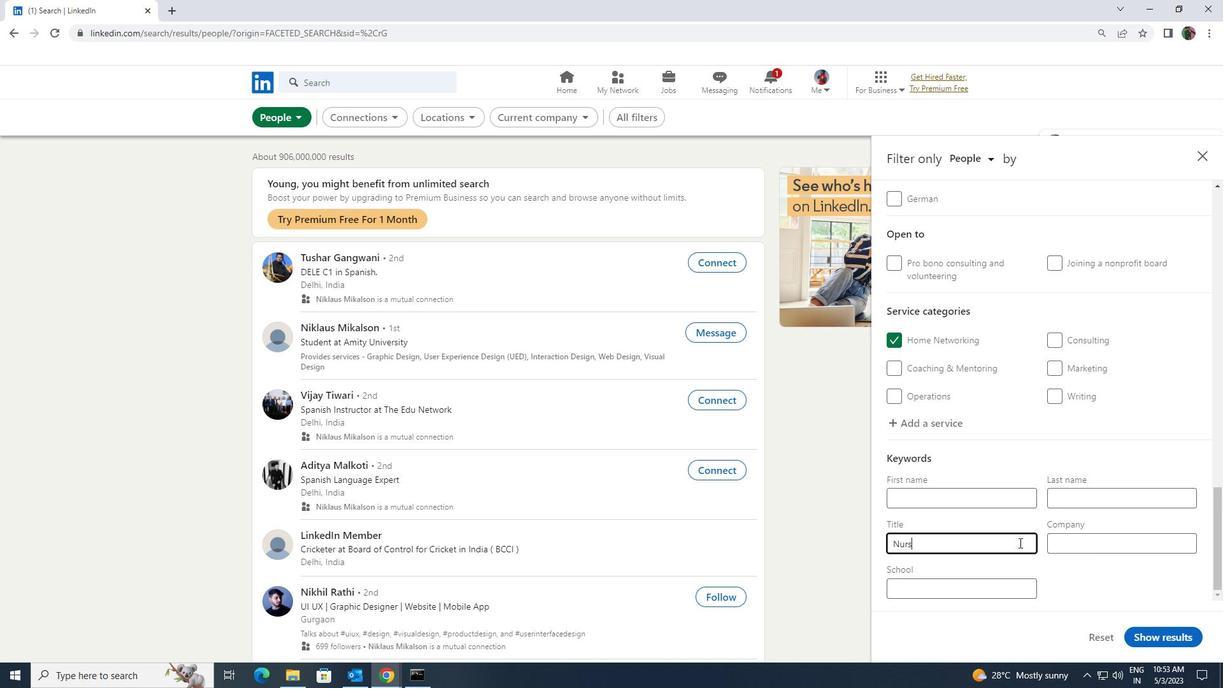 
Action: Mouse moved to (1143, 639)
Screenshot: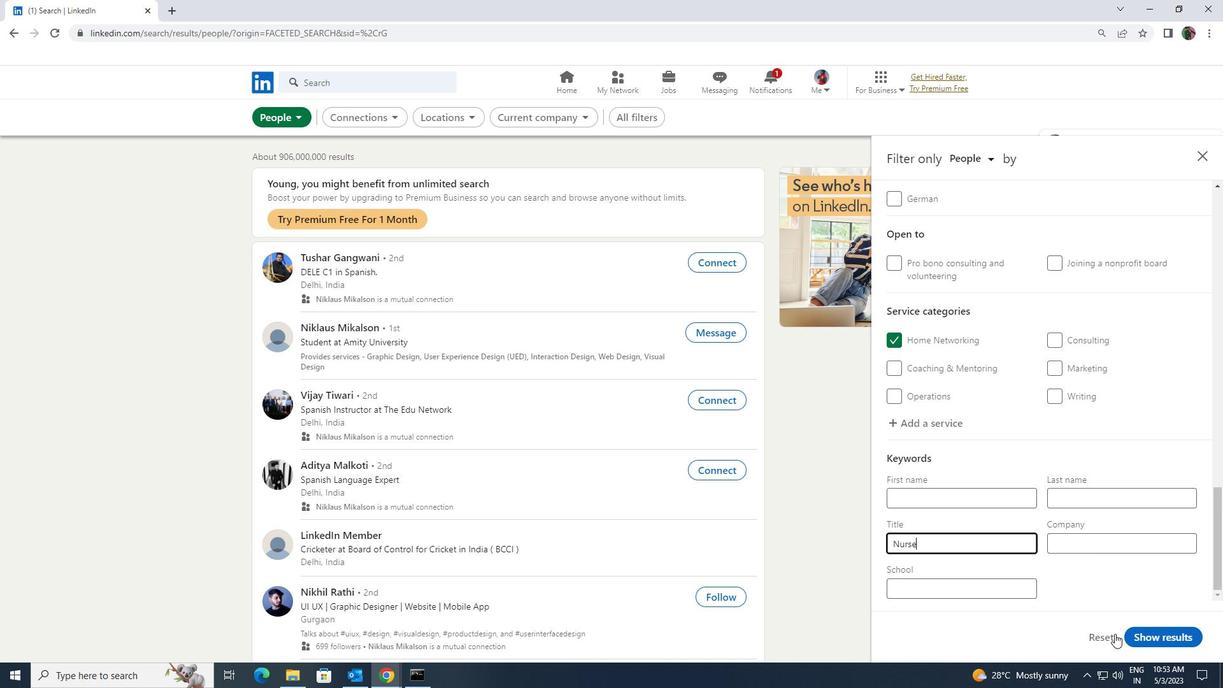 
Action: Mouse pressed left at (1143, 639)
Screenshot: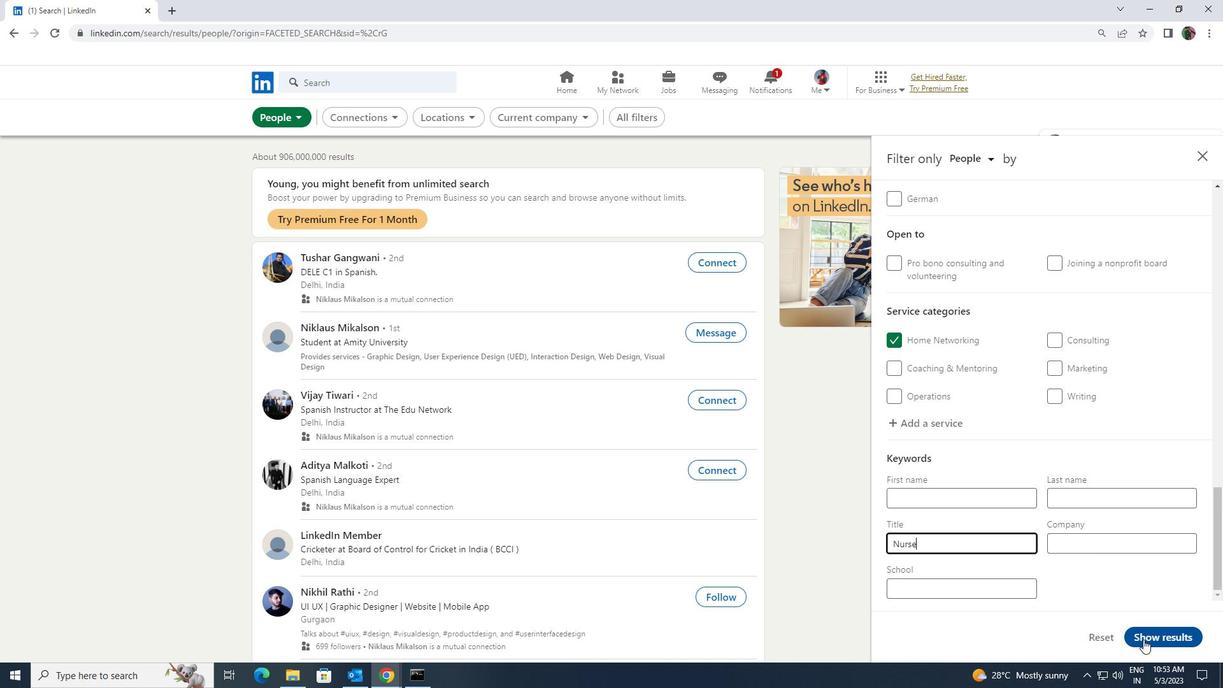 
